 Task: Look for space in Maicao, Colombia from 6th September, 2023 to 10th September, 2023 for 1 adult in price range Rs.10000 to Rs.15000. Place can be private room with 1  bedroom having 1 bed and 1 bathroom. Property type can be house, flat, guest house, hotel. Amenities needed are: washing machine. Booking option can be shelf check-in. Required host language is English.
Action: Mouse moved to (465, 99)
Screenshot: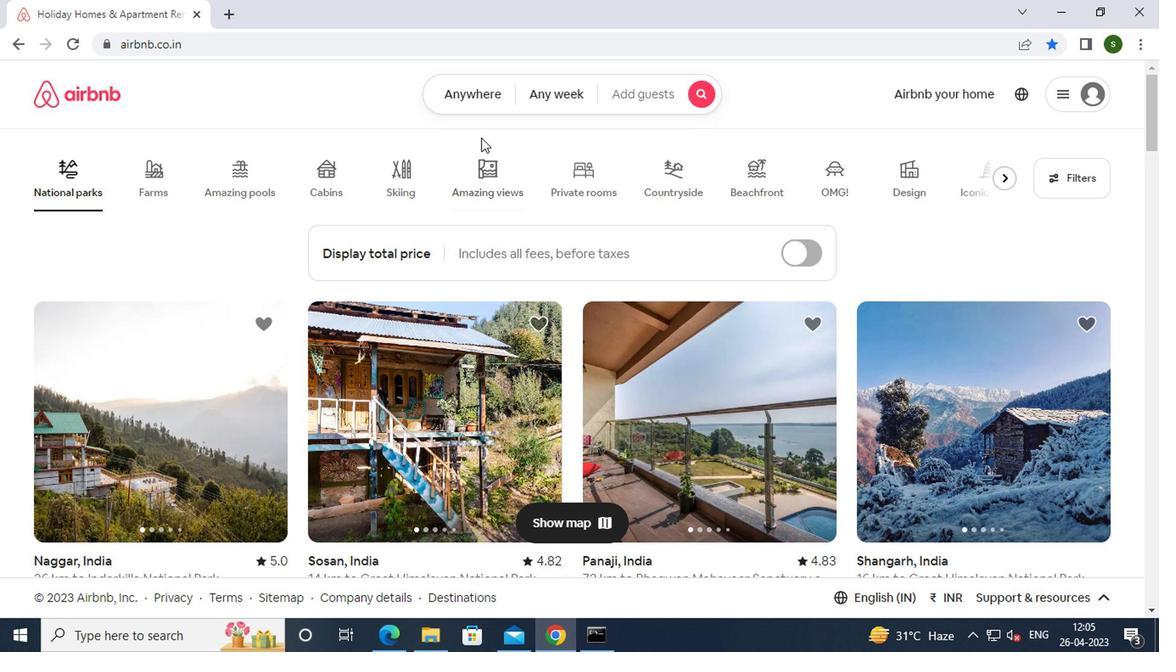
Action: Mouse pressed left at (465, 99)
Screenshot: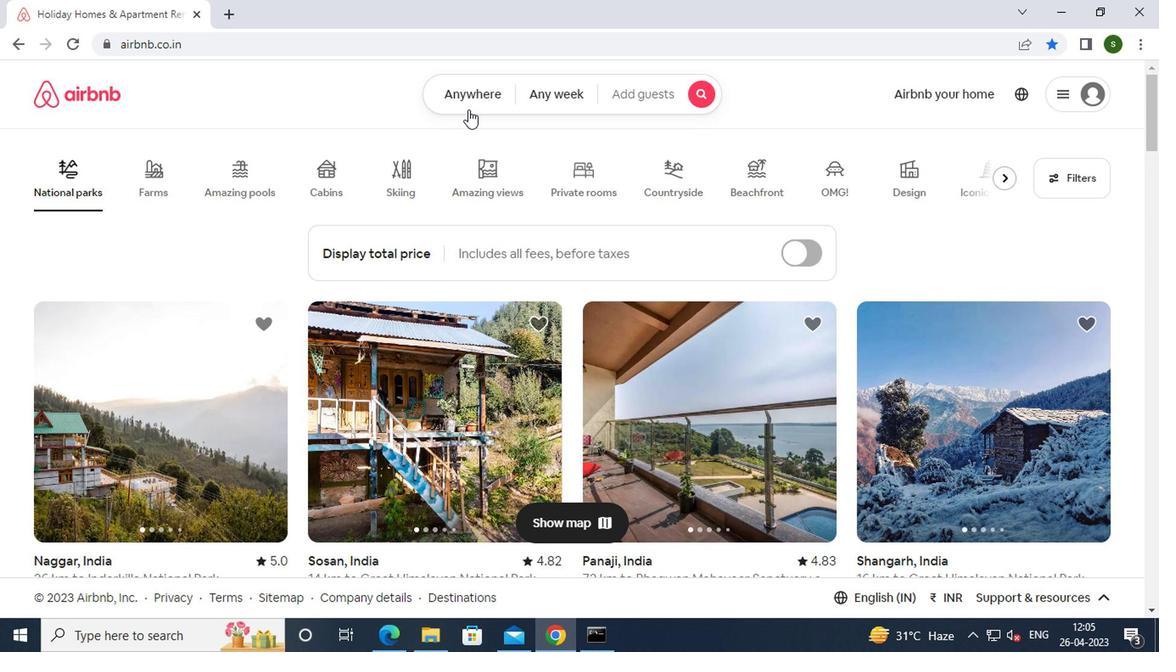 
Action: Mouse moved to (370, 169)
Screenshot: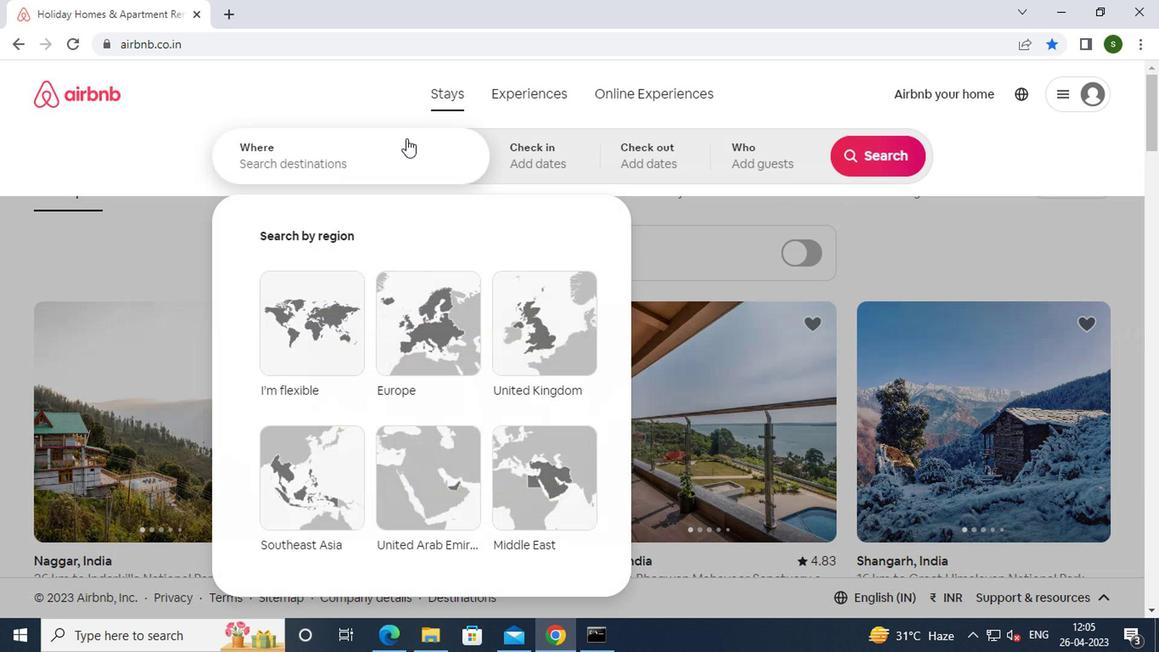 
Action: Mouse pressed left at (370, 169)
Screenshot: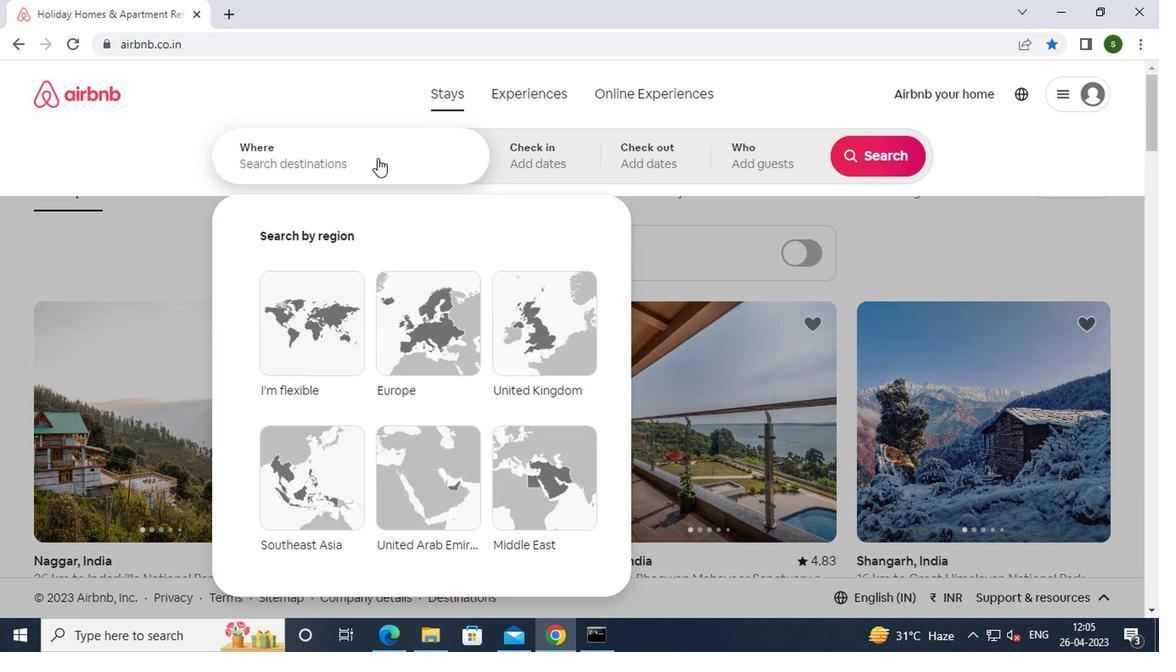 
Action: Key pressed m<Key.caps_lock>aicao,<Key.space><Key.caps_lock>c<Key.caps_lock>olombia<Key.enter>
Screenshot: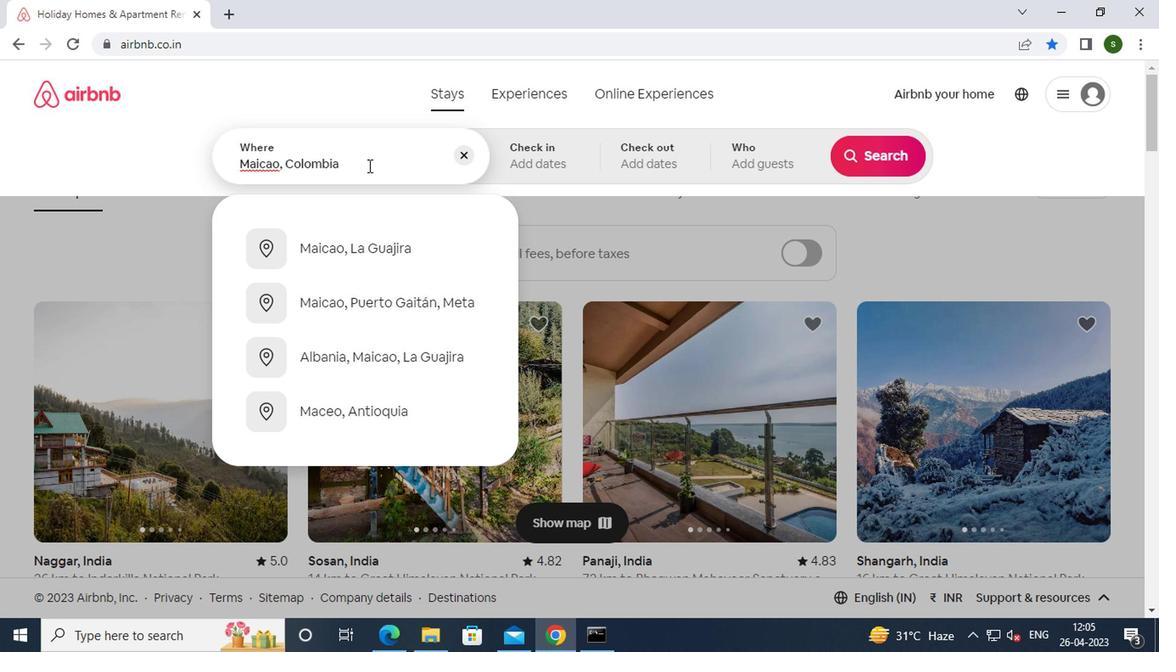 
Action: Mouse moved to (853, 291)
Screenshot: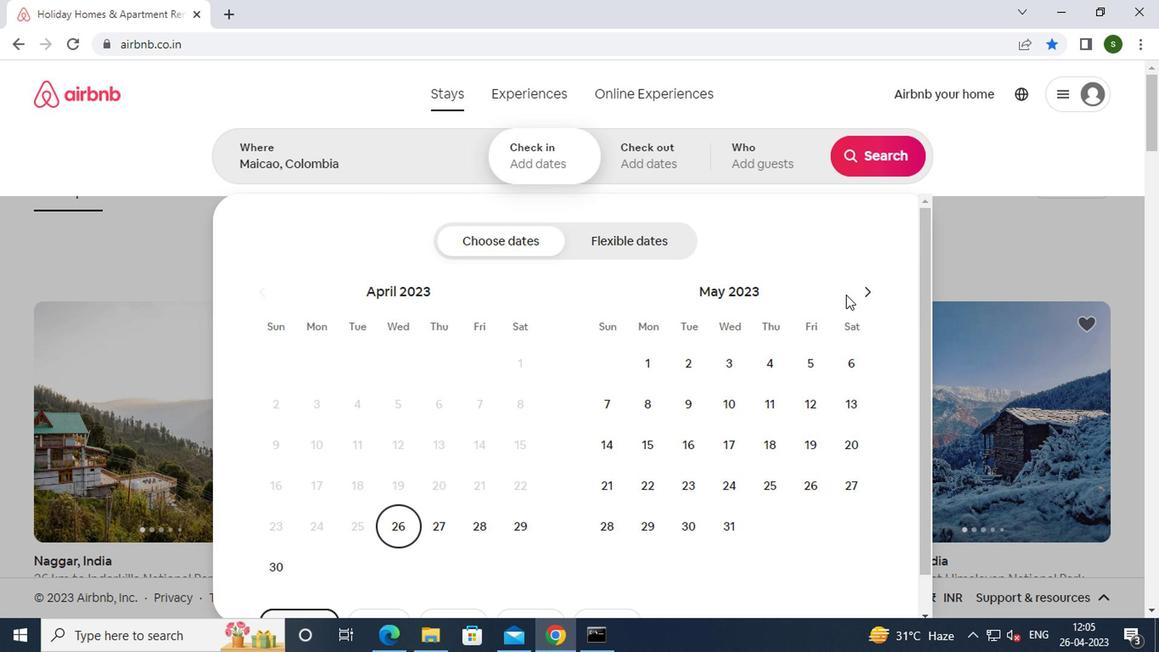 
Action: Mouse pressed left at (853, 291)
Screenshot: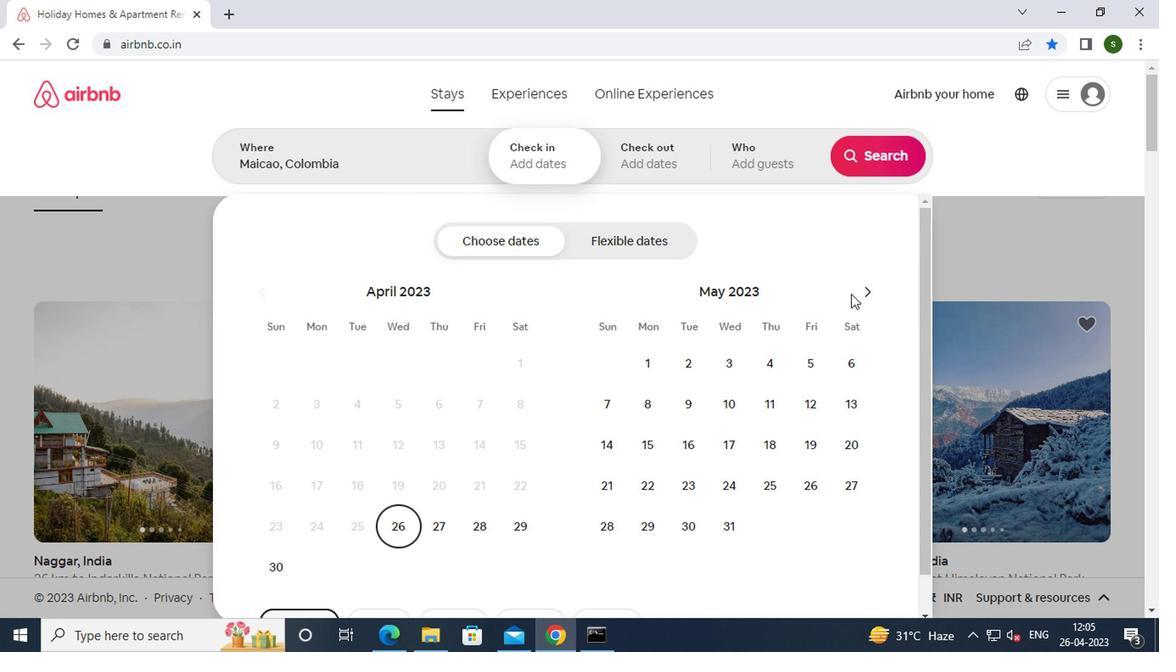 
Action: Mouse pressed left at (853, 291)
Screenshot: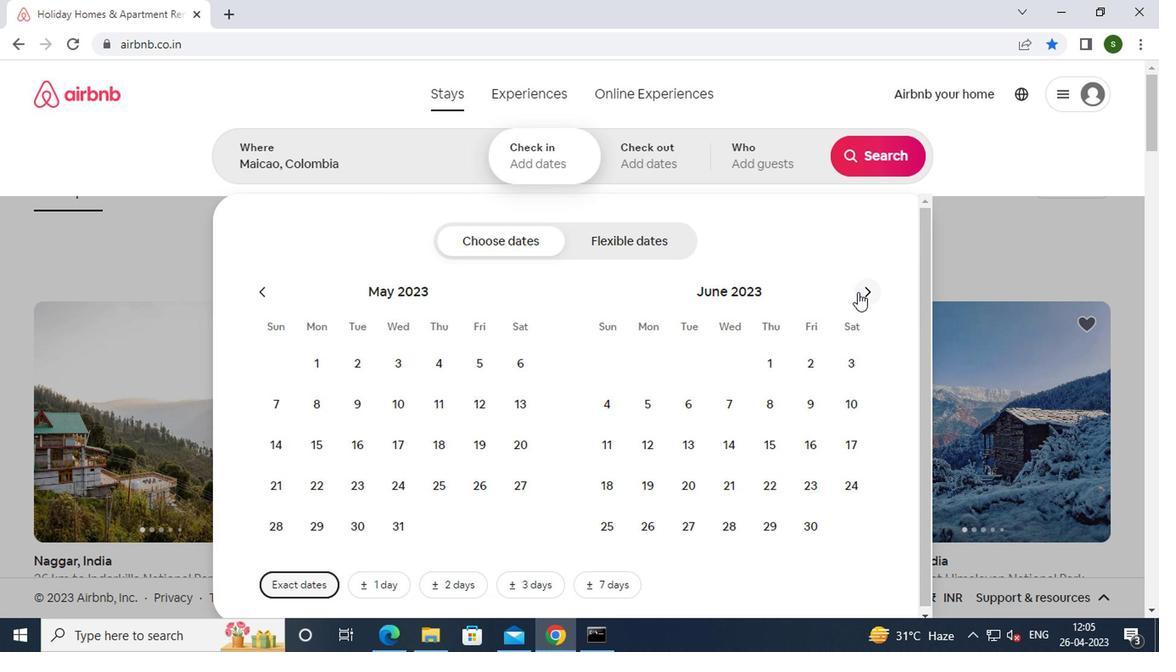 
Action: Mouse pressed left at (853, 291)
Screenshot: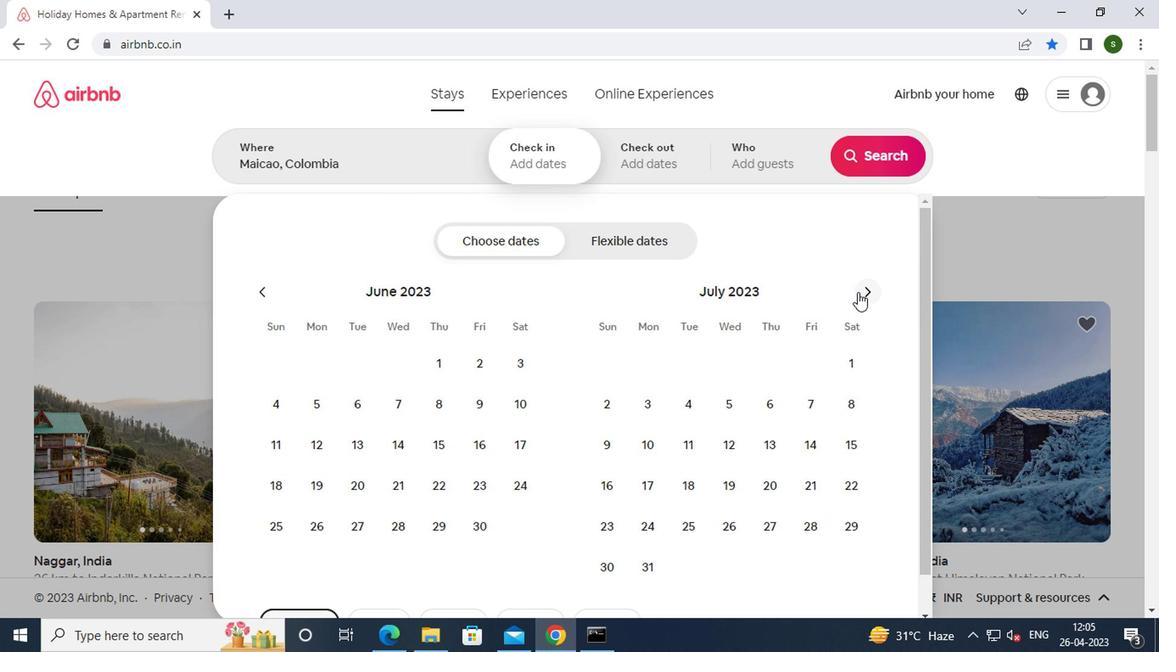 
Action: Mouse pressed left at (853, 291)
Screenshot: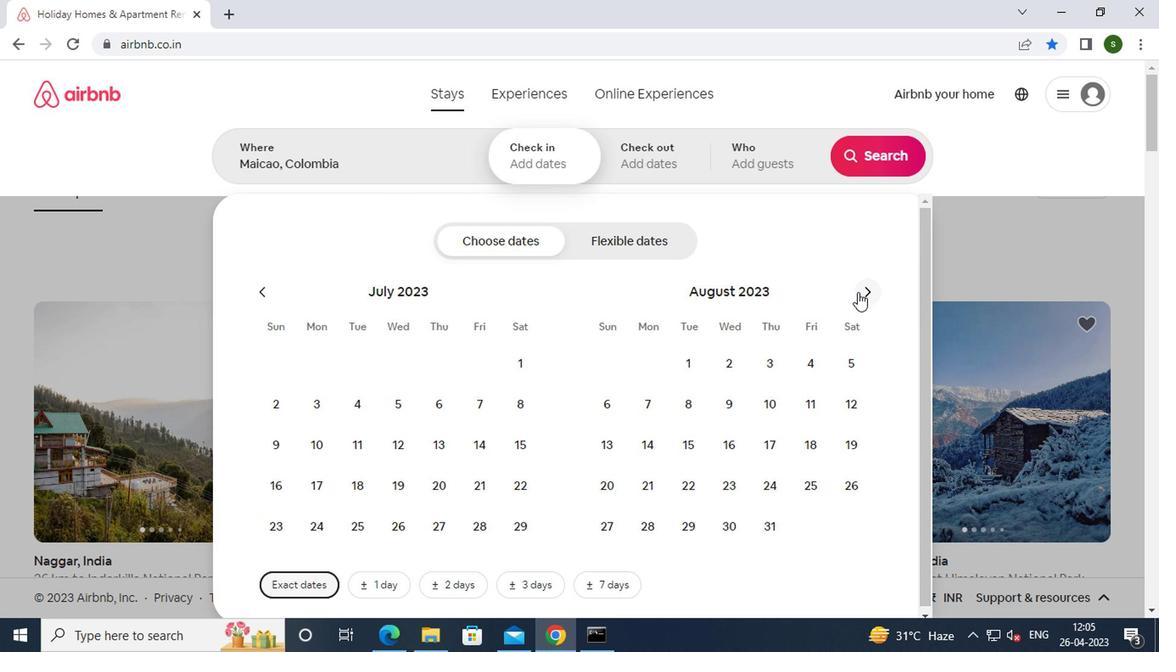 
Action: Mouse moved to (721, 389)
Screenshot: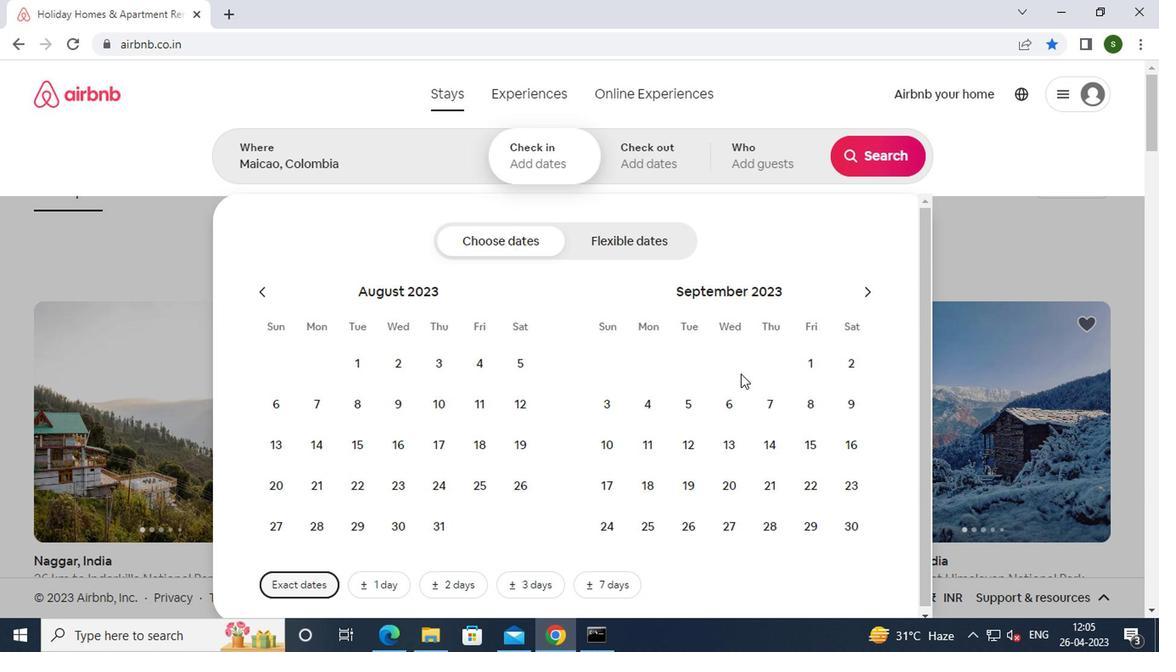 
Action: Mouse pressed left at (721, 389)
Screenshot: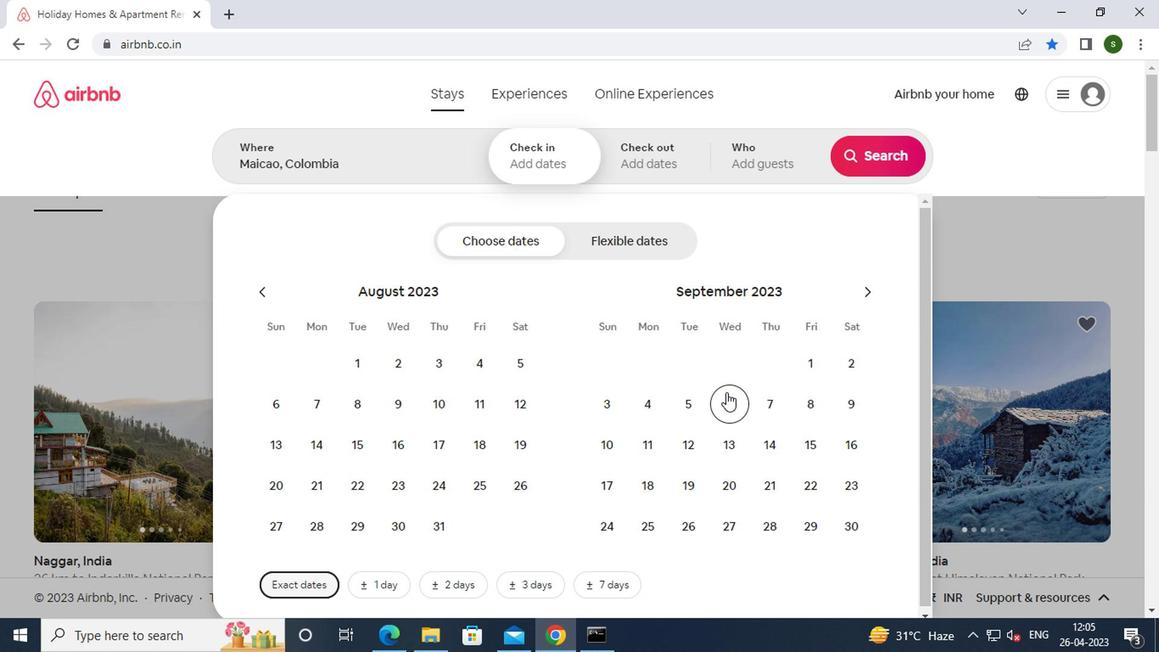 
Action: Mouse moved to (617, 429)
Screenshot: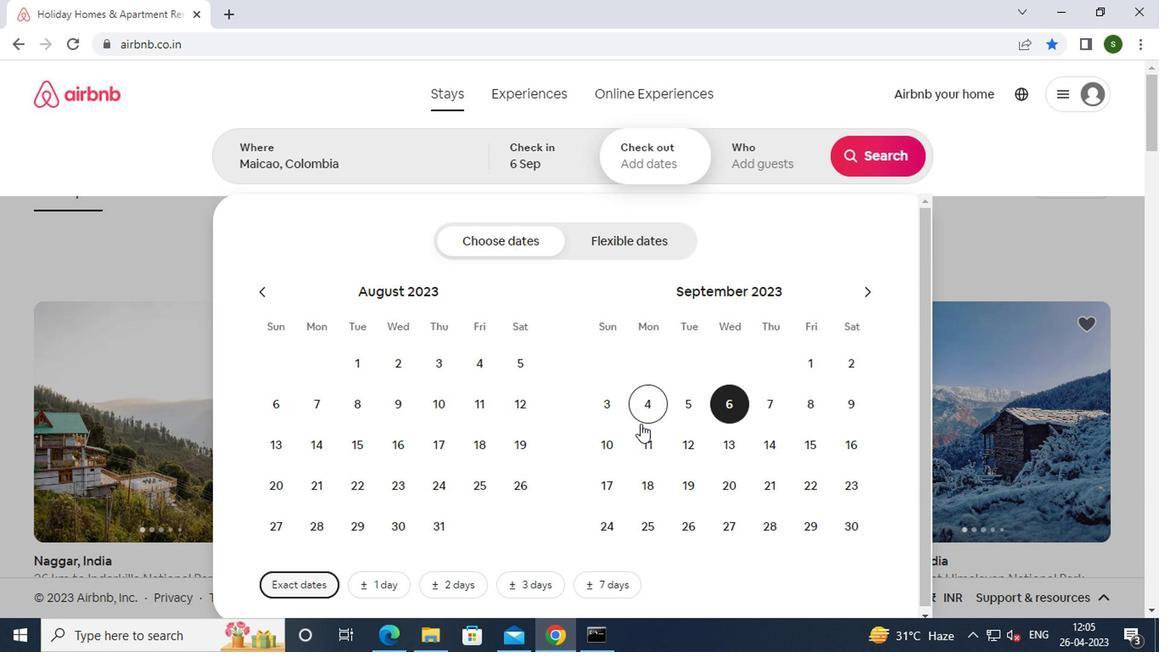 
Action: Mouse pressed left at (617, 429)
Screenshot: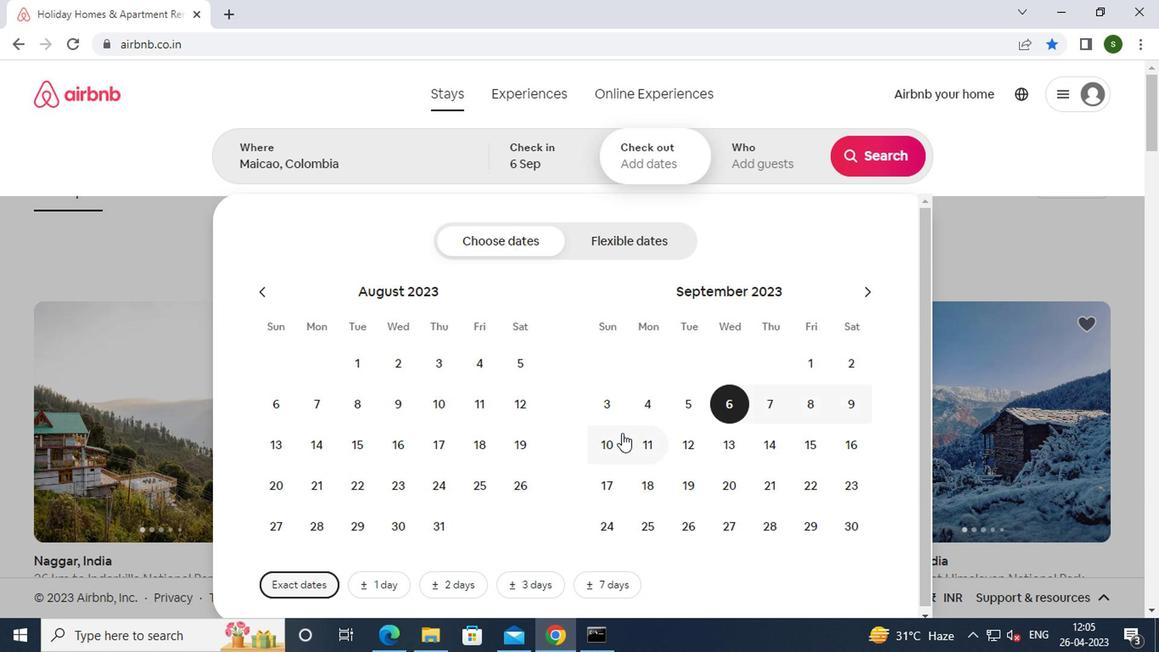 
Action: Mouse moved to (773, 172)
Screenshot: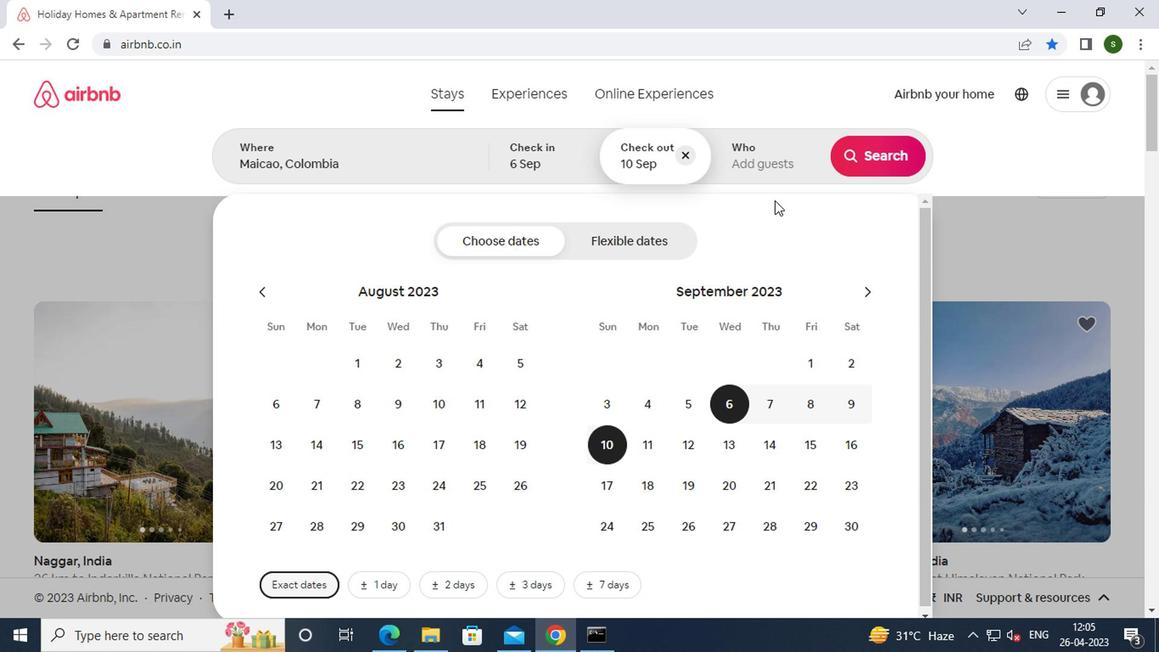 
Action: Mouse pressed left at (773, 172)
Screenshot: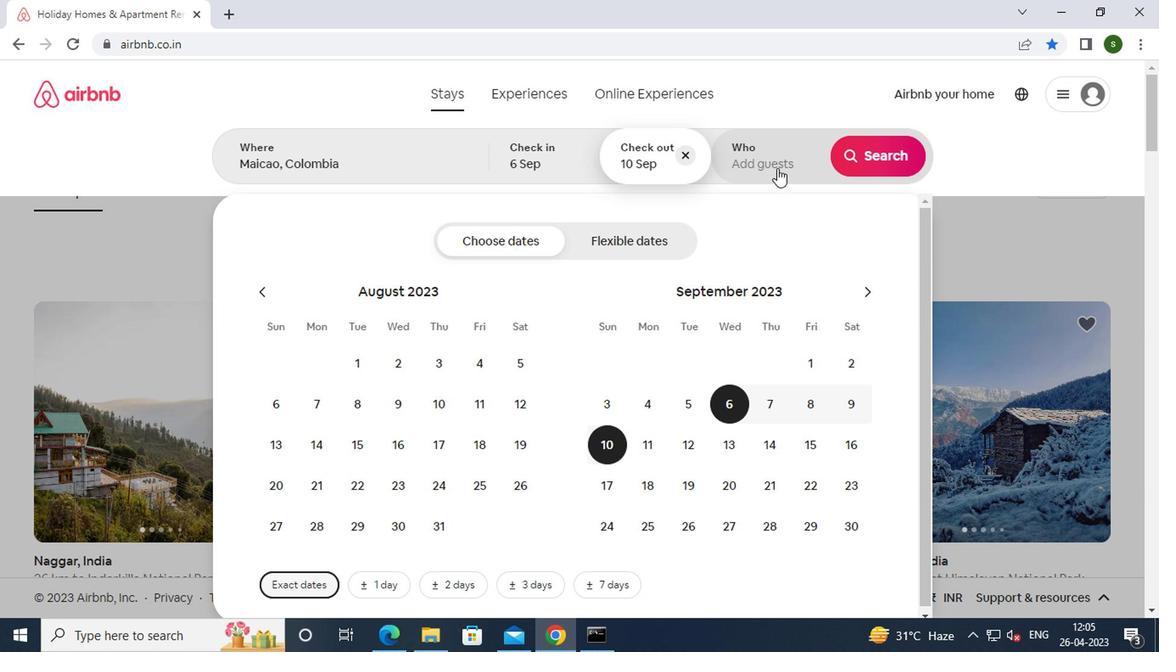 
Action: Mouse moved to (878, 240)
Screenshot: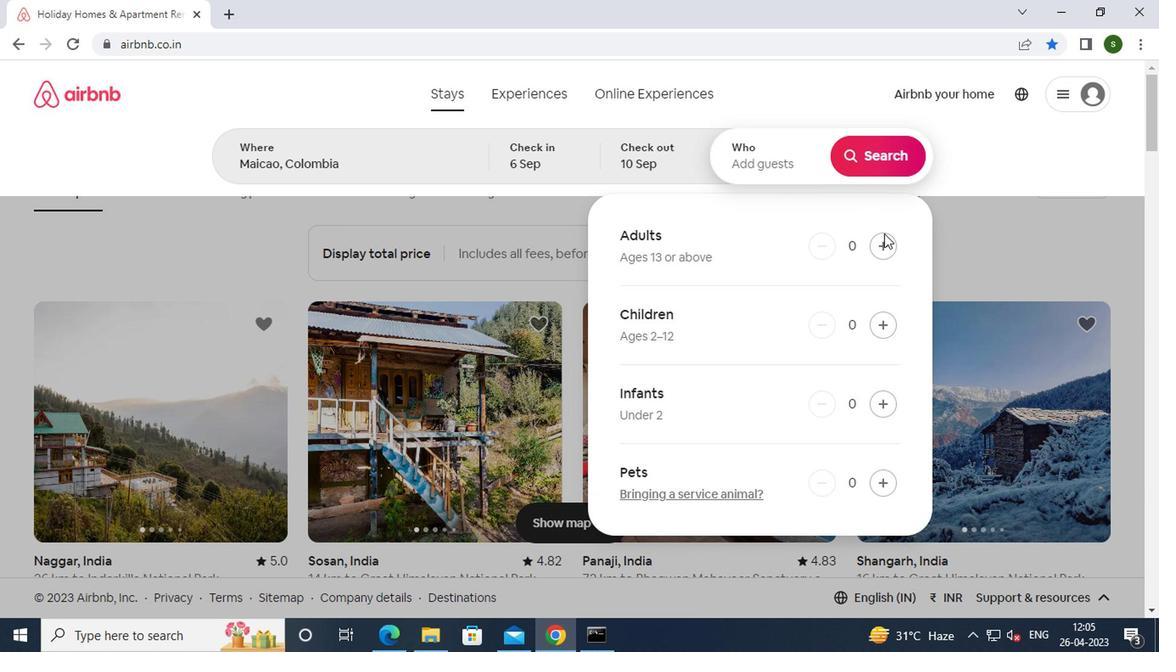 
Action: Mouse pressed left at (878, 240)
Screenshot: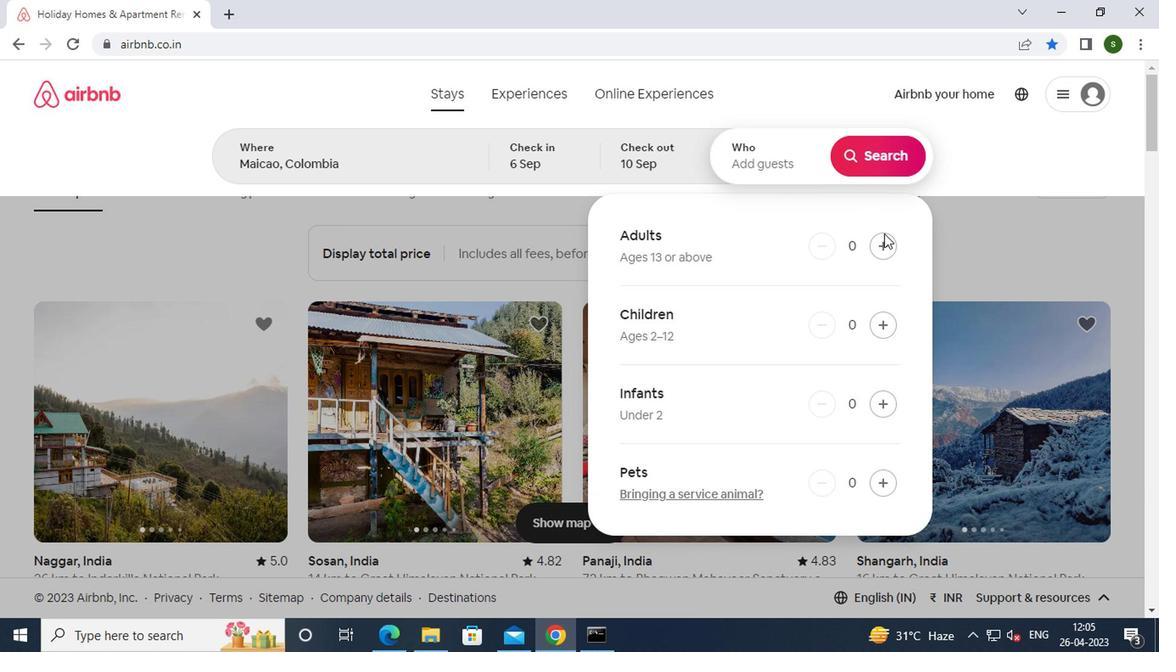 
Action: Mouse moved to (874, 164)
Screenshot: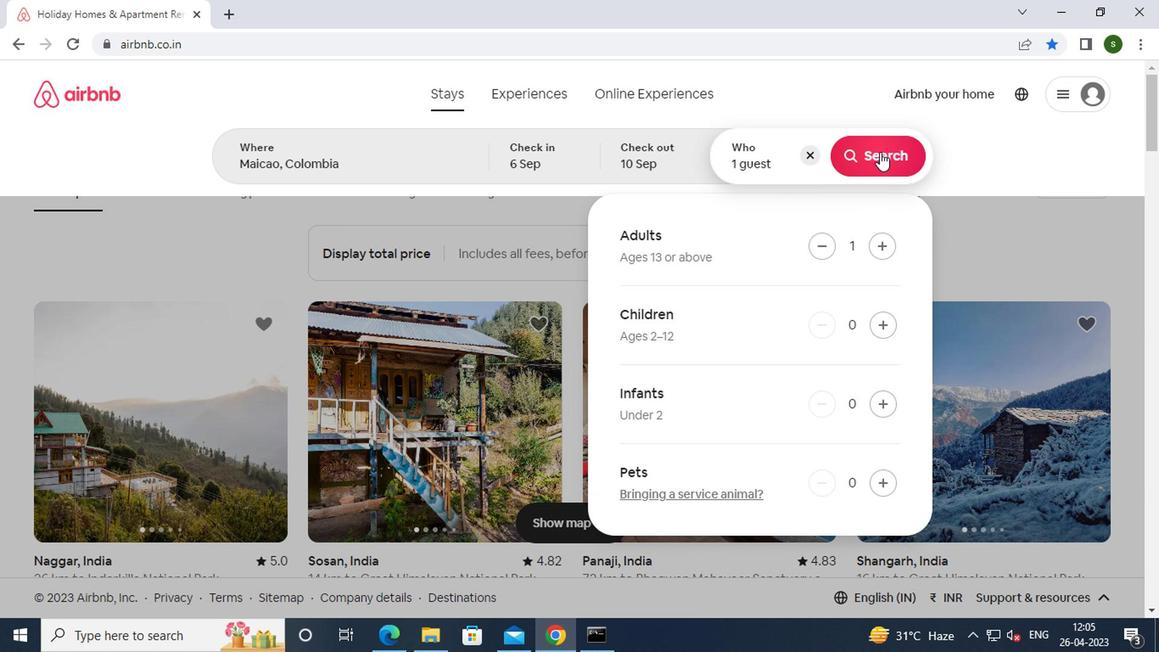 
Action: Mouse pressed left at (874, 164)
Screenshot: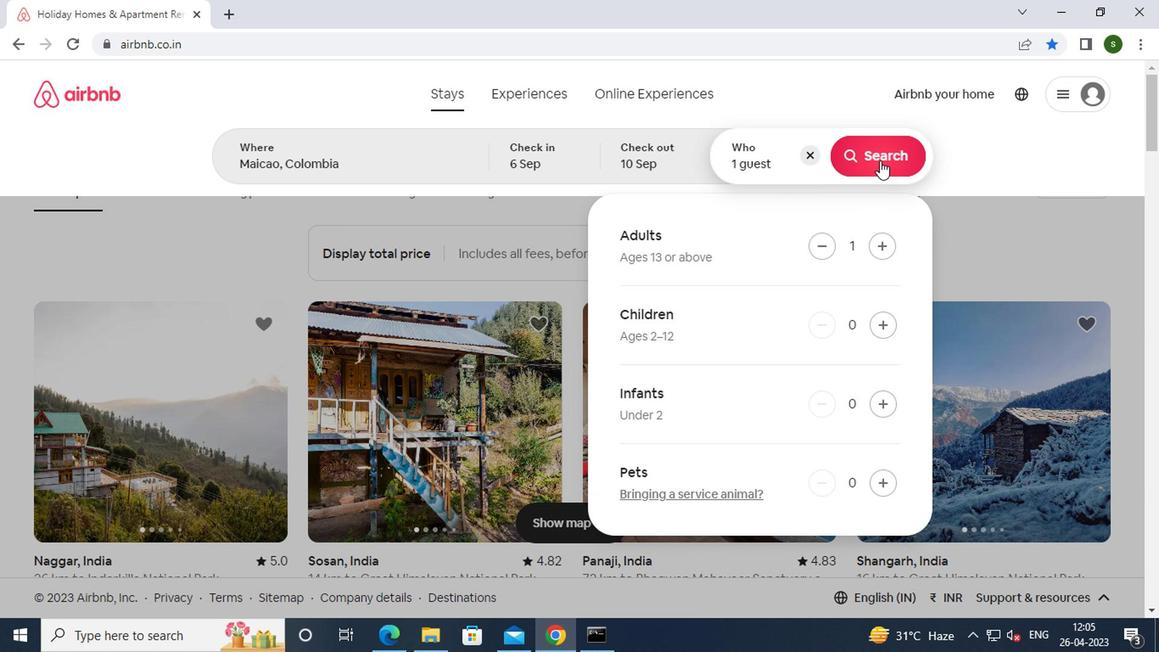 
Action: Mouse moved to (1060, 173)
Screenshot: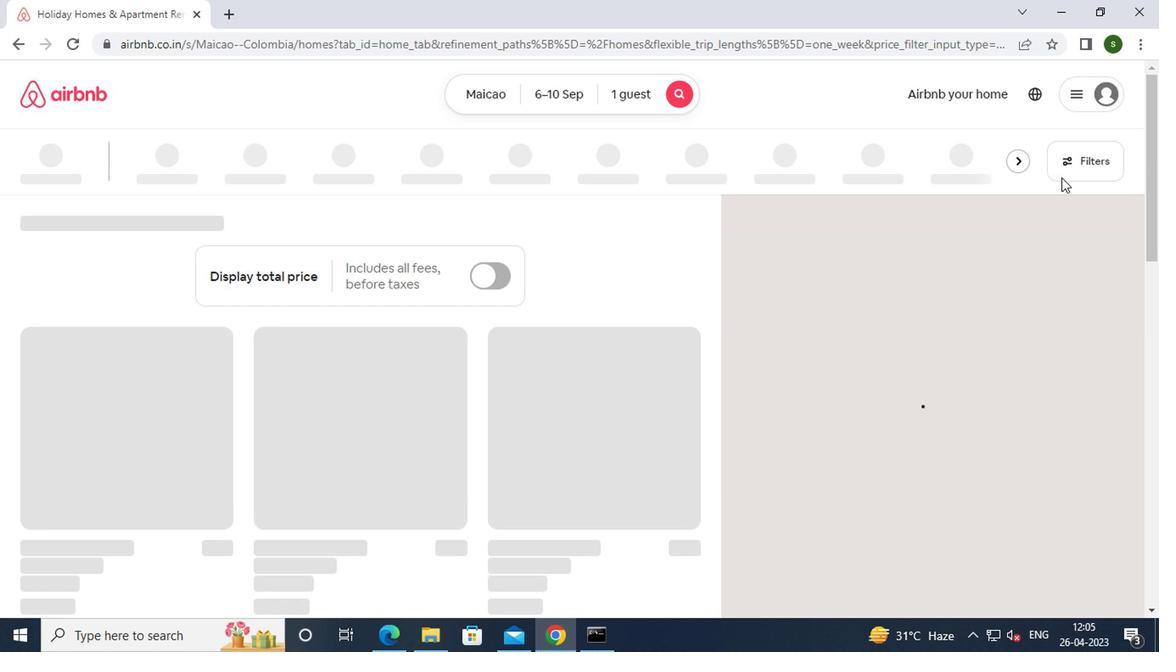 
Action: Mouse pressed left at (1060, 173)
Screenshot: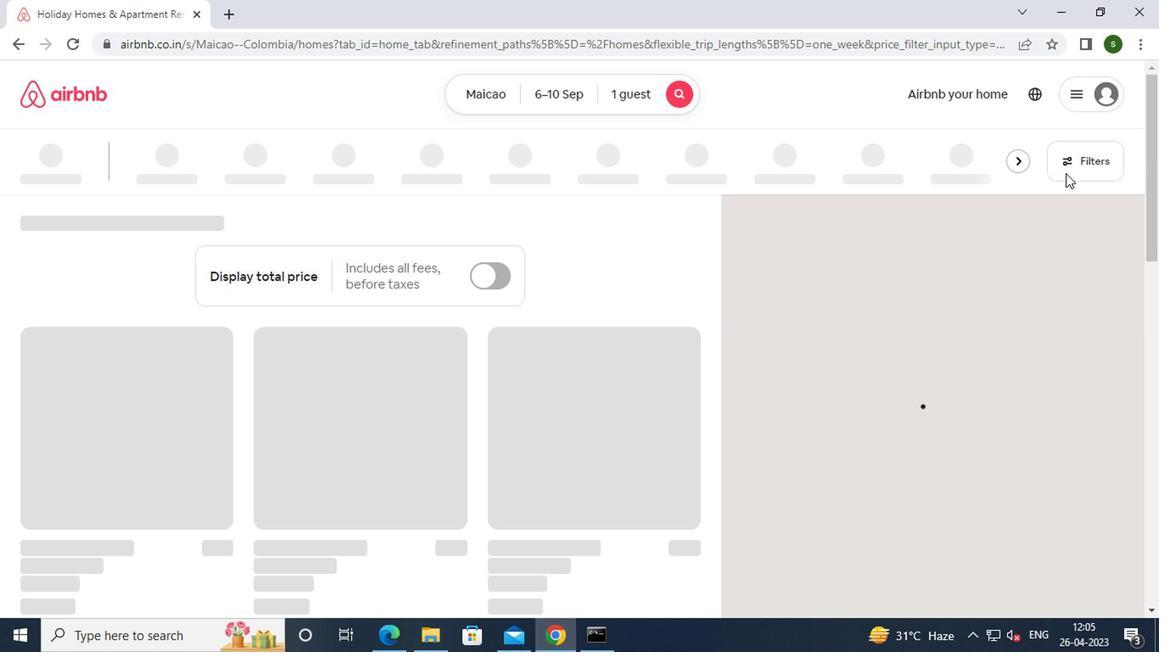
Action: Mouse moved to (507, 377)
Screenshot: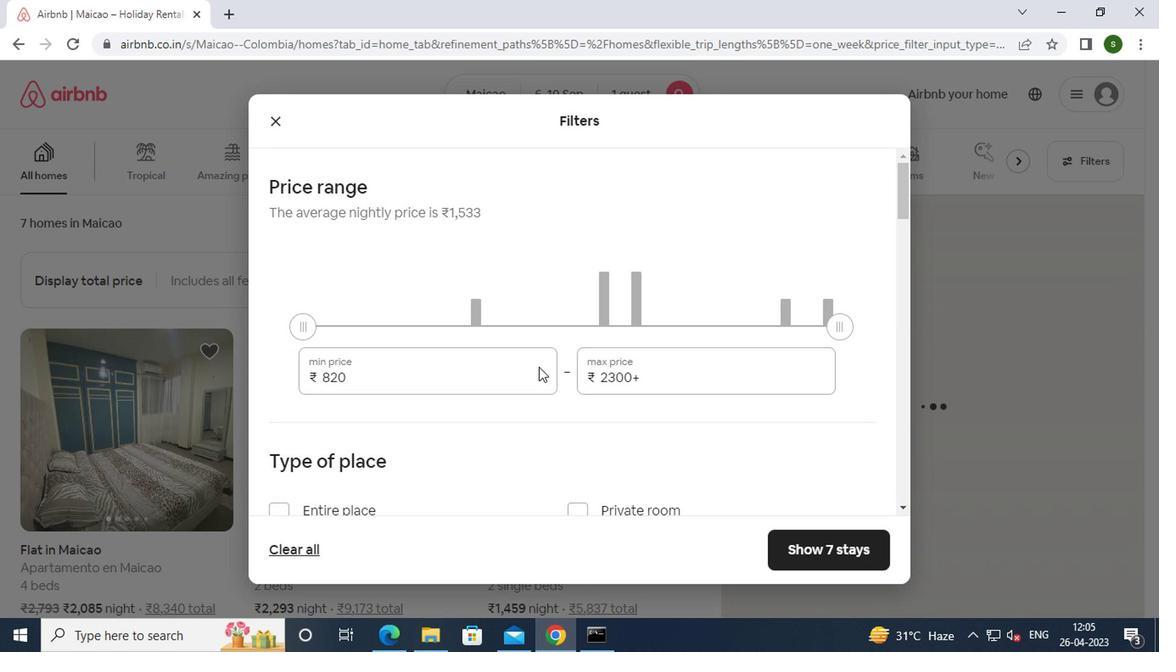 
Action: Mouse pressed left at (507, 377)
Screenshot: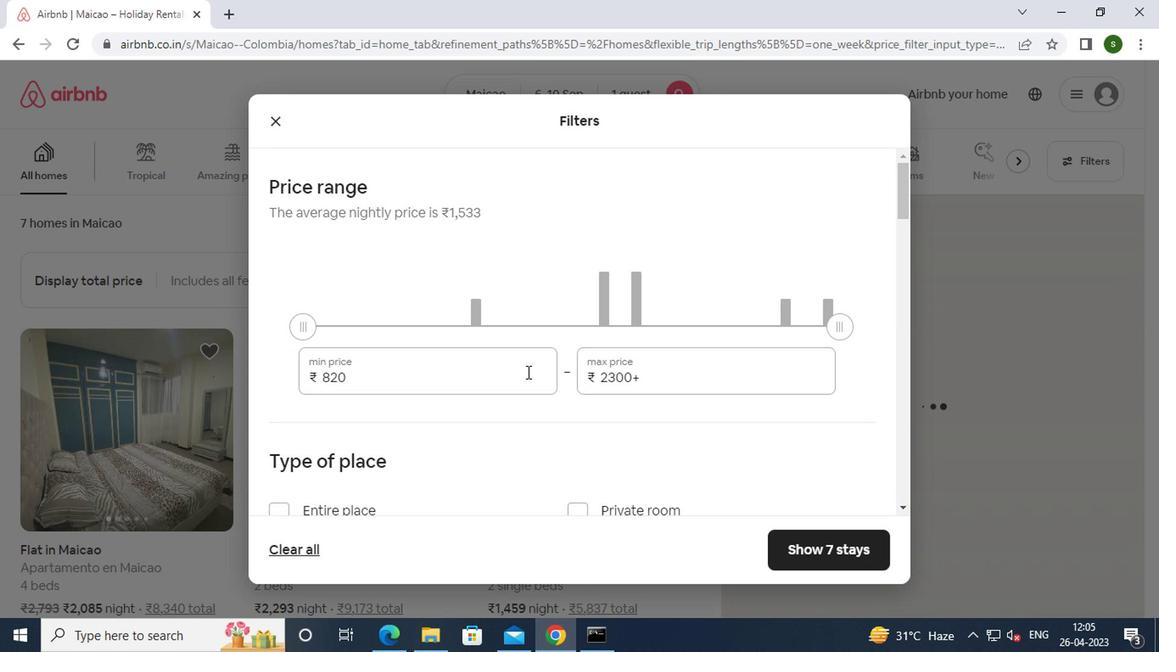 
Action: Key pressed <Key.backspace><Key.backspace><Key.backspace><Key.backspace><Key.backspace><Key.backspace><Key.backspace>10000
Screenshot: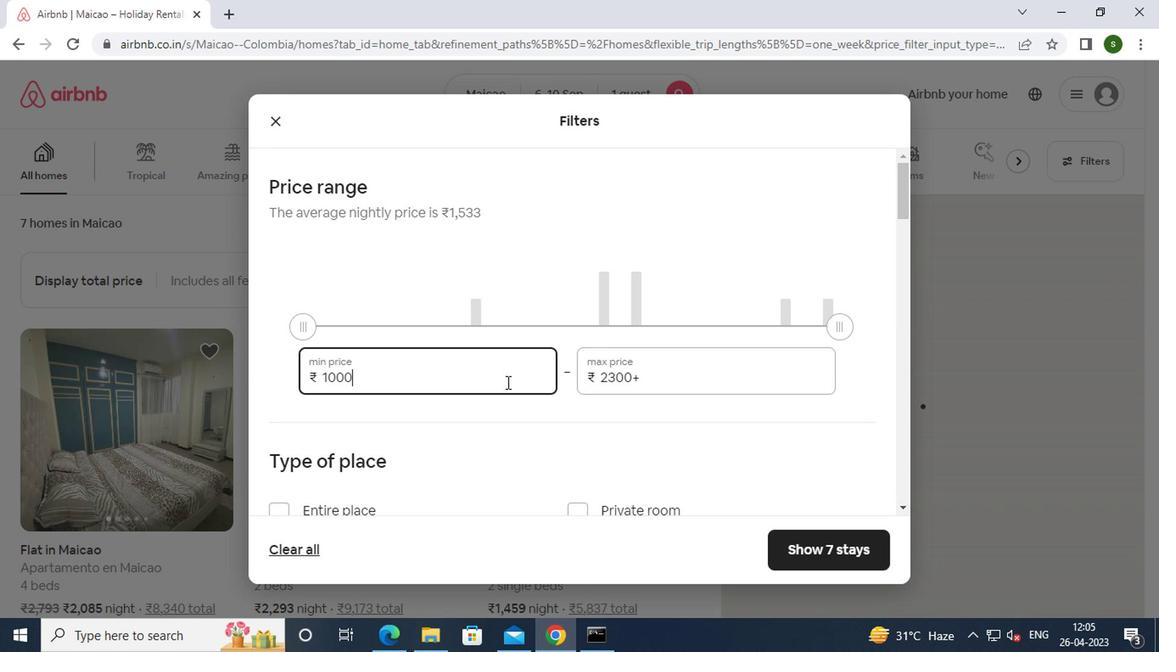 
Action: Mouse moved to (673, 373)
Screenshot: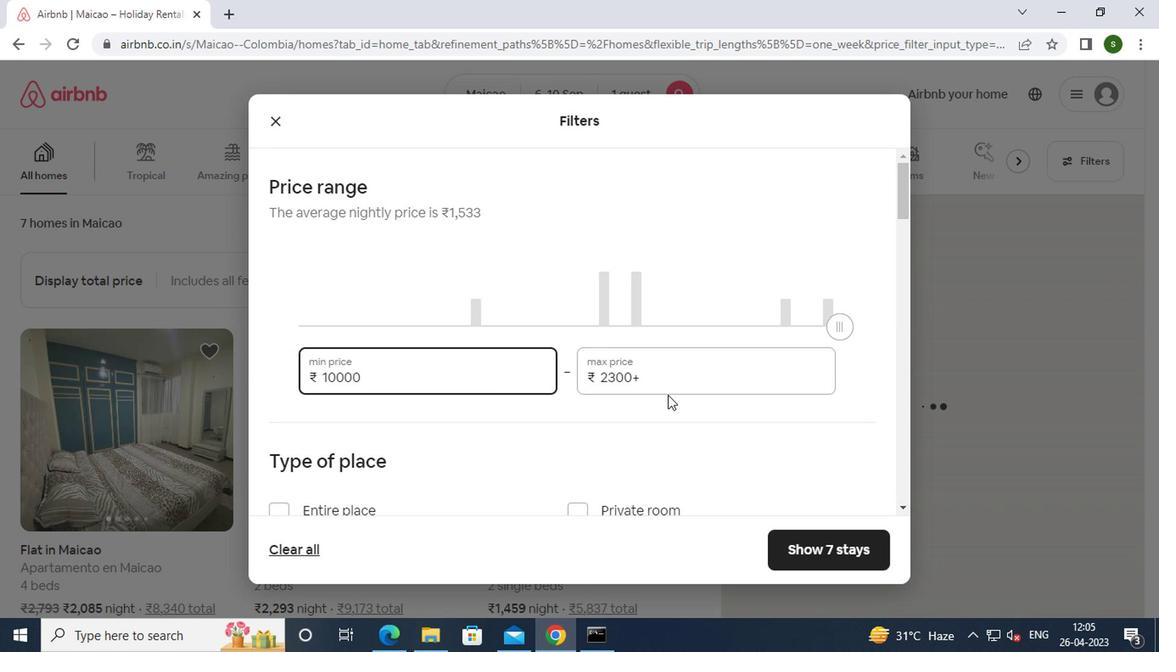 
Action: Mouse pressed left at (673, 373)
Screenshot: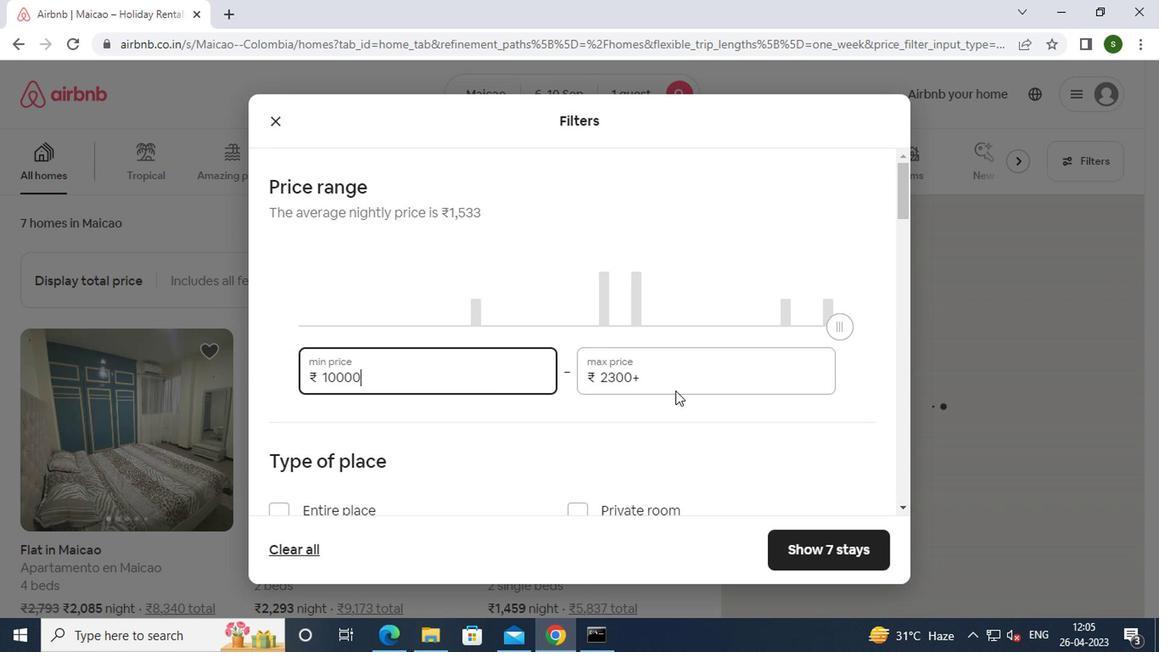 
Action: Key pressed <Key.backspace><Key.backspace><Key.backspace><Key.backspace><Key.backspace><Key.backspace><Key.backspace><Key.backspace><Key.backspace><Key.backspace>15000
Screenshot: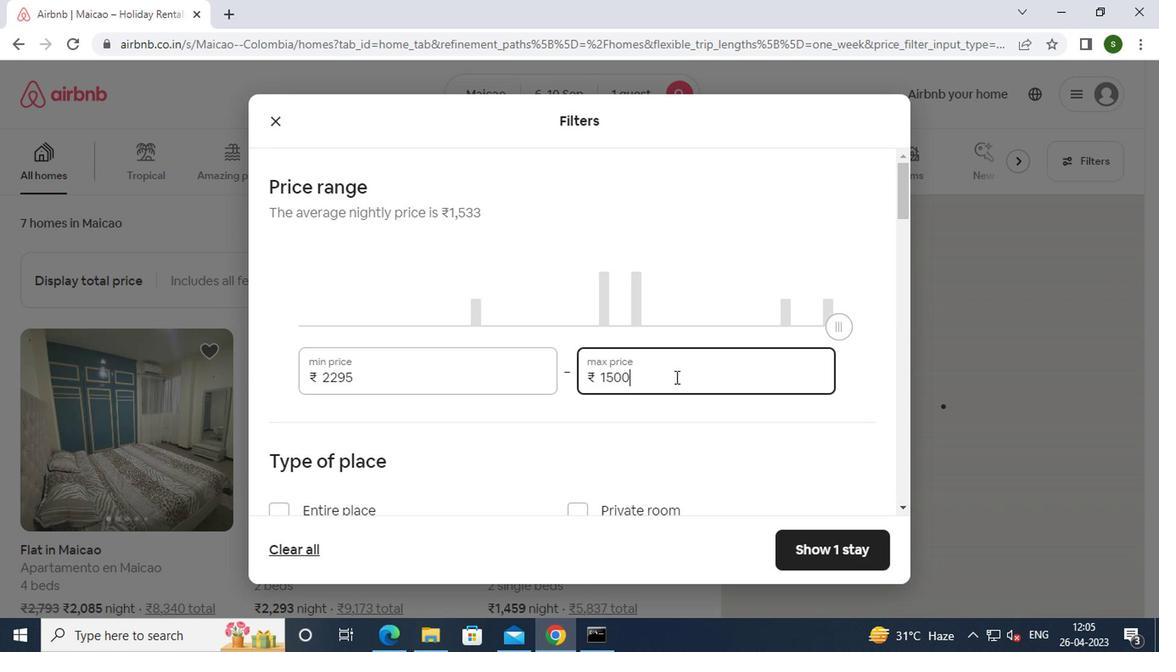
Action: Mouse moved to (562, 374)
Screenshot: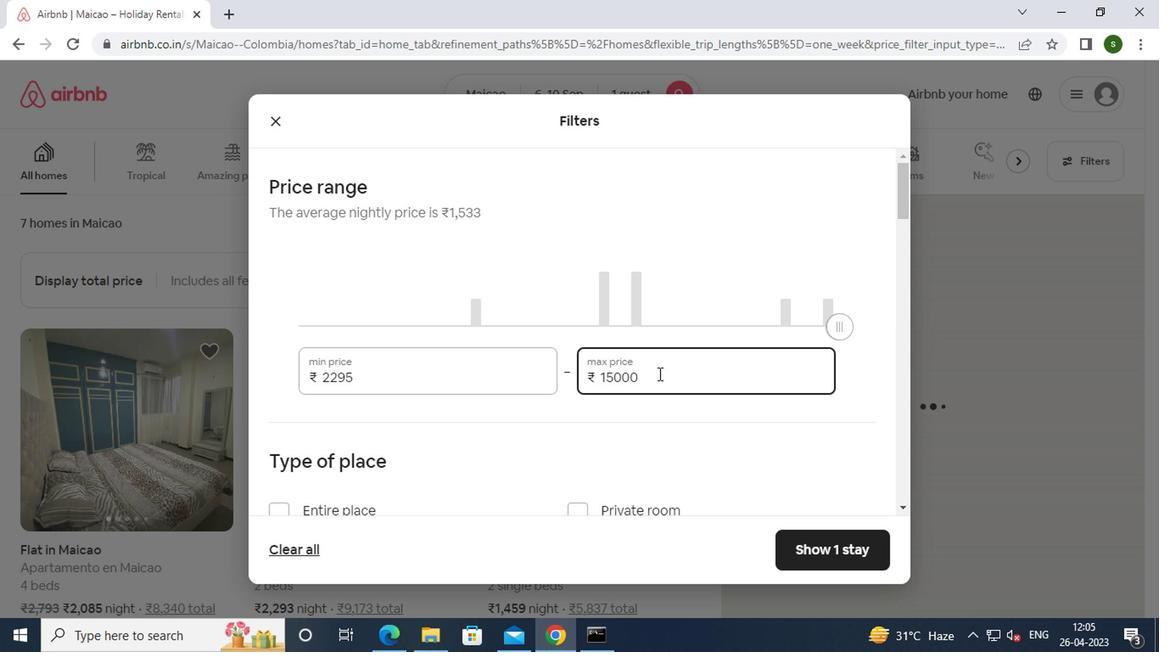 
Action: Mouse scrolled (562, 373) with delta (0, -1)
Screenshot: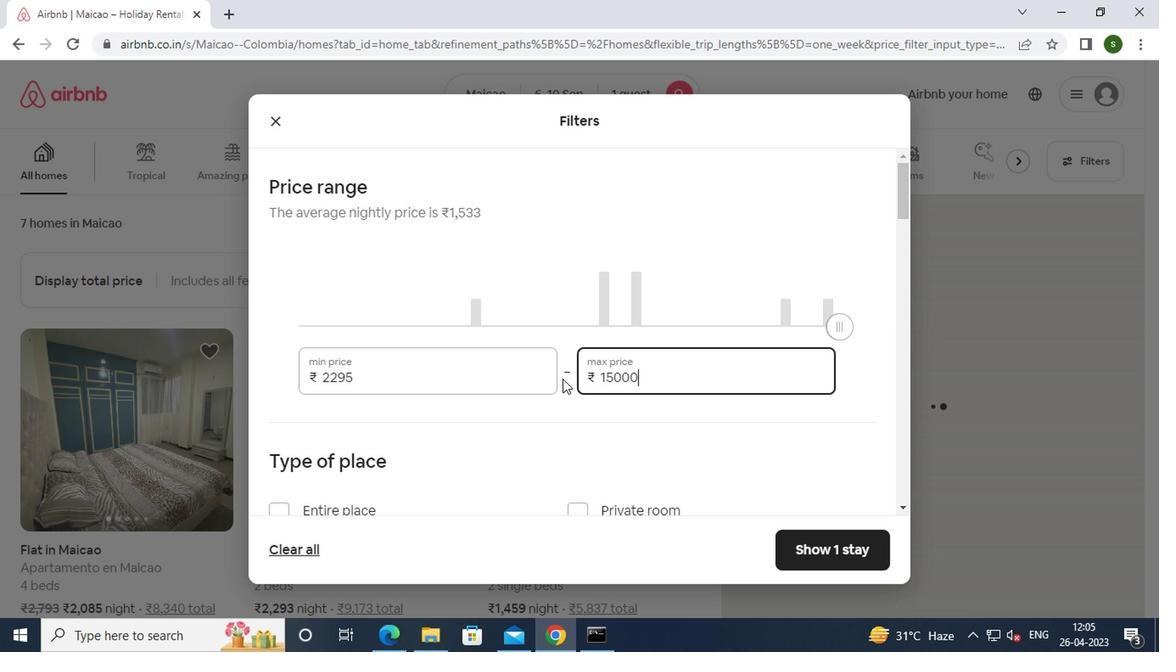 
Action: Mouse scrolled (562, 373) with delta (0, -1)
Screenshot: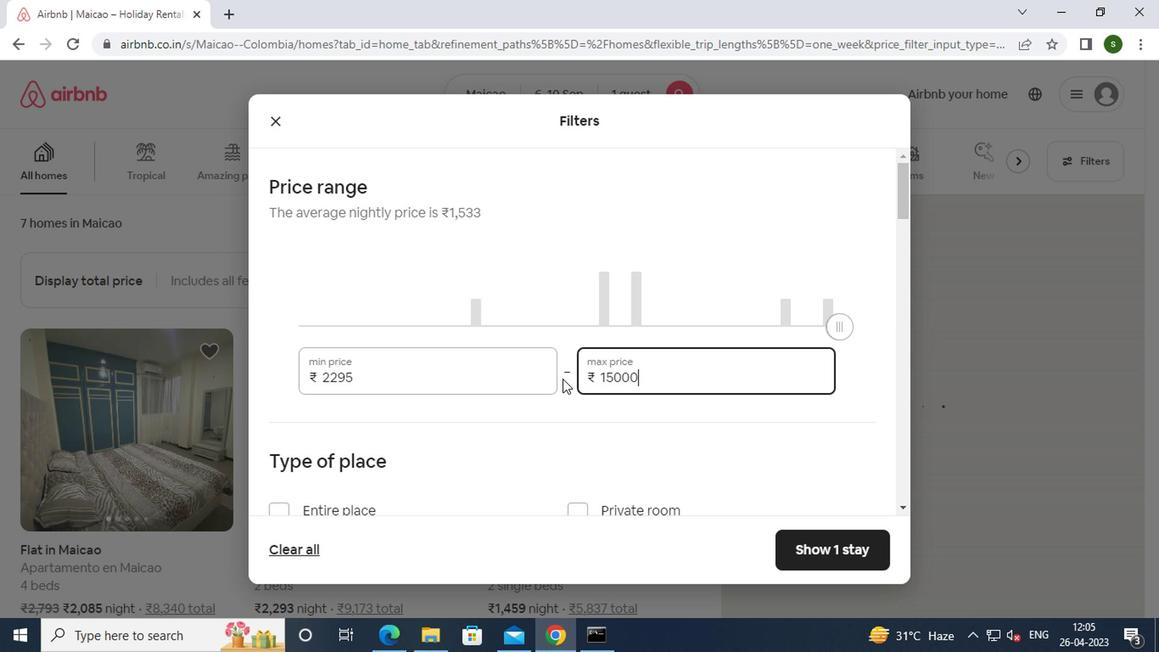 
Action: Mouse moved to (575, 340)
Screenshot: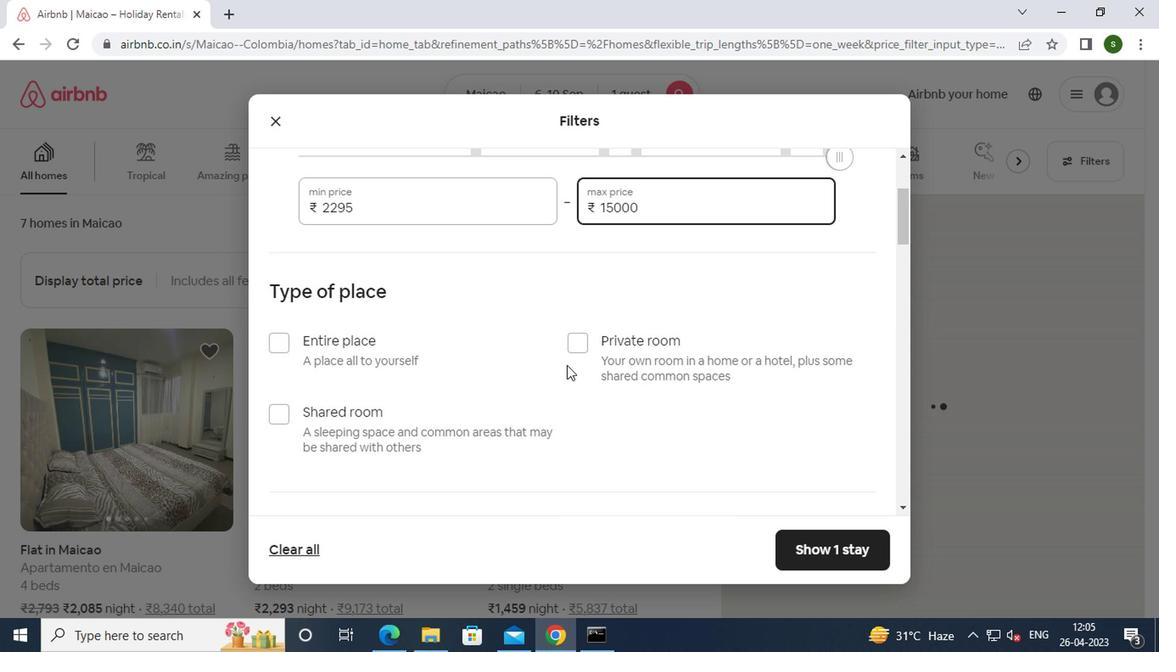 
Action: Mouse pressed left at (575, 340)
Screenshot: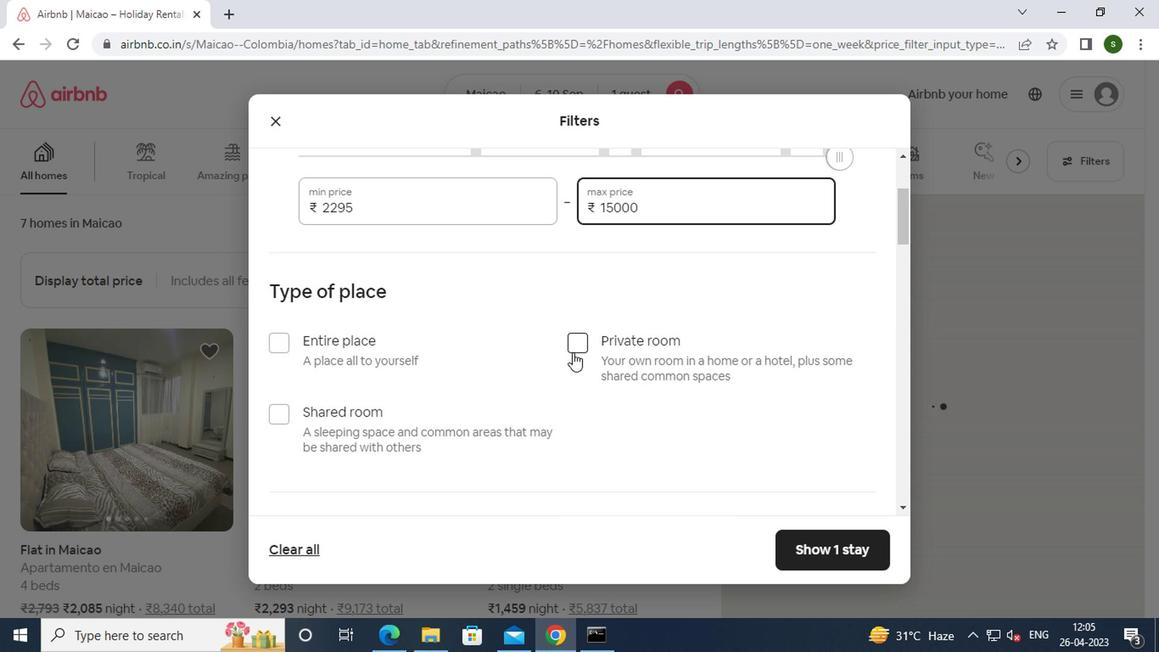 
Action: Mouse moved to (537, 344)
Screenshot: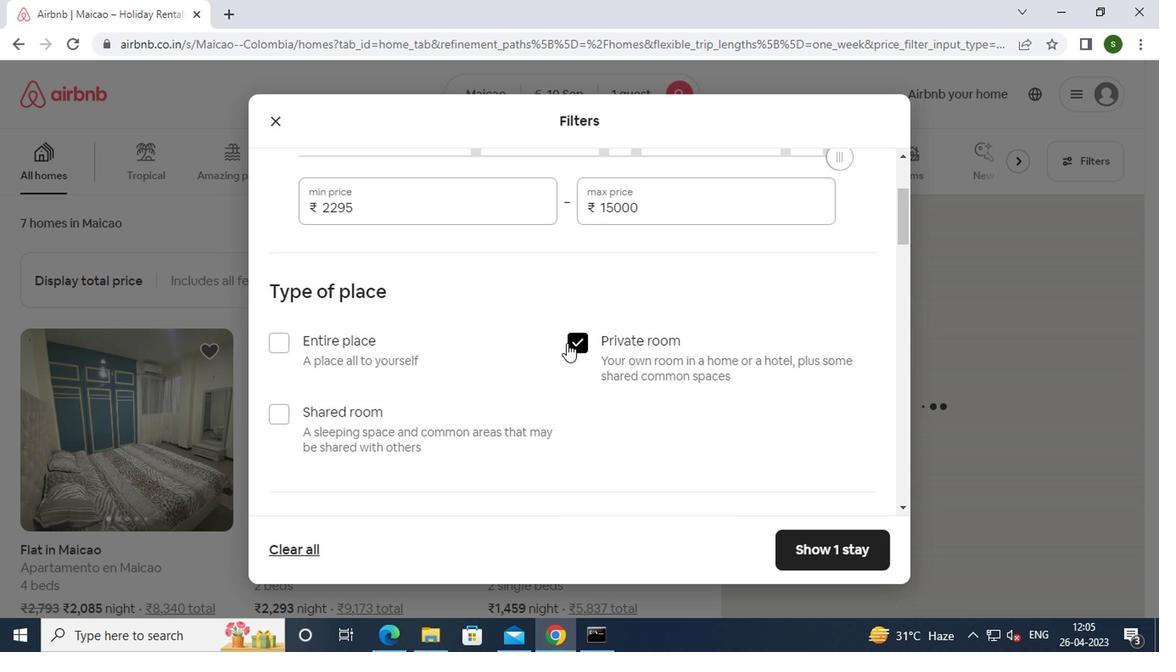 
Action: Mouse scrolled (537, 343) with delta (0, -1)
Screenshot: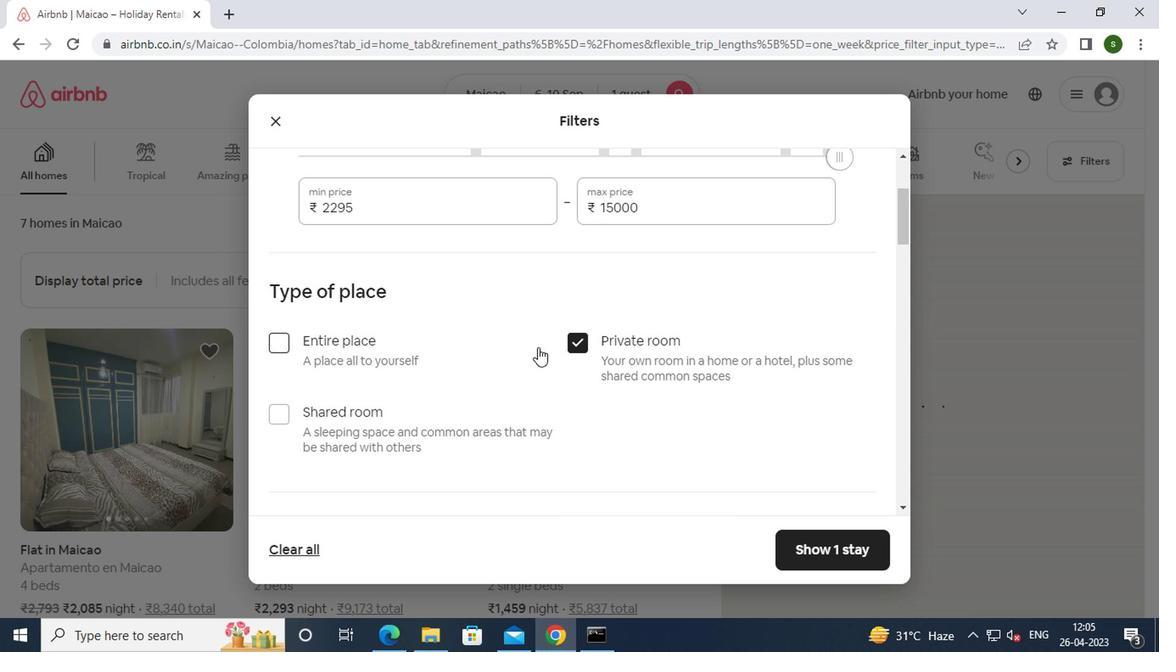 
Action: Mouse scrolled (537, 343) with delta (0, -1)
Screenshot: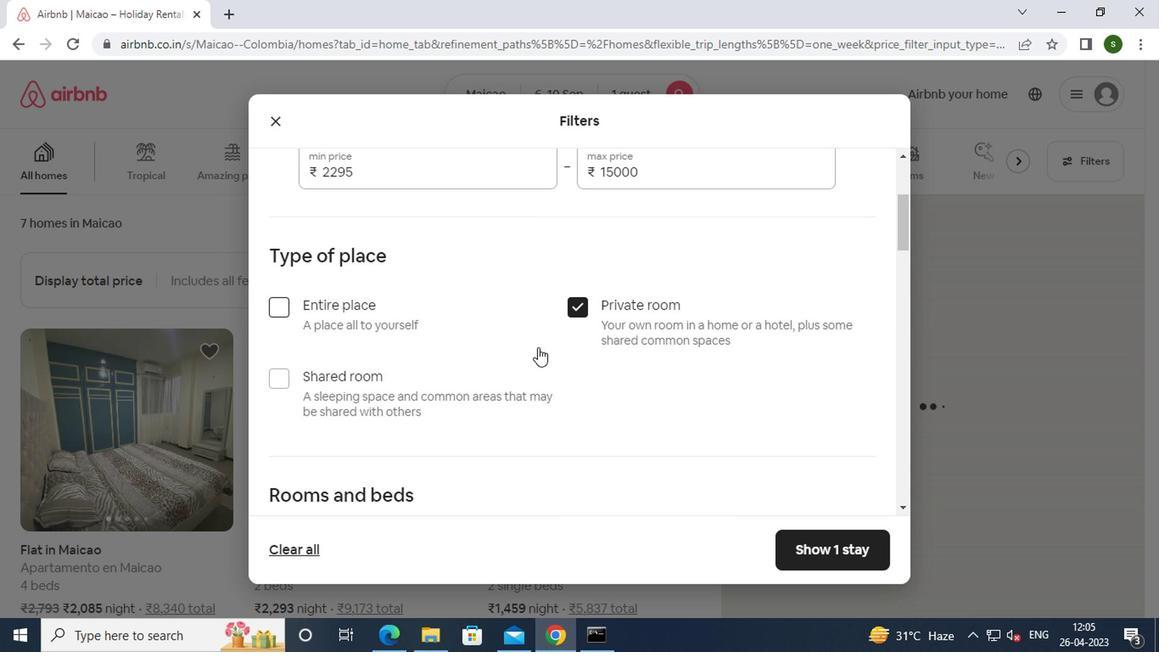 
Action: Mouse scrolled (537, 343) with delta (0, -1)
Screenshot: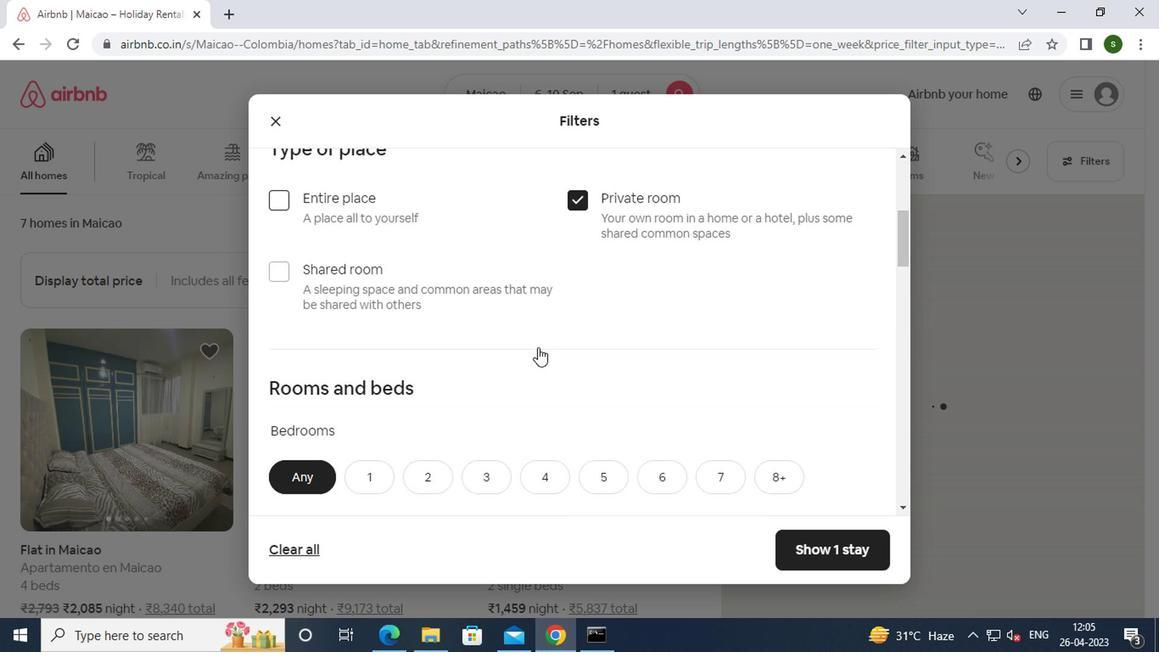 
Action: Mouse moved to (374, 358)
Screenshot: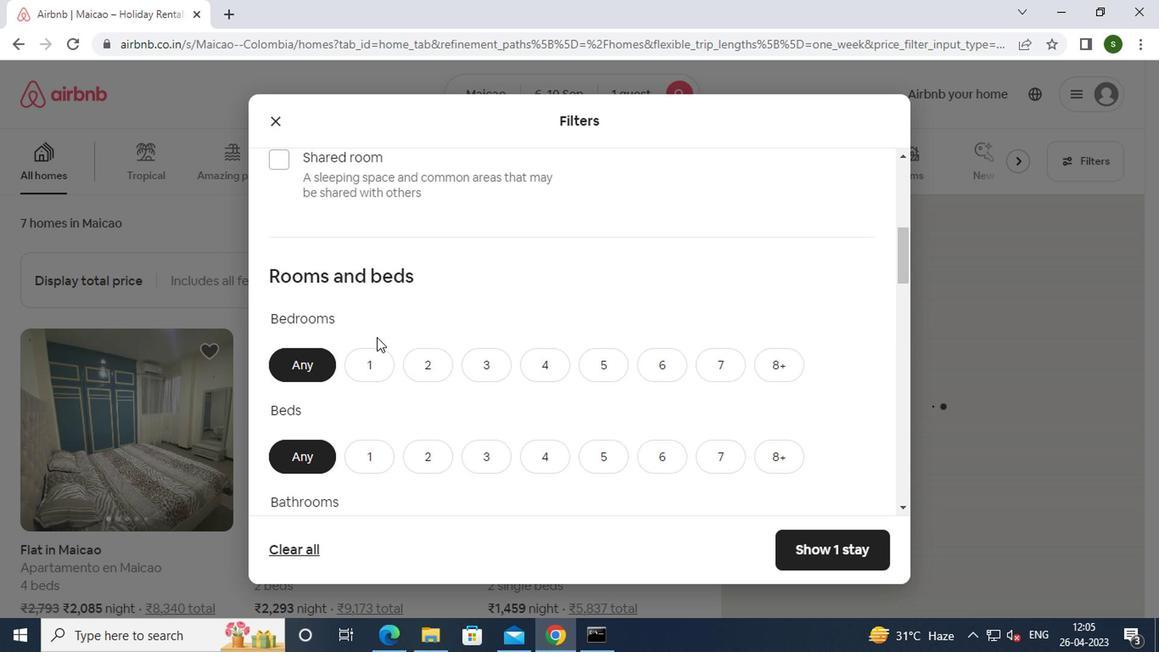 
Action: Mouse pressed left at (374, 358)
Screenshot: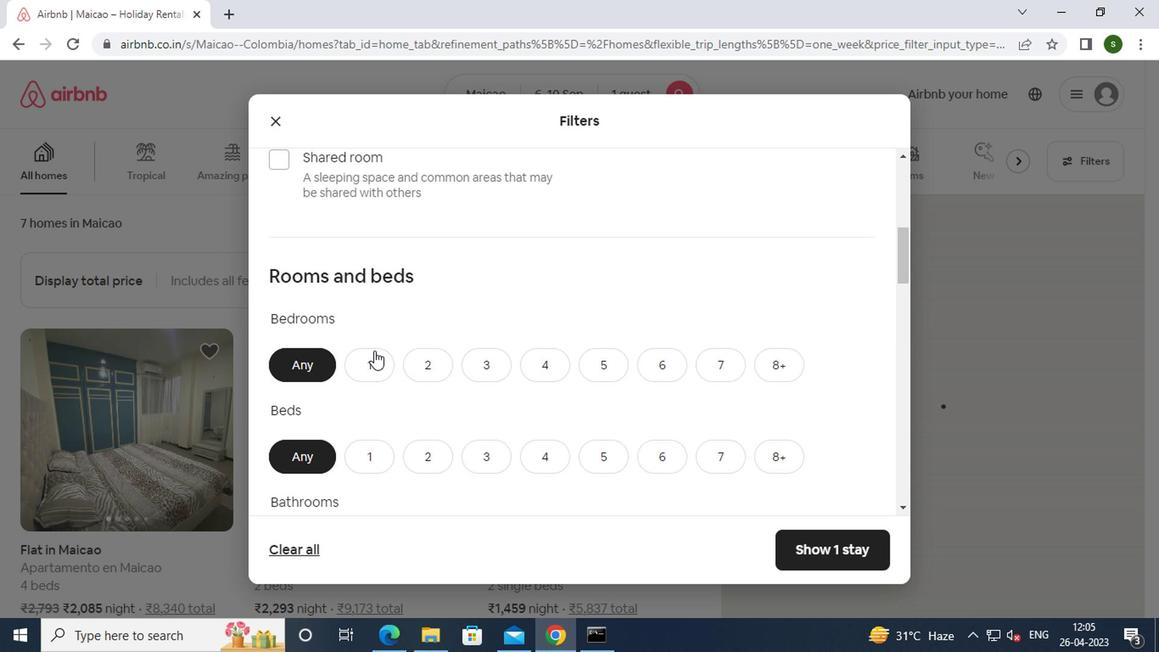
Action: Mouse moved to (371, 453)
Screenshot: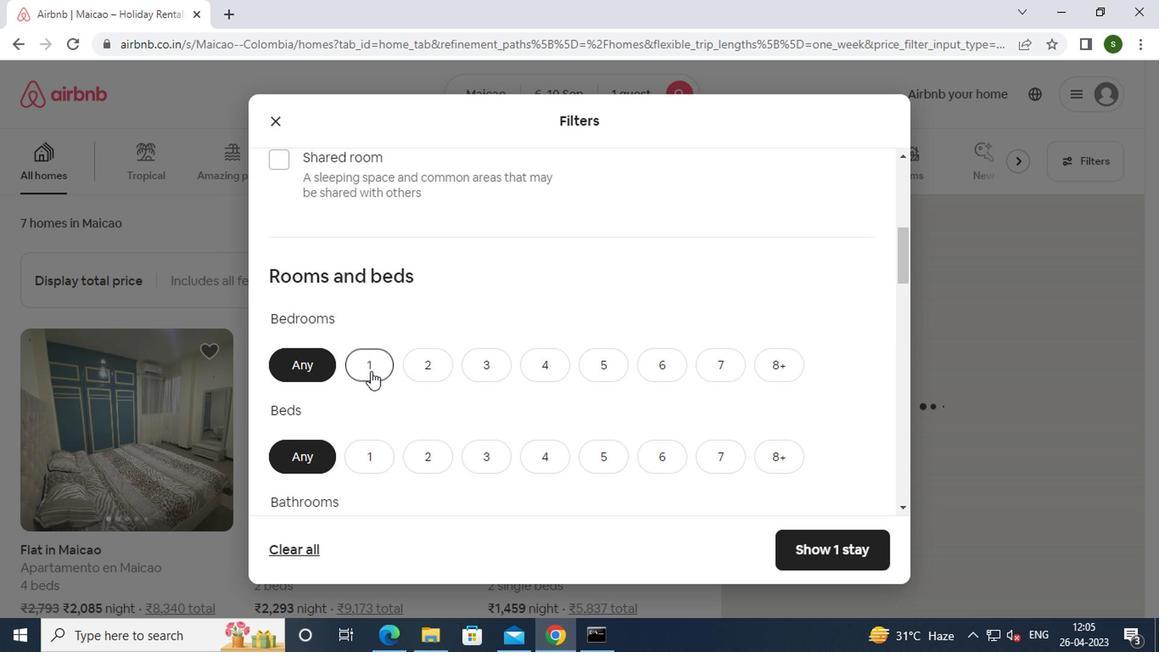 
Action: Mouse pressed left at (371, 453)
Screenshot: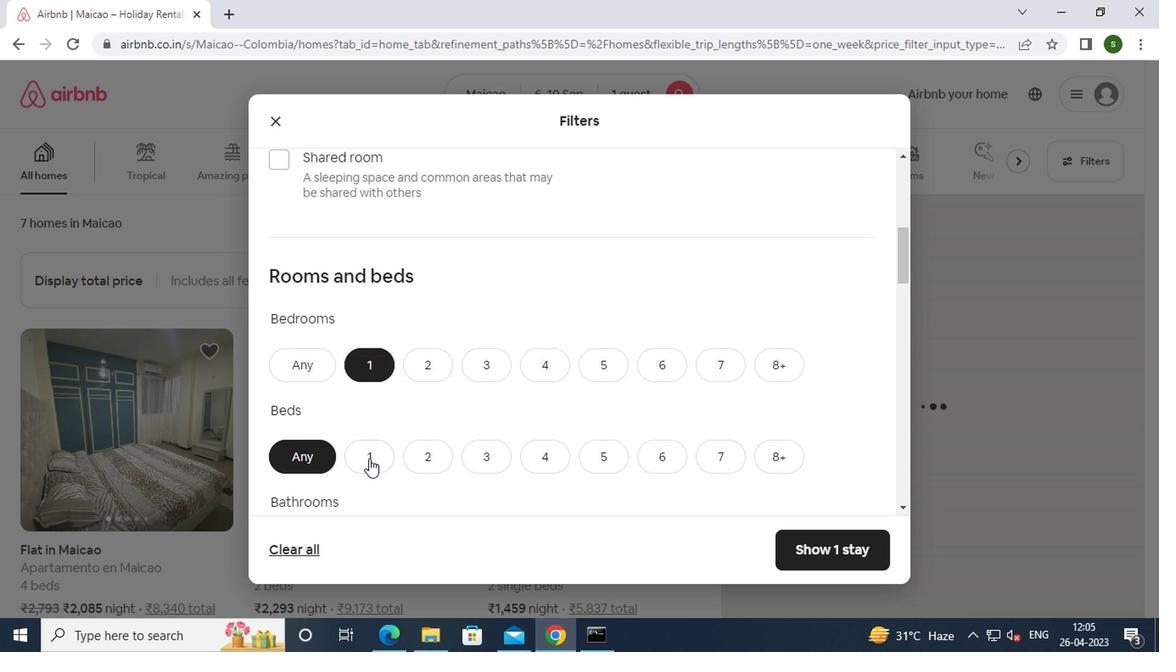 
Action: Mouse moved to (416, 388)
Screenshot: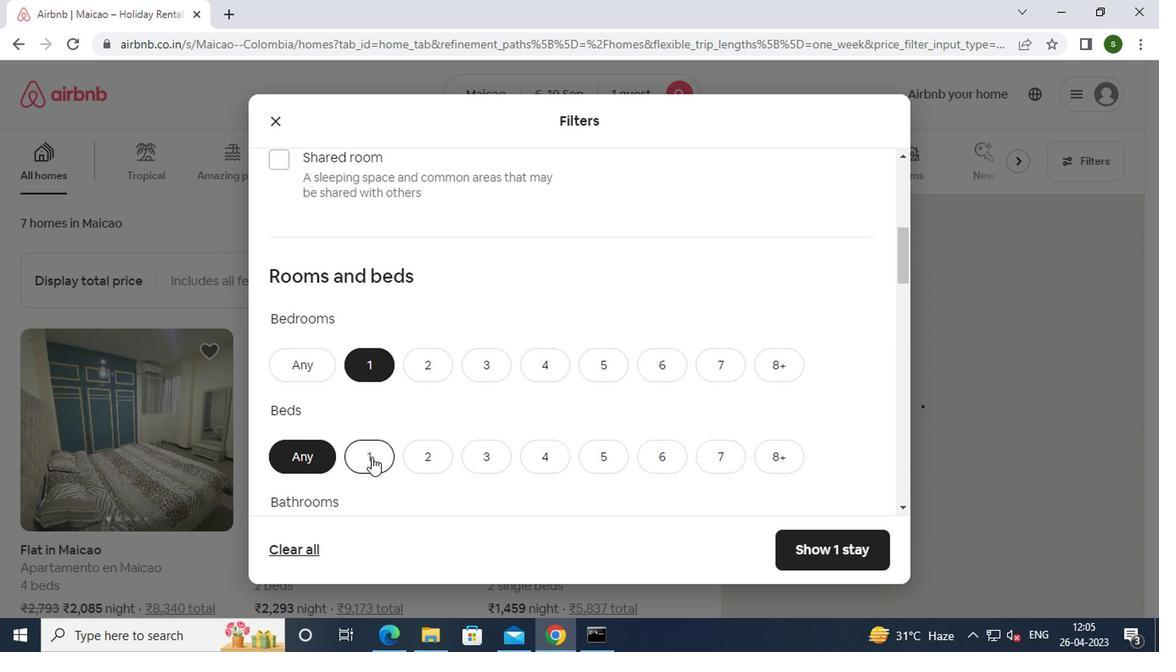 
Action: Mouse scrolled (416, 387) with delta (0, -1)
Screenshot: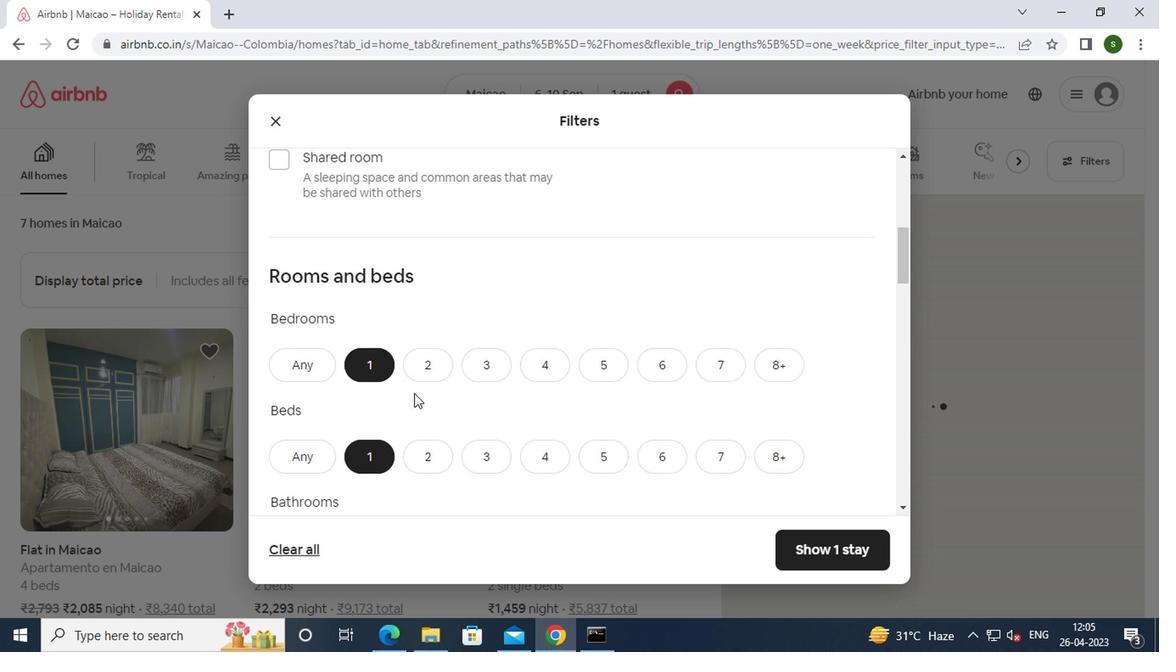 
Action: Mouse scrolled (416, 387) with delta (0, -1)
Screenshot: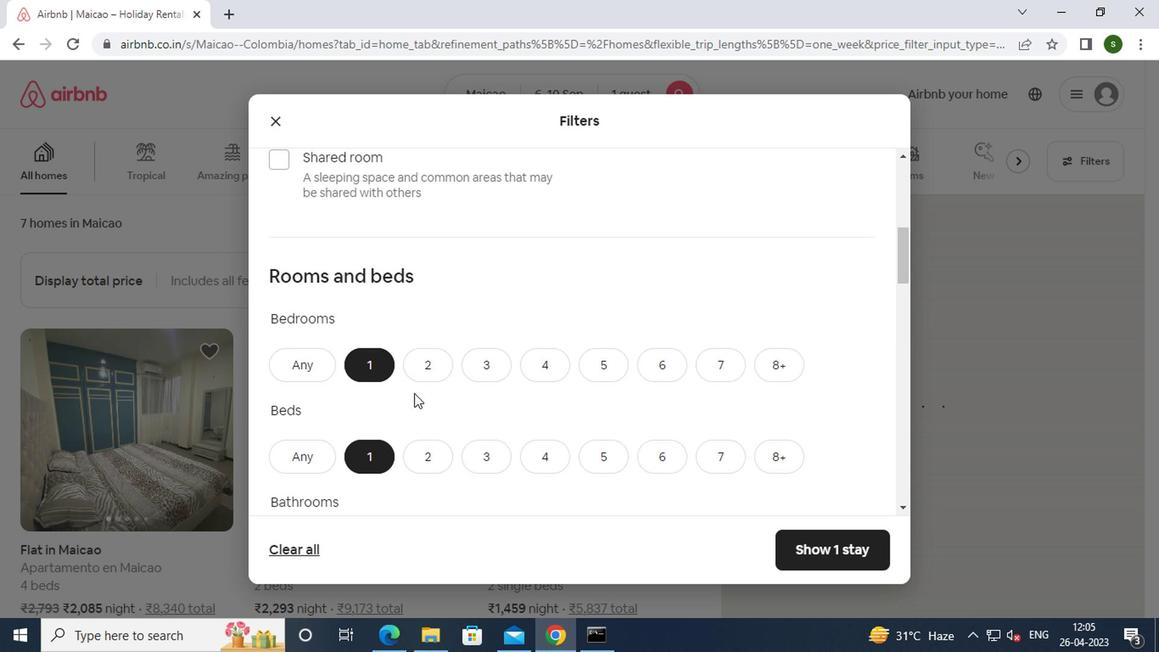 
Action: Mouse moved to (378, 373)
Screenshot: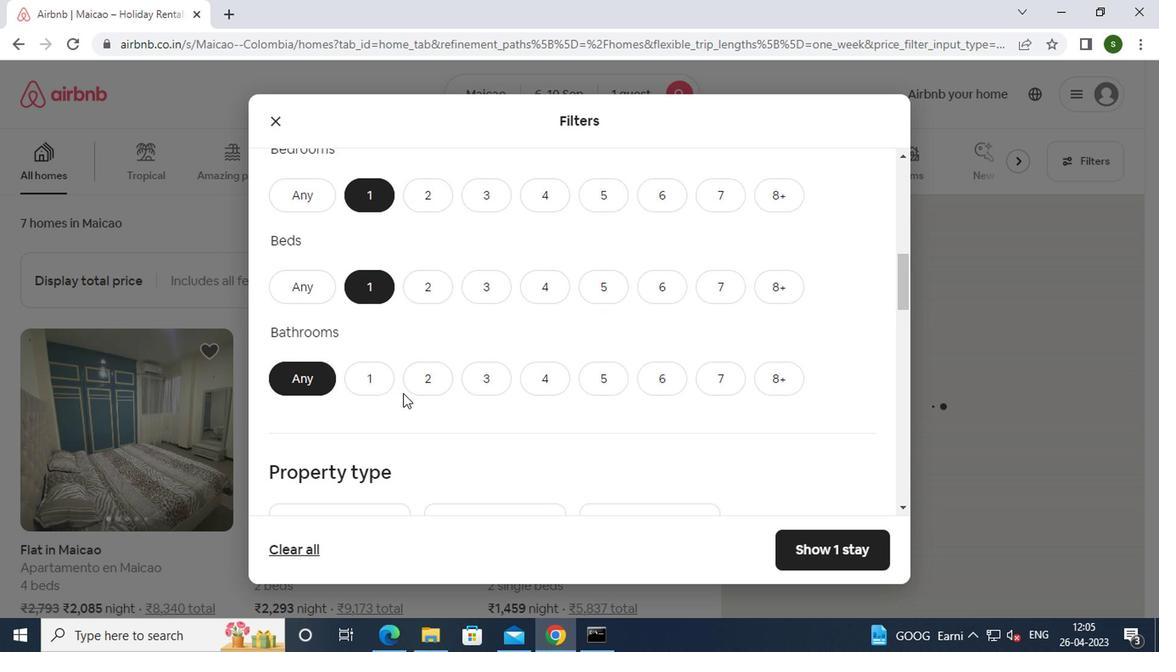 
Action: Mouse pressed left at (378, 373)
Screenshot: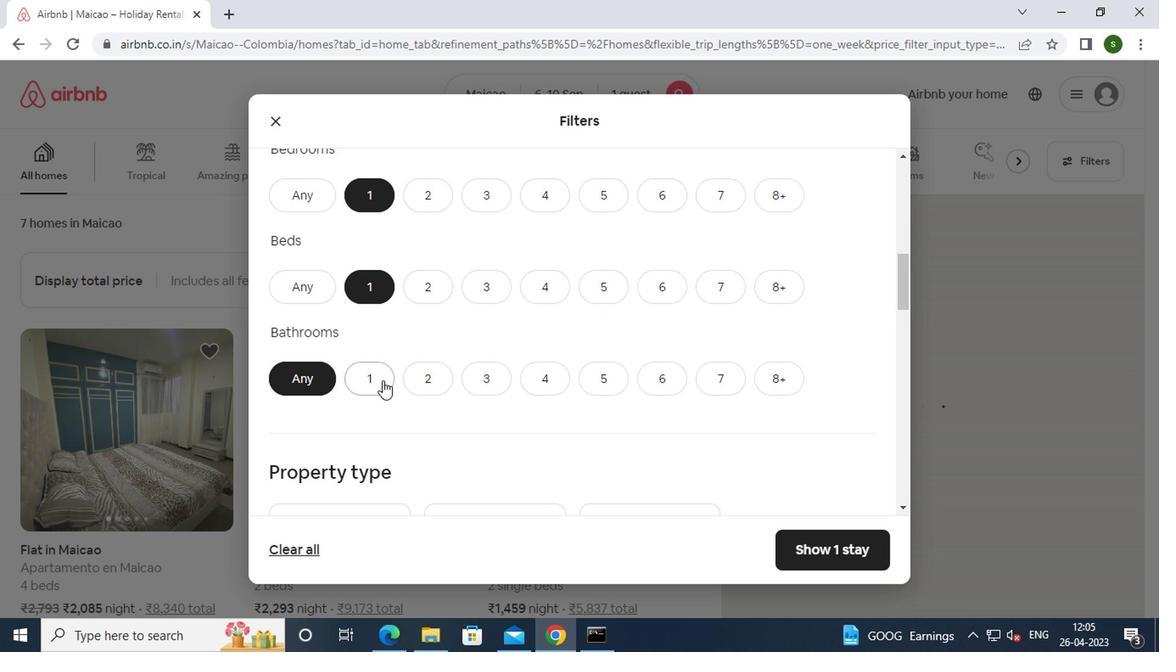 
Action: Mouse moved to (452, 352)
Screenshot: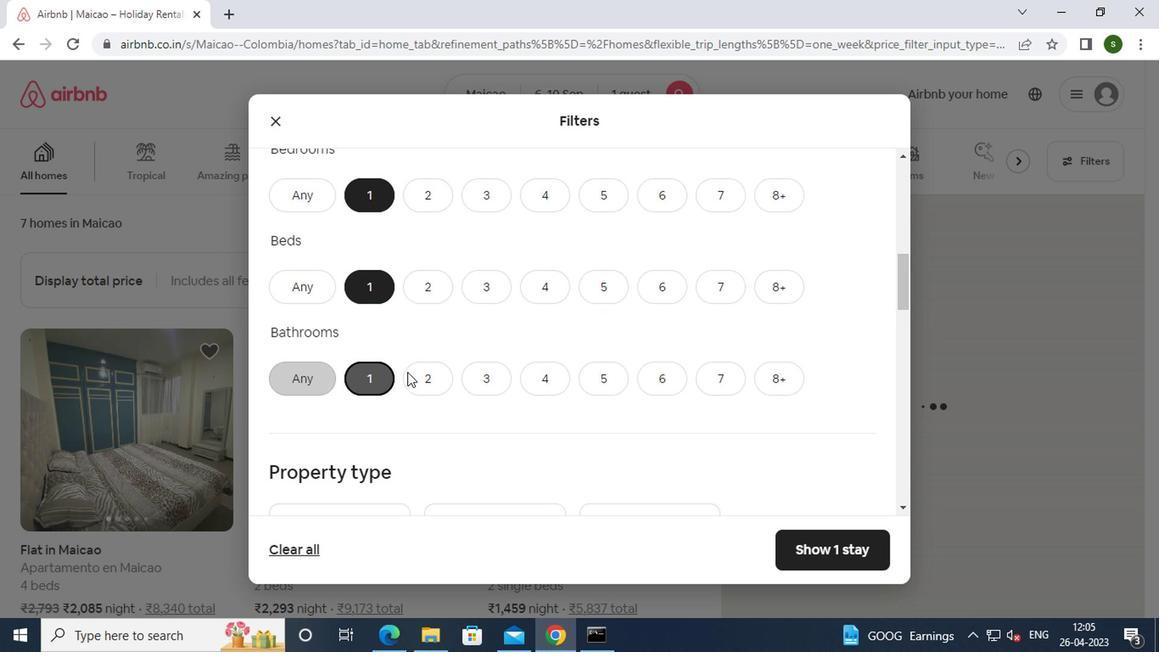 
Action: Mouse scrolled (452, 352) with delta (0, 0)
Screenshot: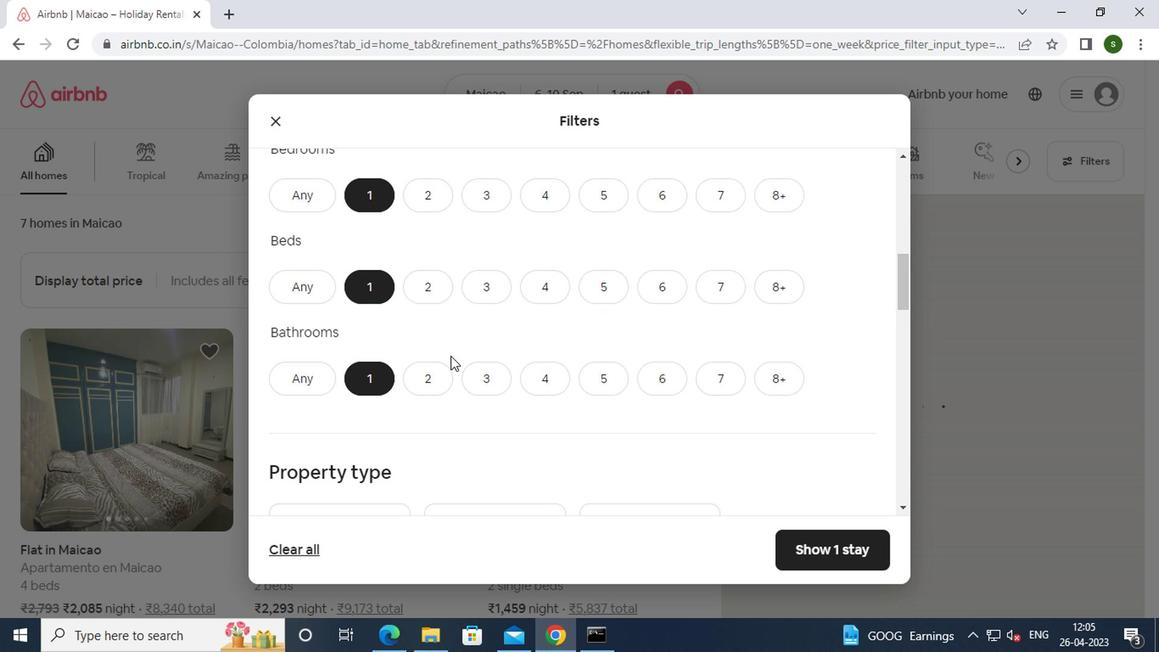
Action: Mouse scrolled (452, 352) with delta (0, 0)
Screenshot: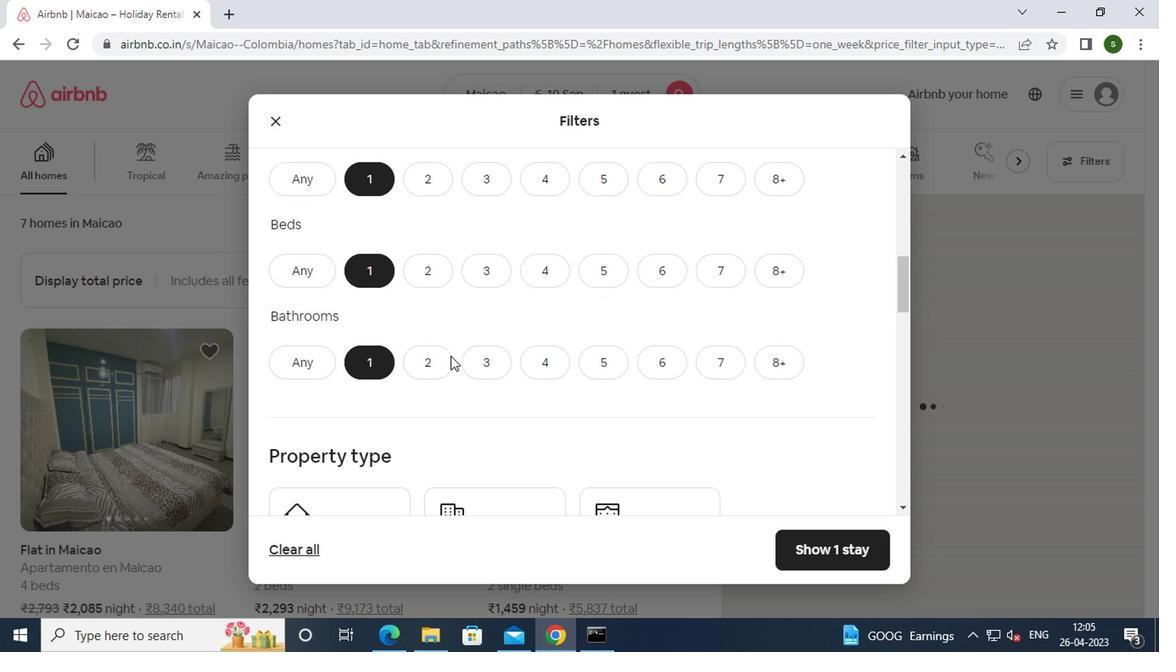 
Action: Mouse moved to (368, 373)
Screenshot: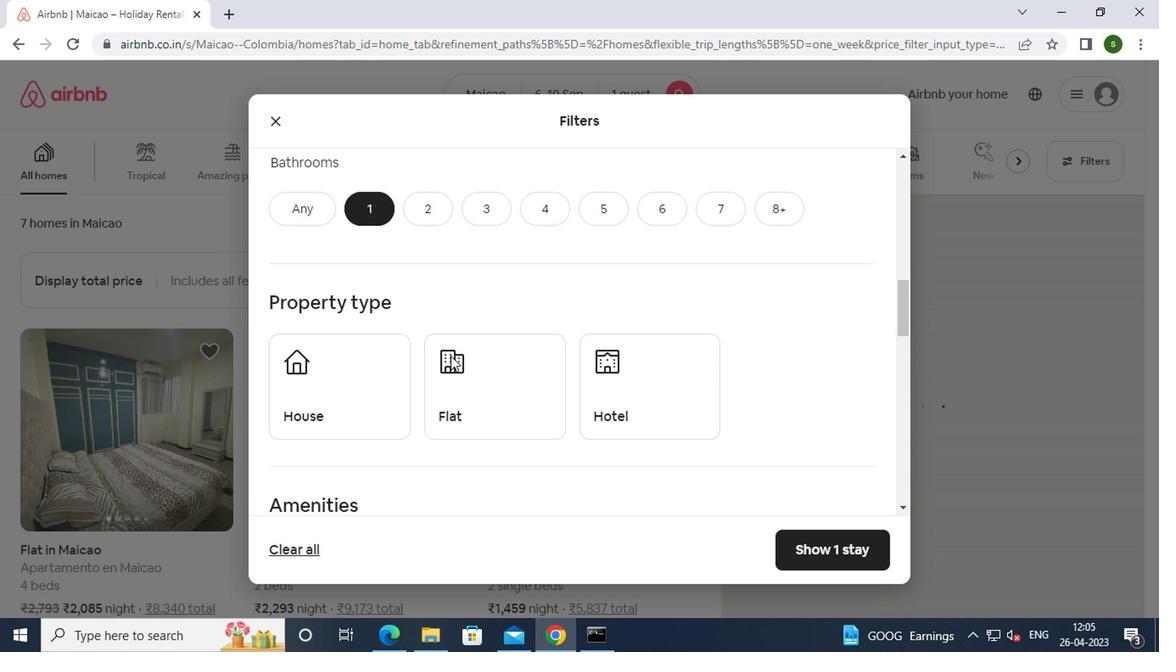 
Action: Mouse pressed left at (368, 373)
Screenshot: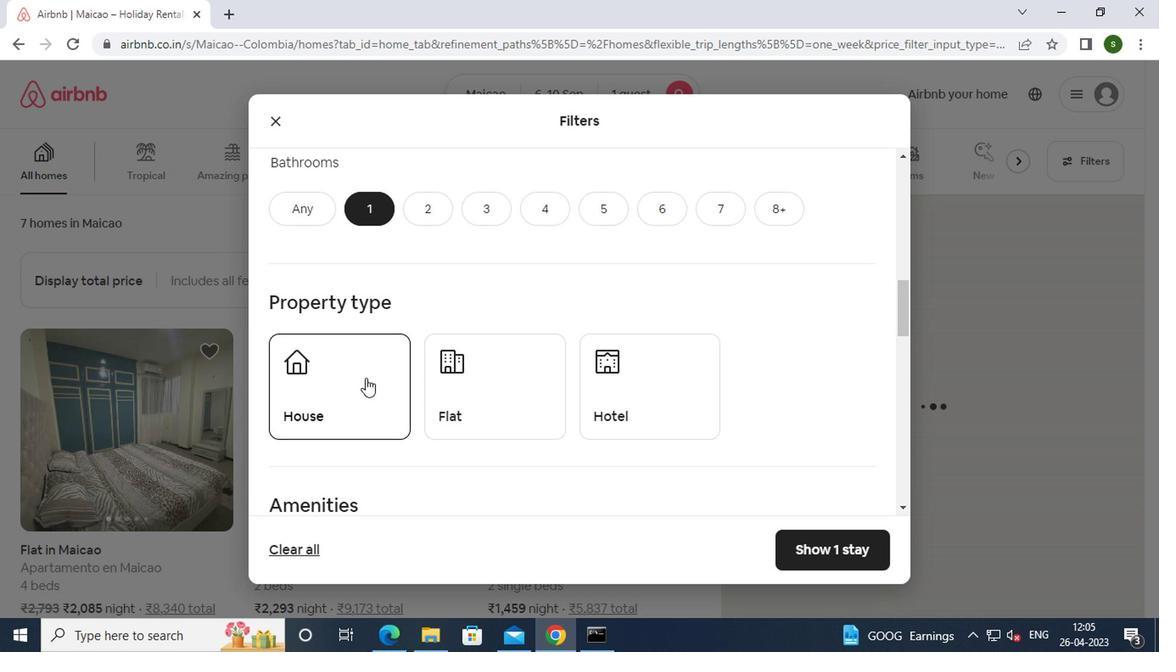 
Action: Mouse moved to (548, 403)
Screenshot: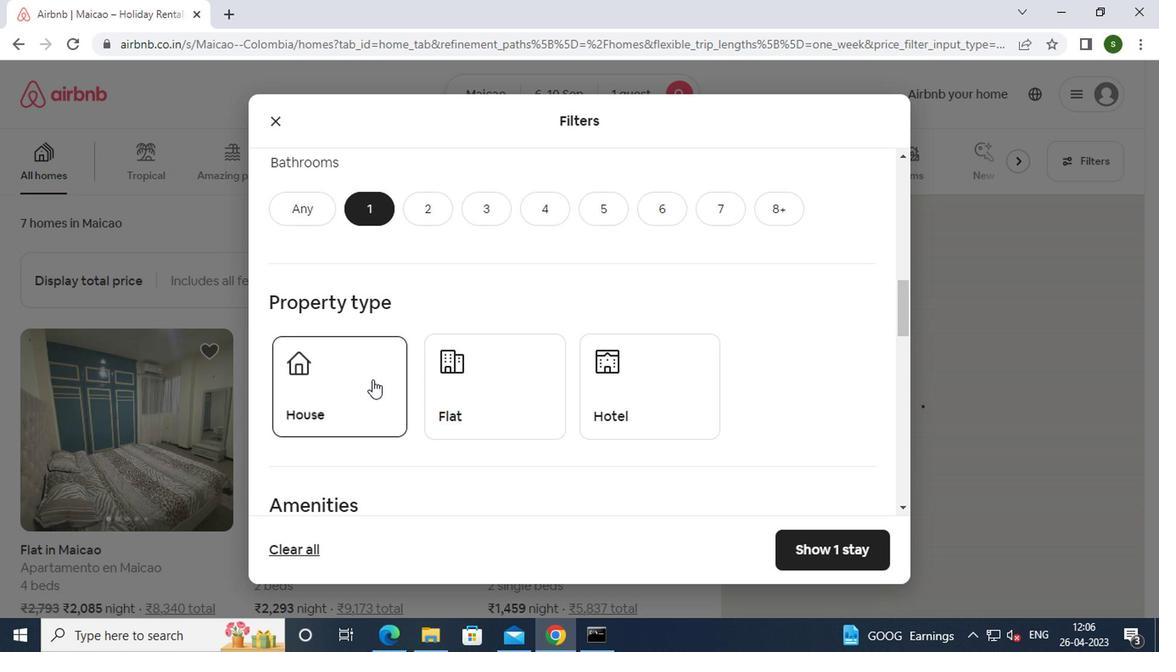 
Action: Mouse pressed left at (548, 403)
Screenshot: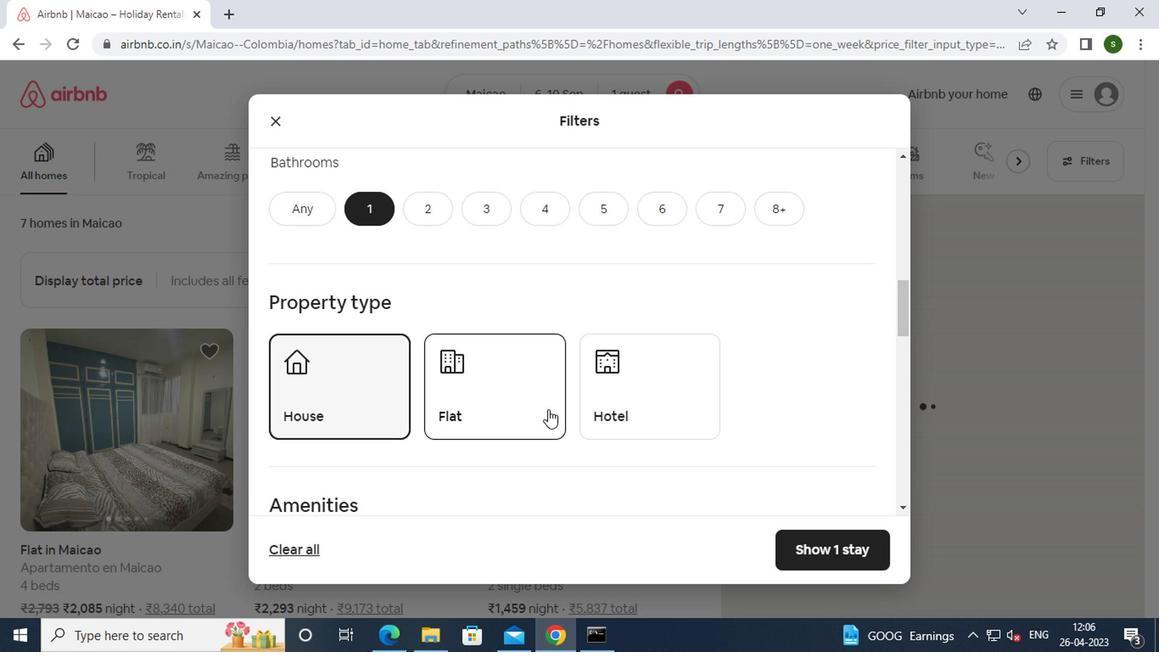 
Action: Mouse moved to (710, 377)
Screenshot: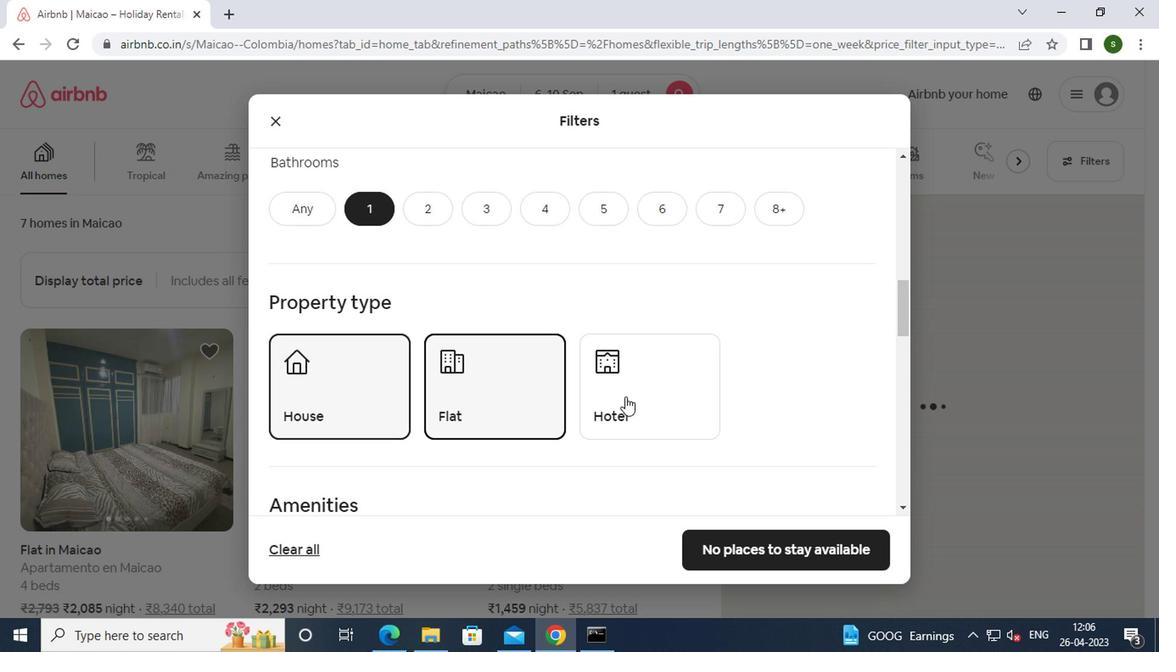 
Action: Mouse pressed left at (710, 377)
Screenshot: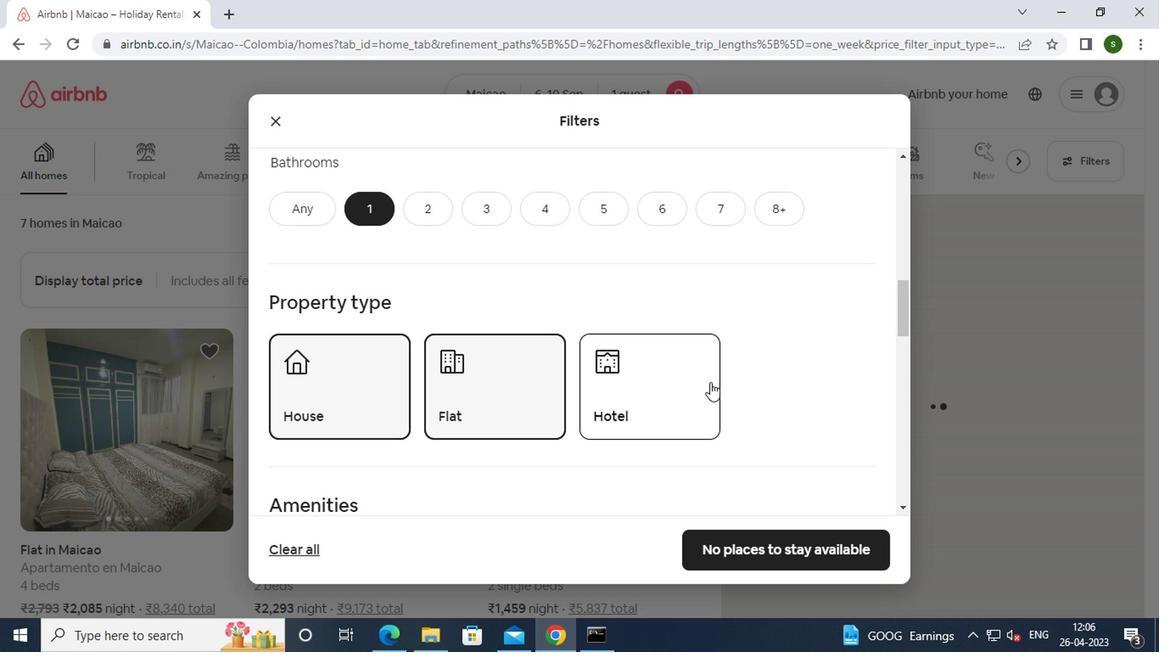 
Action: Mouse moved to (614, 384)
Screenshot: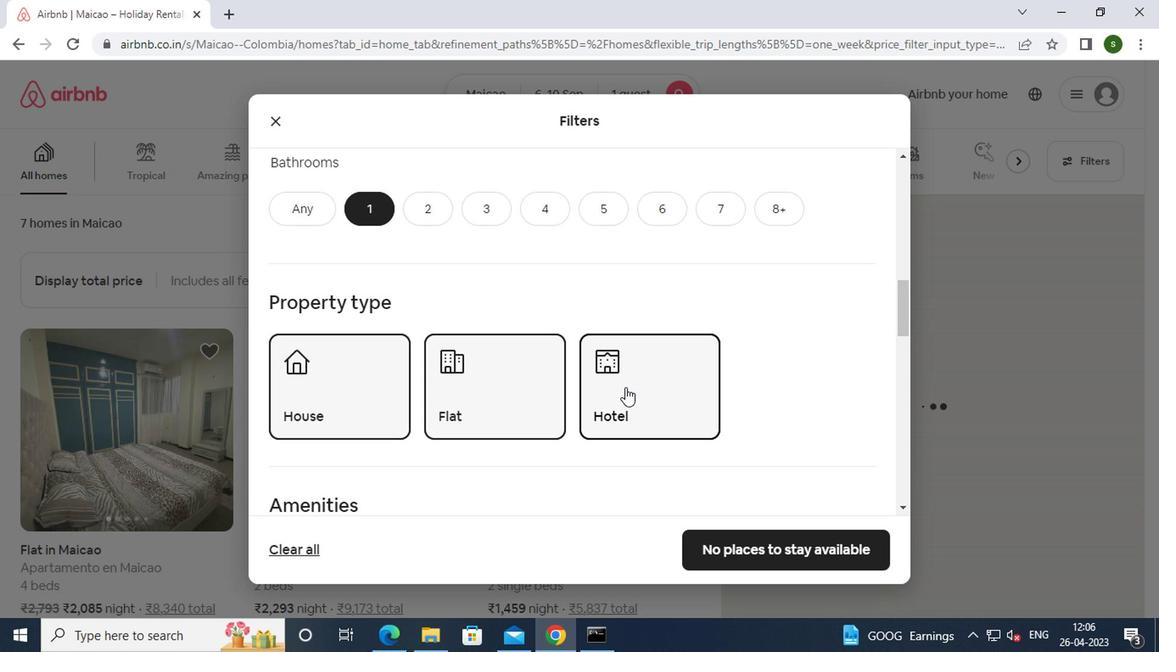 
Action: Mouse scrolled (614, 382) with delta (0, -1)
Screenshot: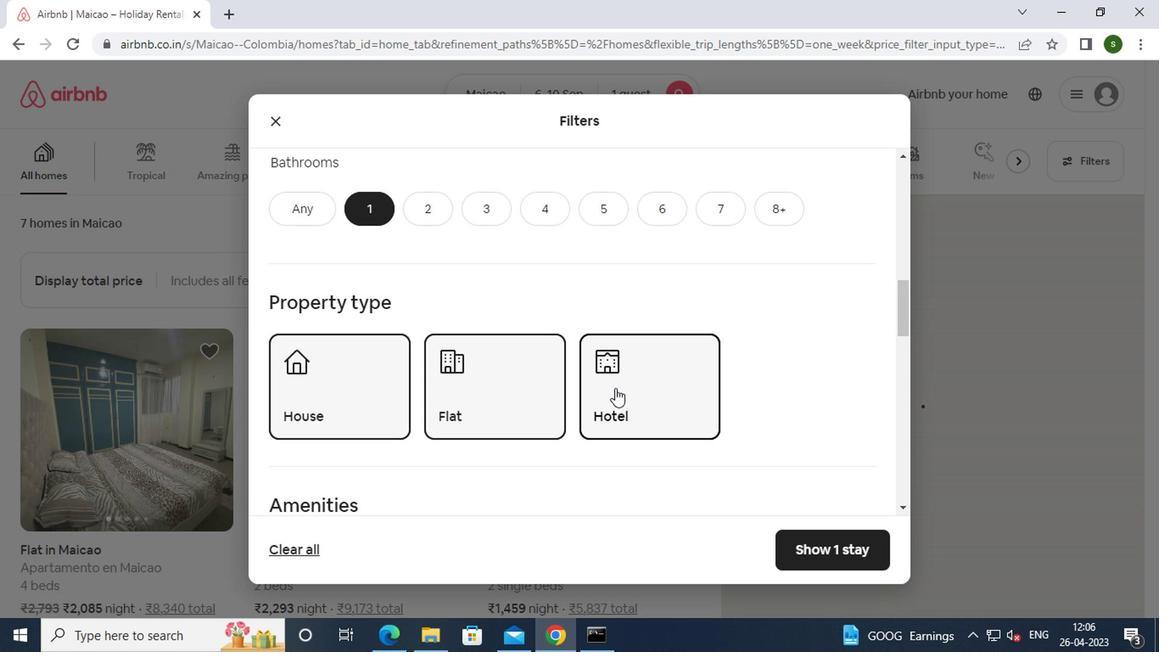 
Action: Mouse scrolled (614, 382) with delta (0, -1)
Screenshot: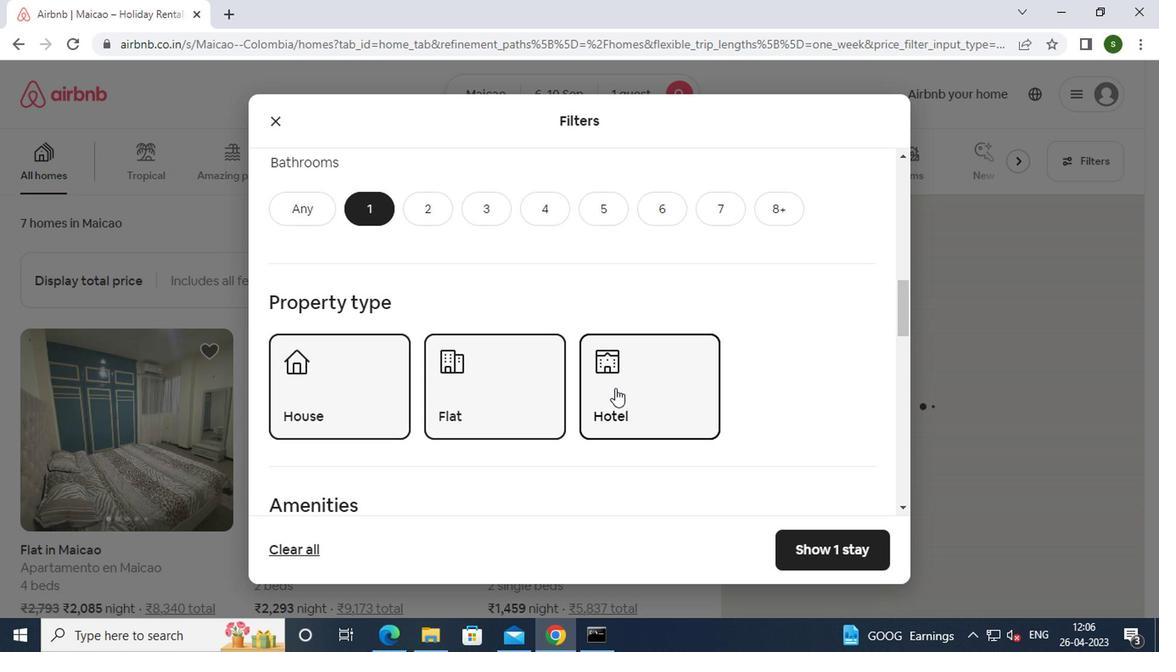 
Action: Mouse scrolled (614, 382) with delta (0, -1)
Screenshot: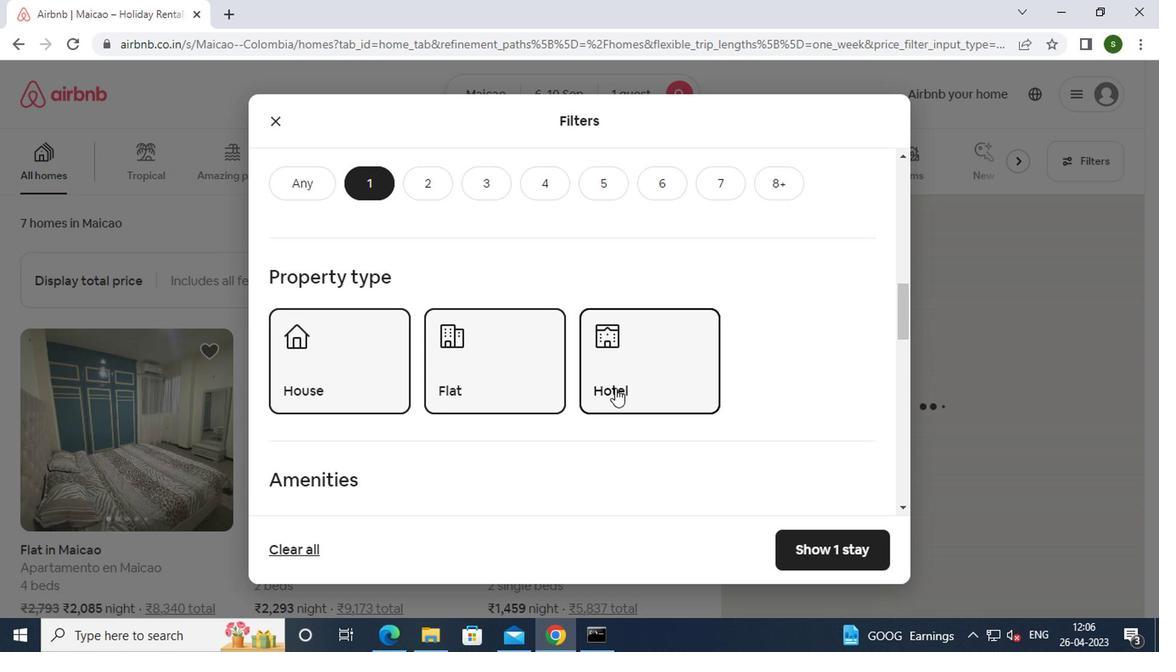 
Action: Mouse moved to (341, 445)
Screenshot: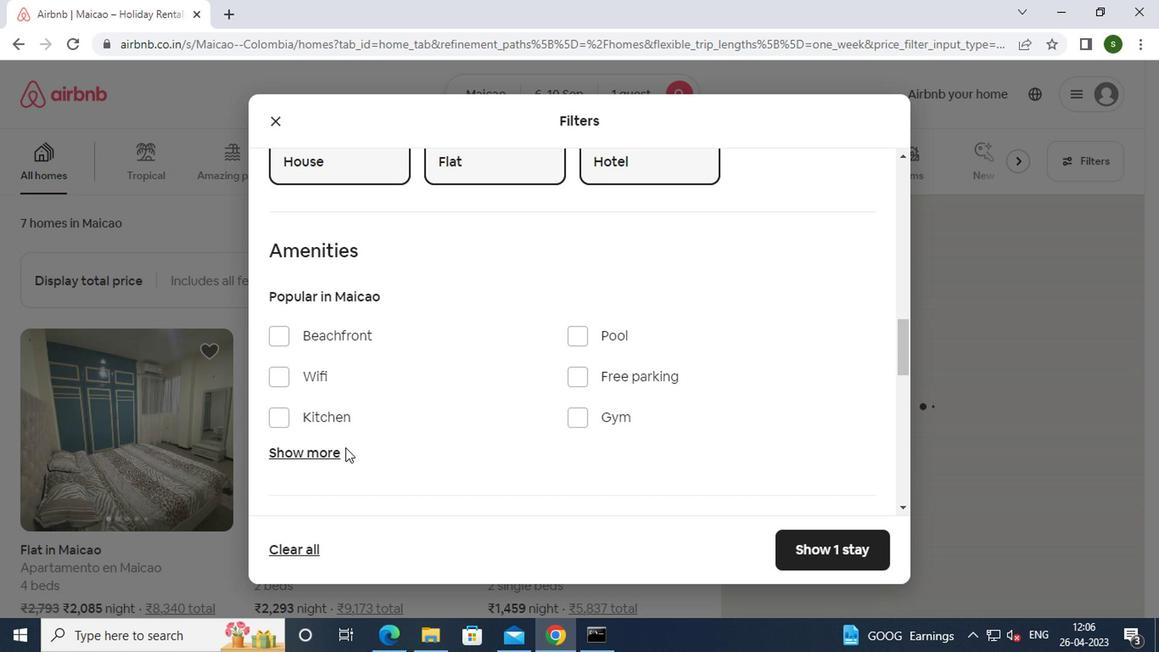 
Action: Mouse pressed left at (341, 445)
Screenshot: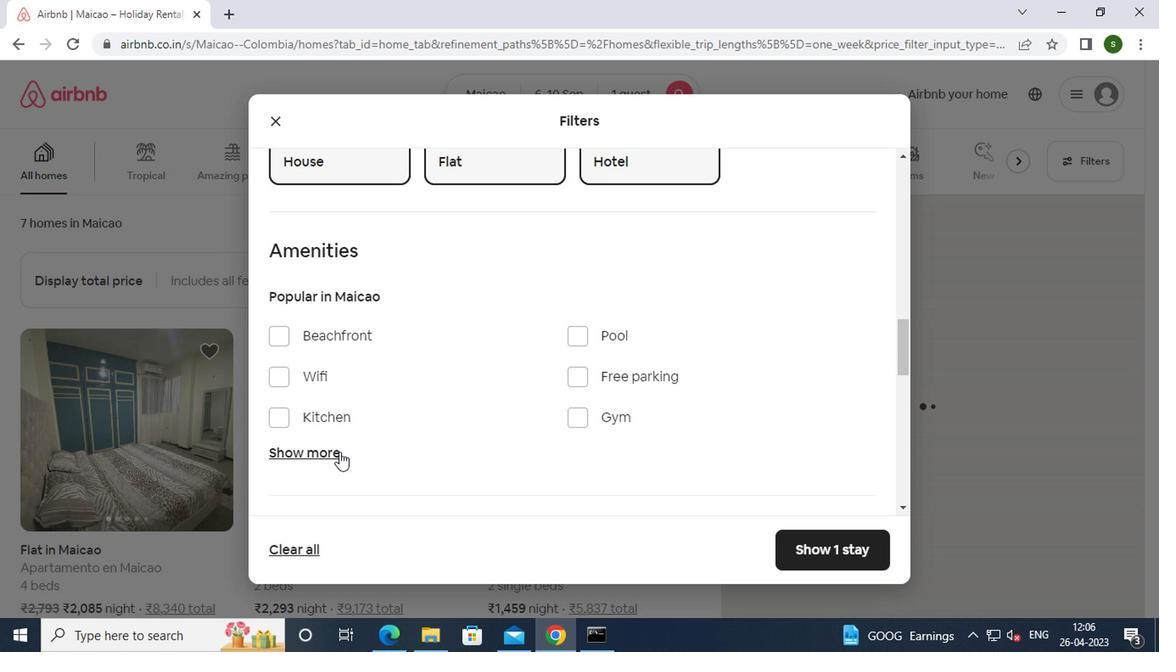 
Action: Mouse moved to (429, 411)
Screenshot: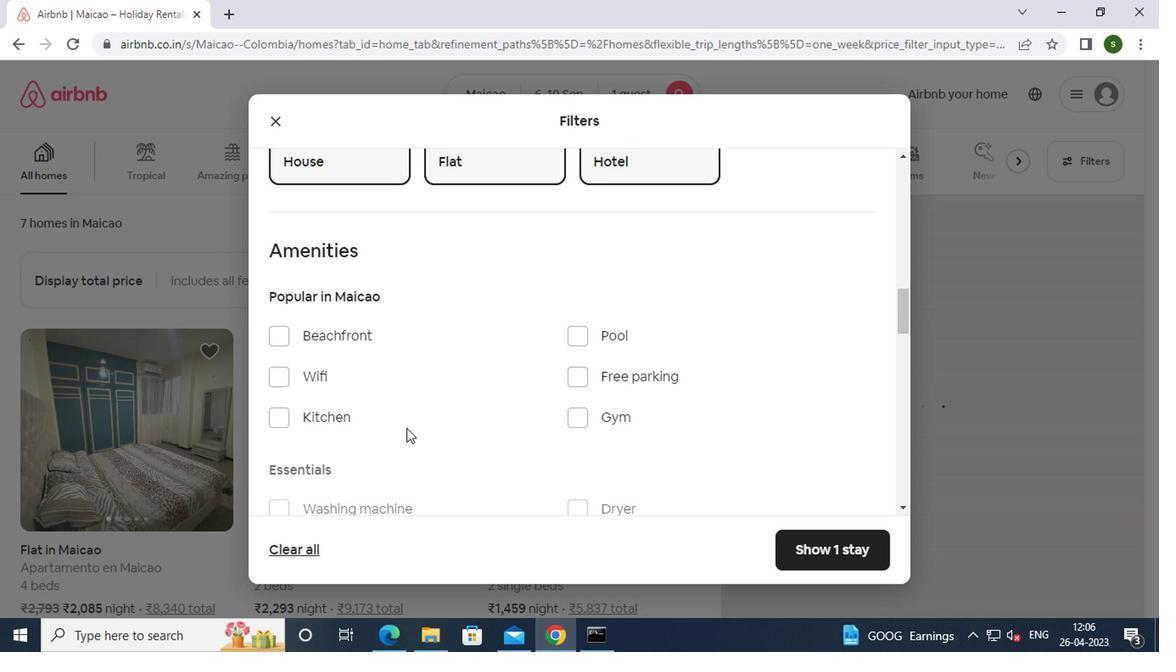 
Action: Mouse scrolled (429, 410) with delta (0, -1)
Screenshot: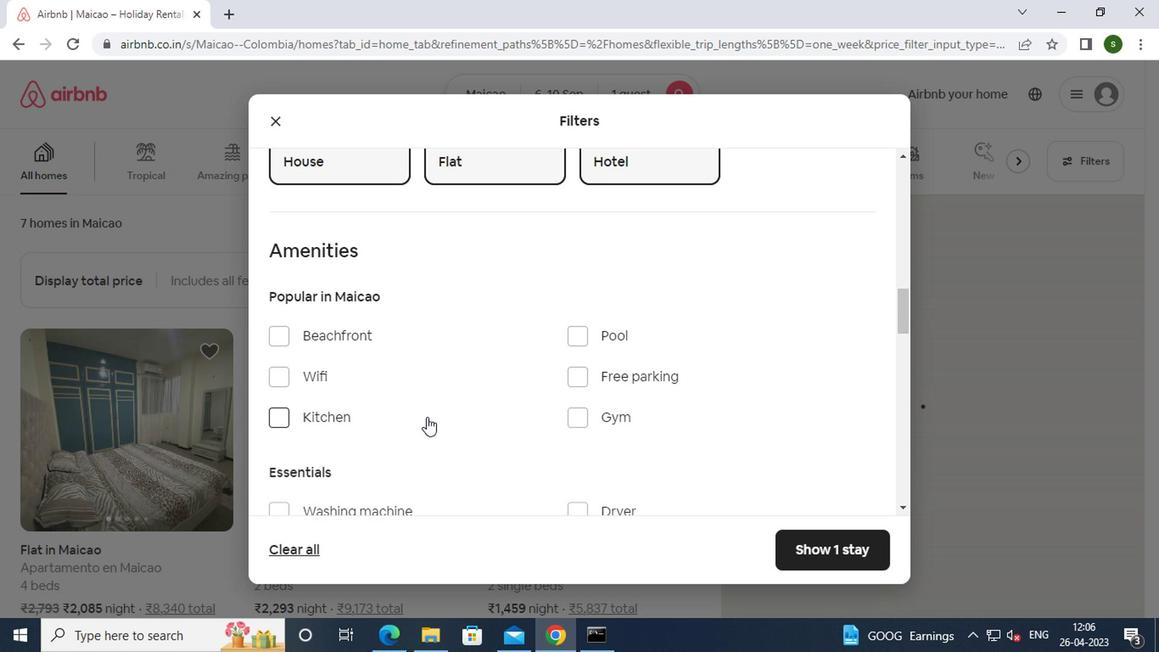 
Action: Mouse moved to (396, 416)
Screenshot: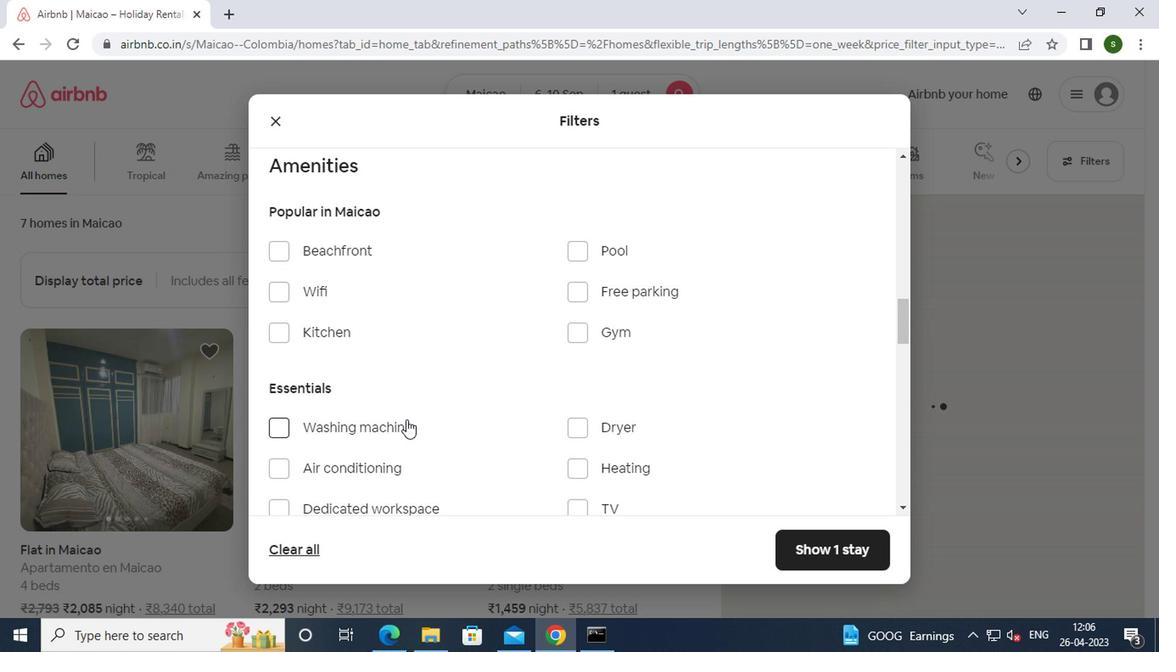 
Action: Mouse pressed left at (396, 416)
Screenshot: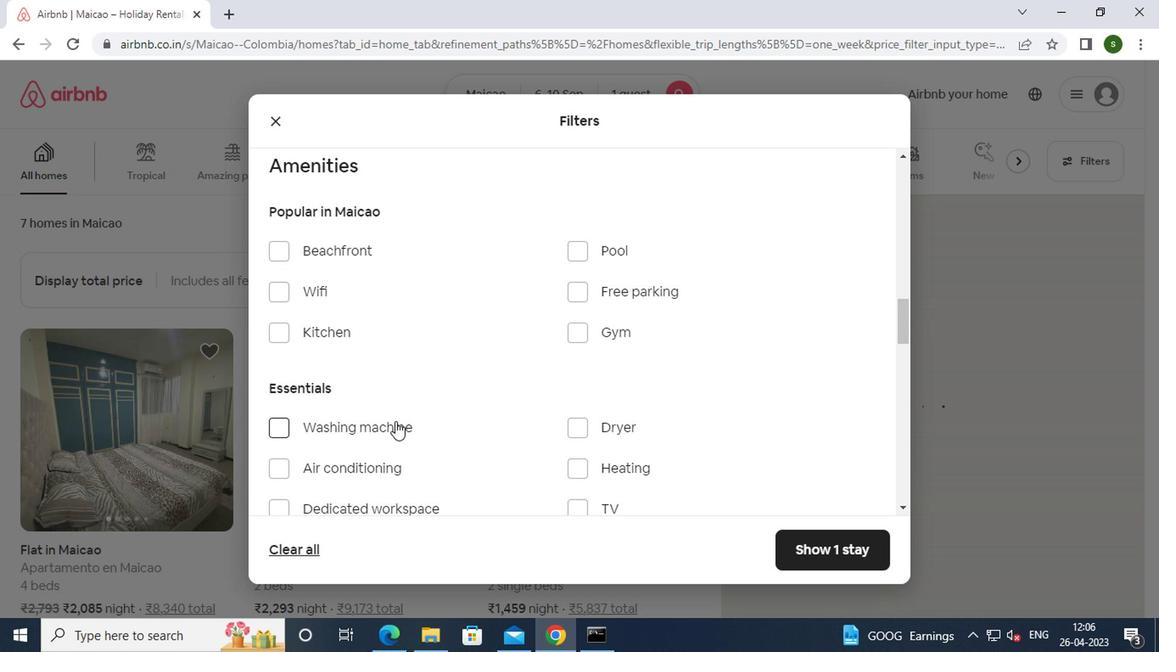 
Action: Mouse moved to (476, 399)
Screenshot: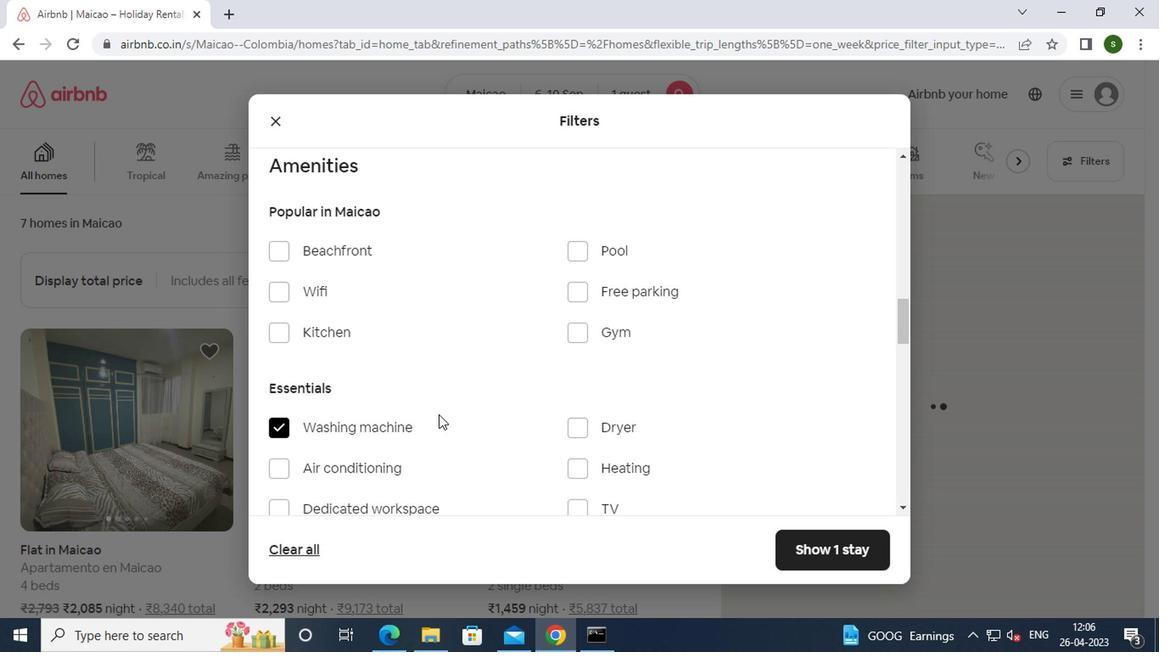 
Action: Mouse scrolled (476, 398) with delta (0, 0)
Screenshot: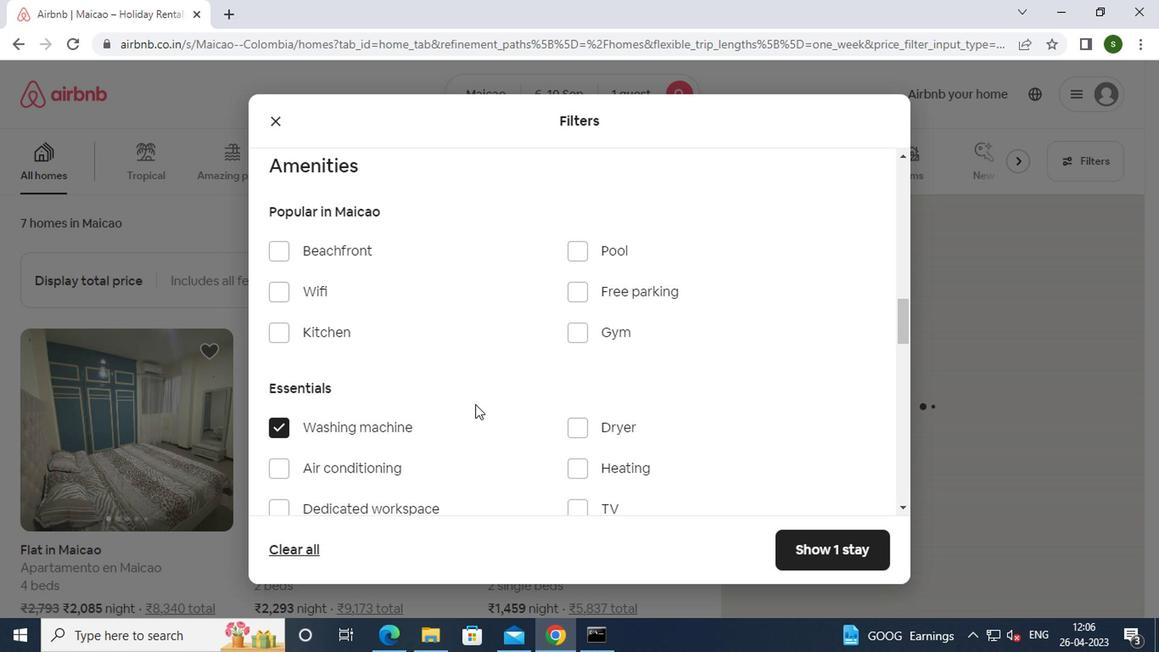 
Action: Mouse scrolled (476, 398) with delta (0, 0)
Screenshot: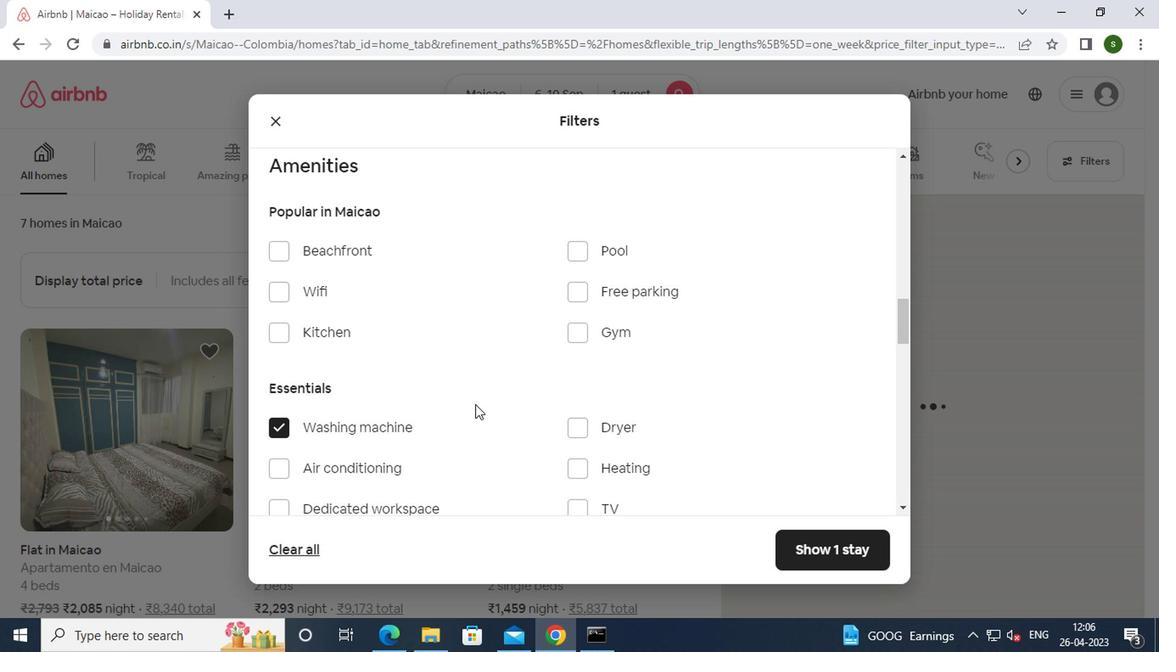 
Action: Mouse scrolled (476, 398) with delta (0, 0)
Screenshot: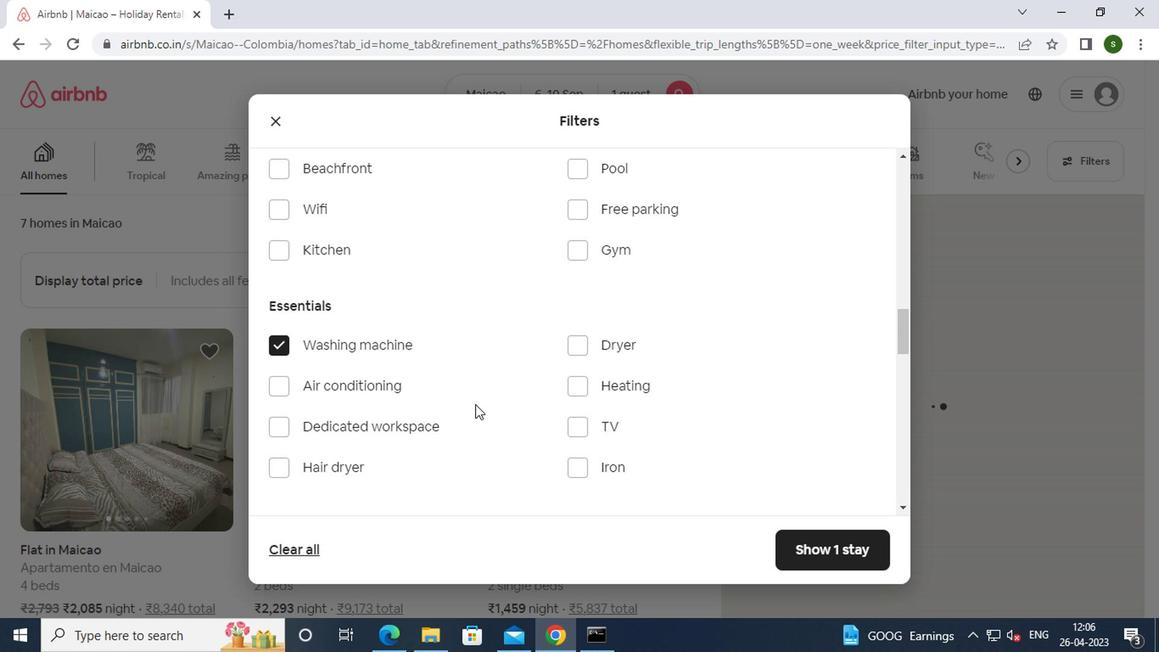 
Action: Mouse scrolled (476, 398) with delta (0, 0)
Screenshot: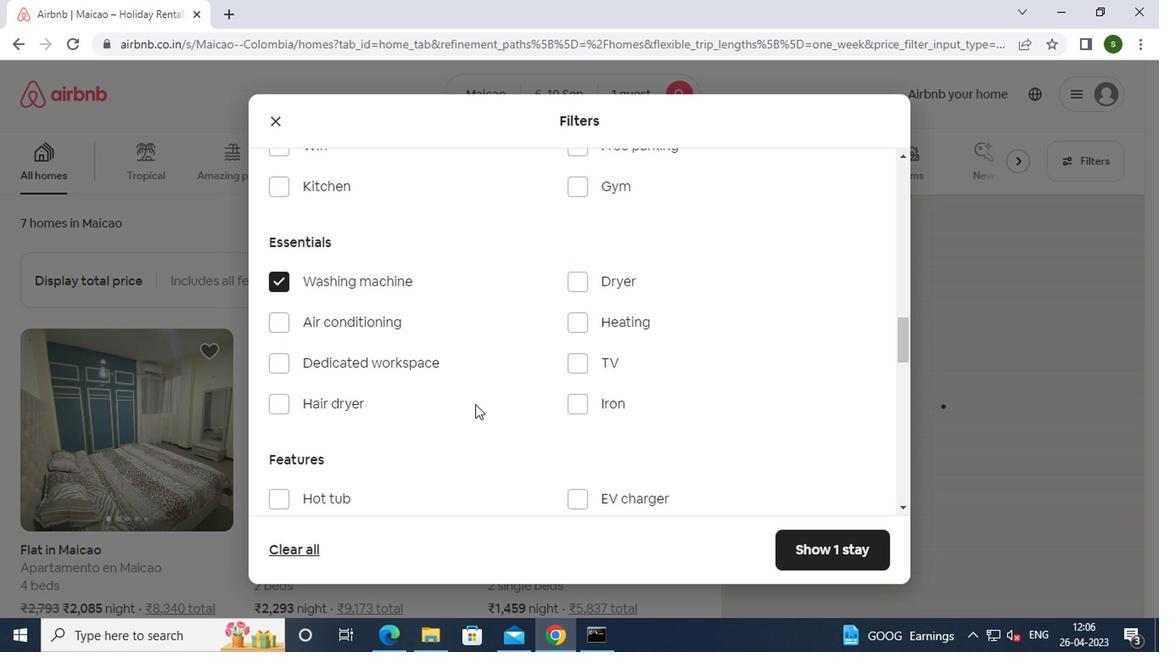 
Action: Mouse scrolled (476, 398) with delta (0, 0)
Screenshot: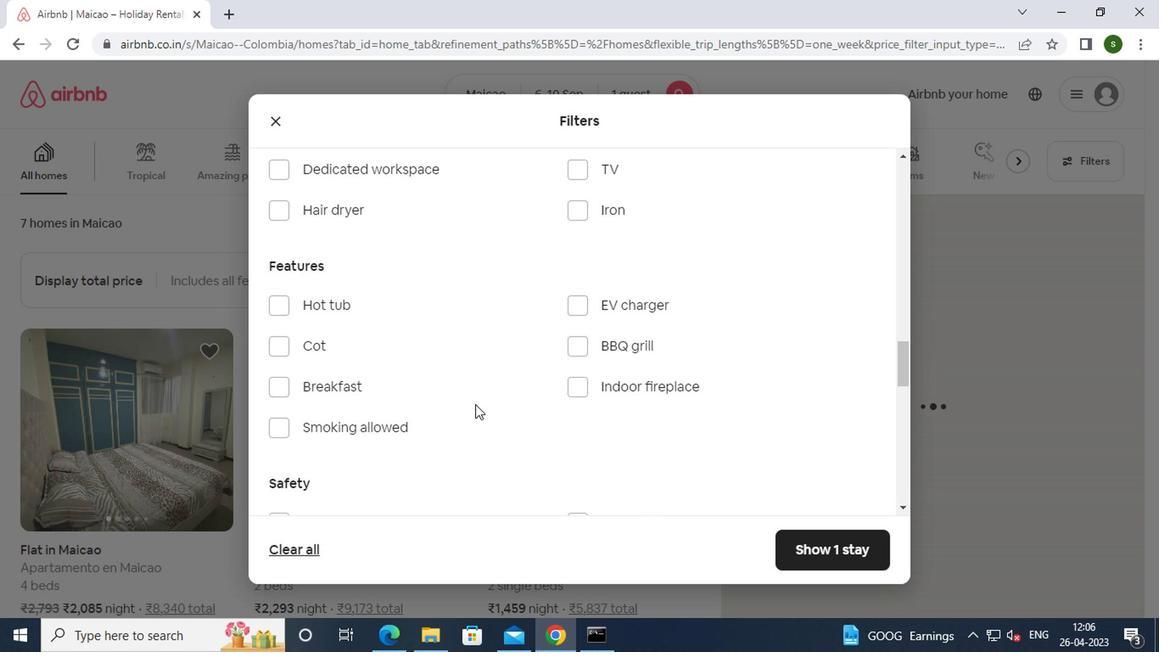 
Action: Mouse scrolled (476, 398) with delta (0, 0)
Screenshot: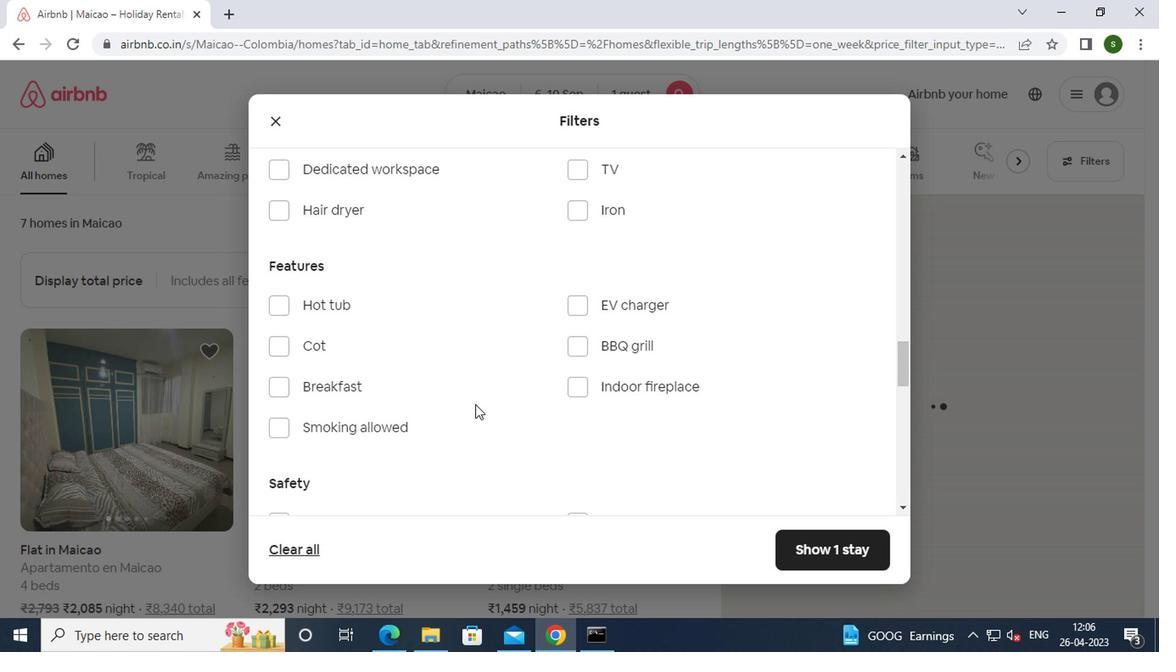 
Action: Mouse scrolled (476, 398) with delta (0, 0)
Screenshot: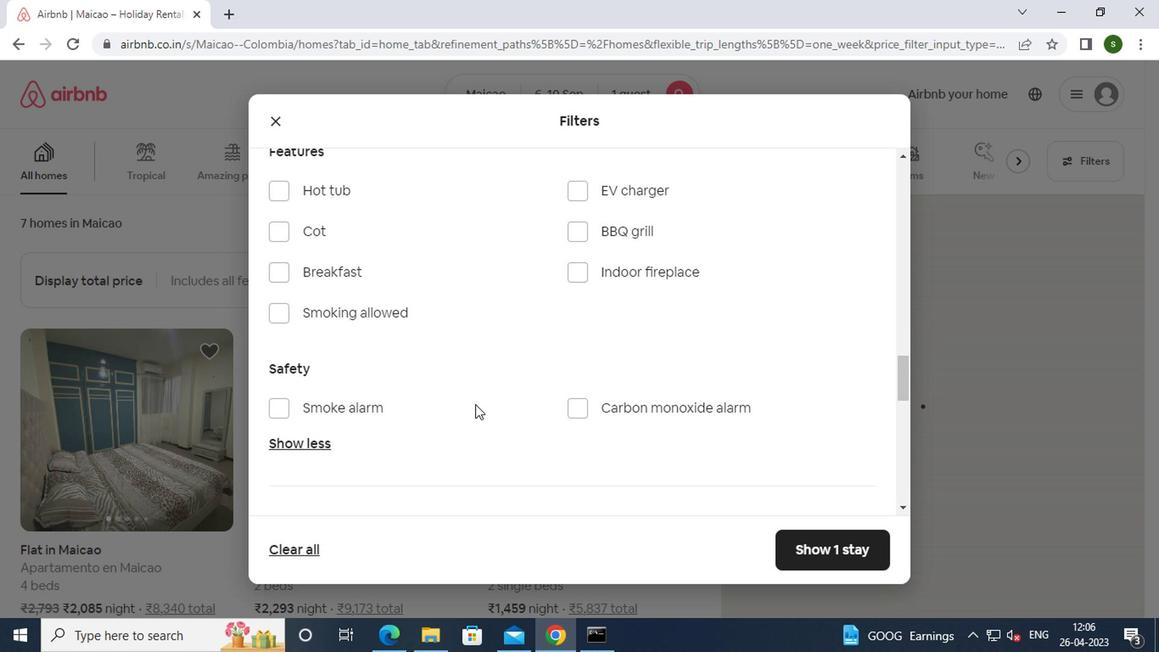 
Action: Mouse scrolled (476, 398) with delta (0, 0)
Screenshot: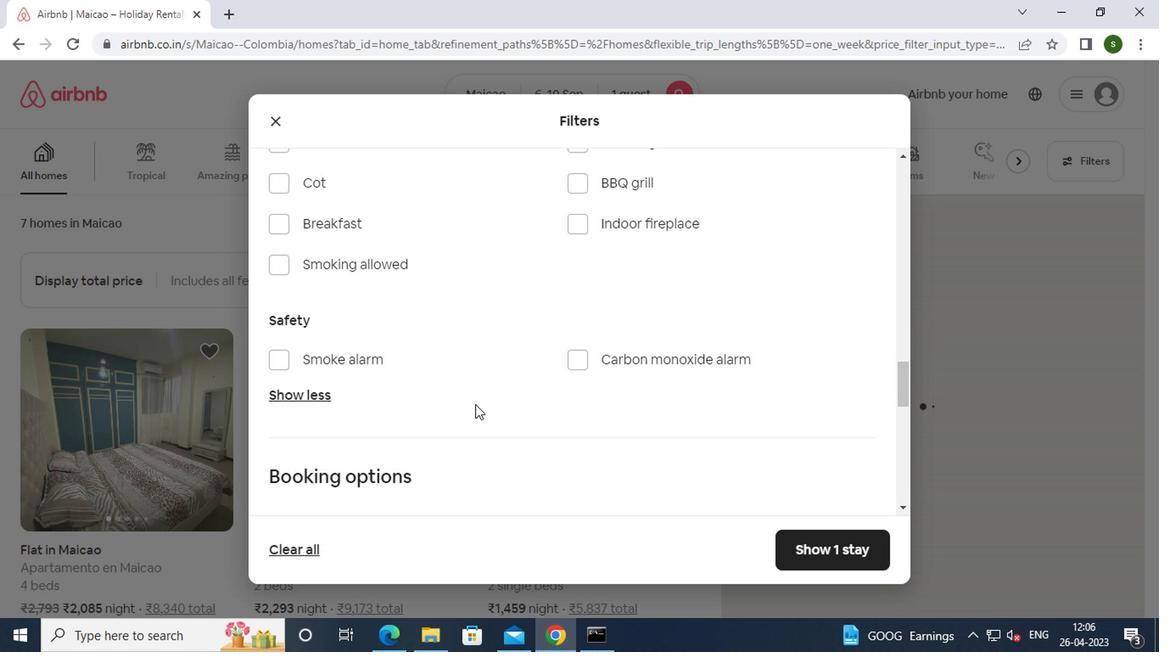 
Action: Mouse moved to (827, 403)
Screenshot: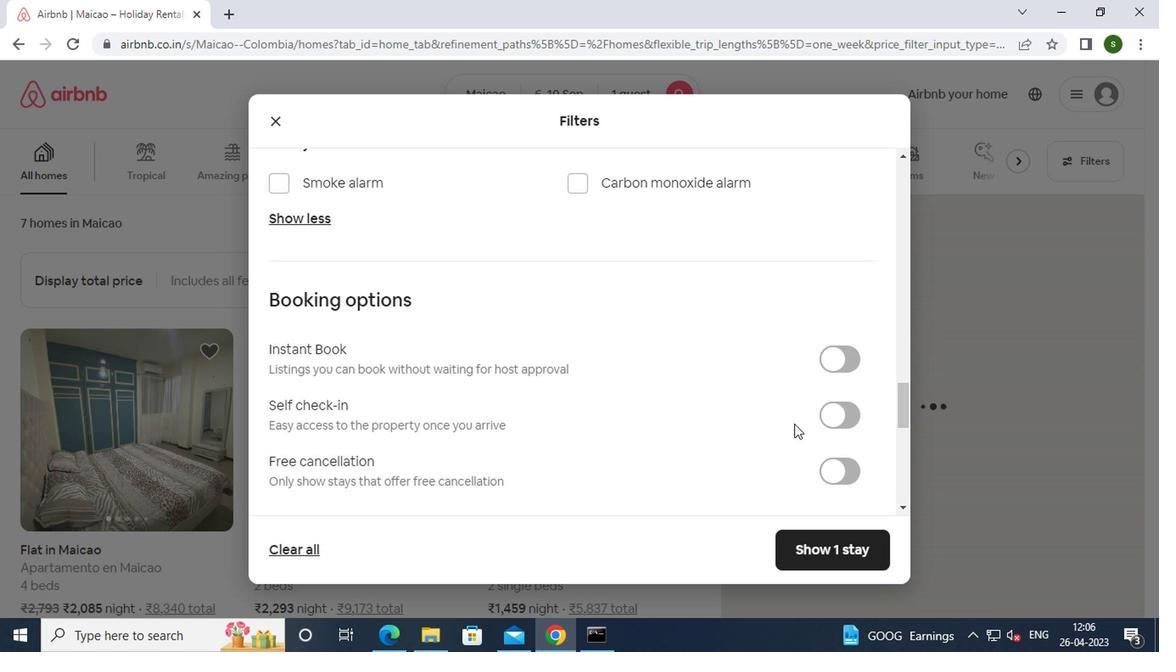 
Action: Mouse pressed left at (827, 403)
Screenshot: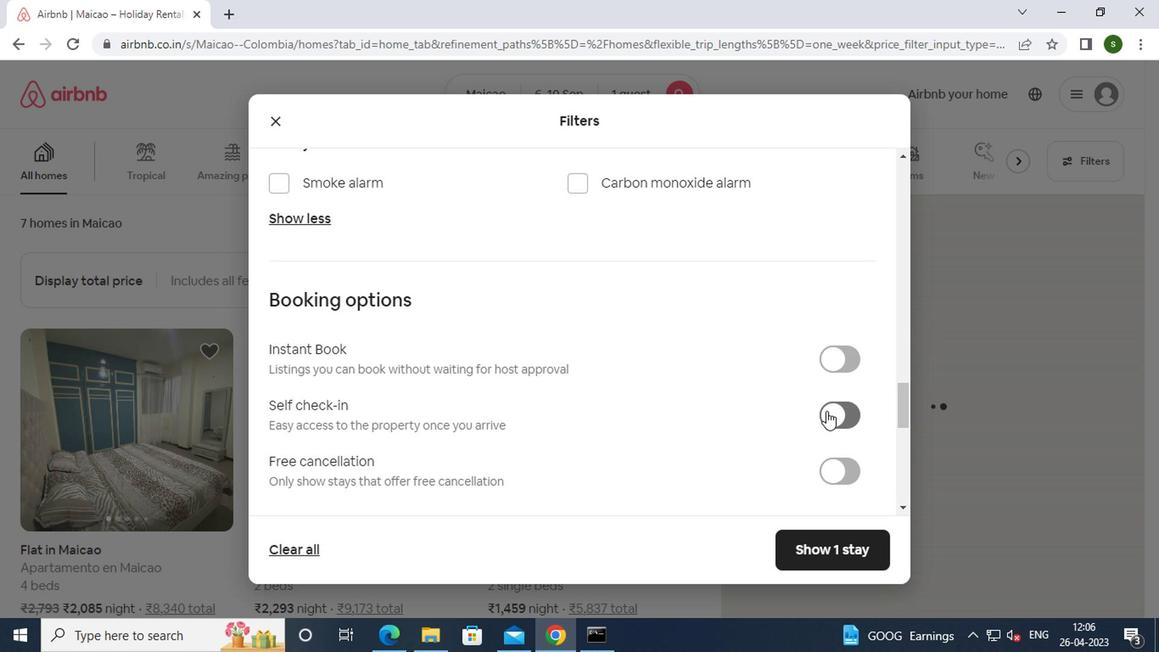 
Action: Mouse moved to (657, 382)
Screenshot: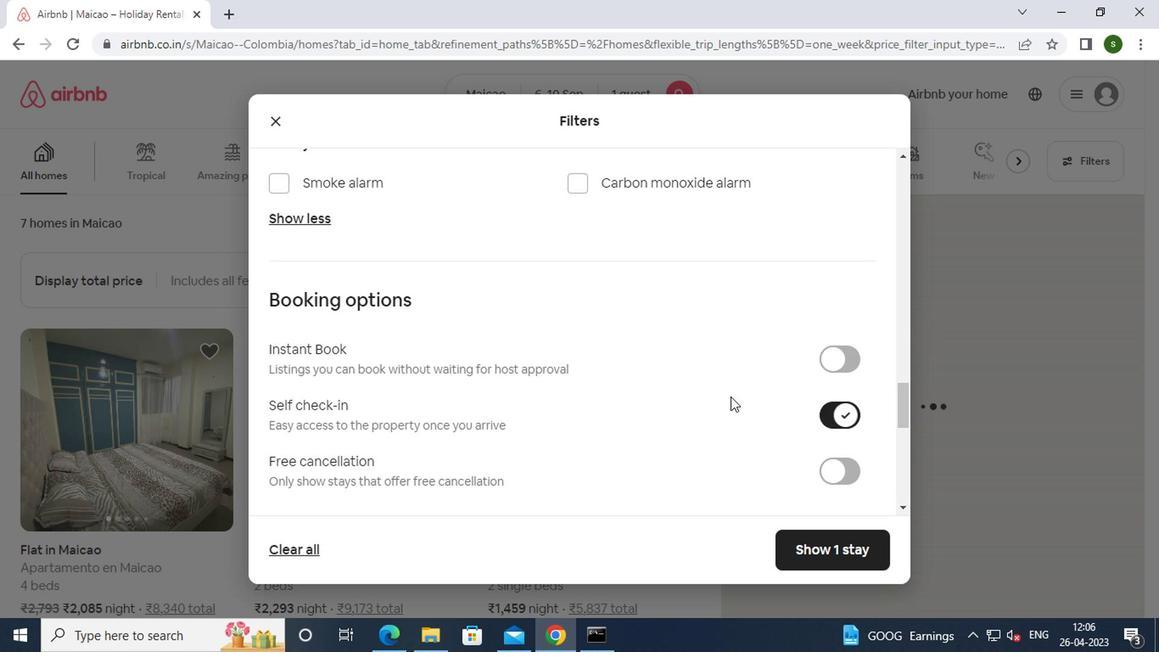 
Action: Mouse scrolled (657, 382) with delta (0, 0)
Screenshot: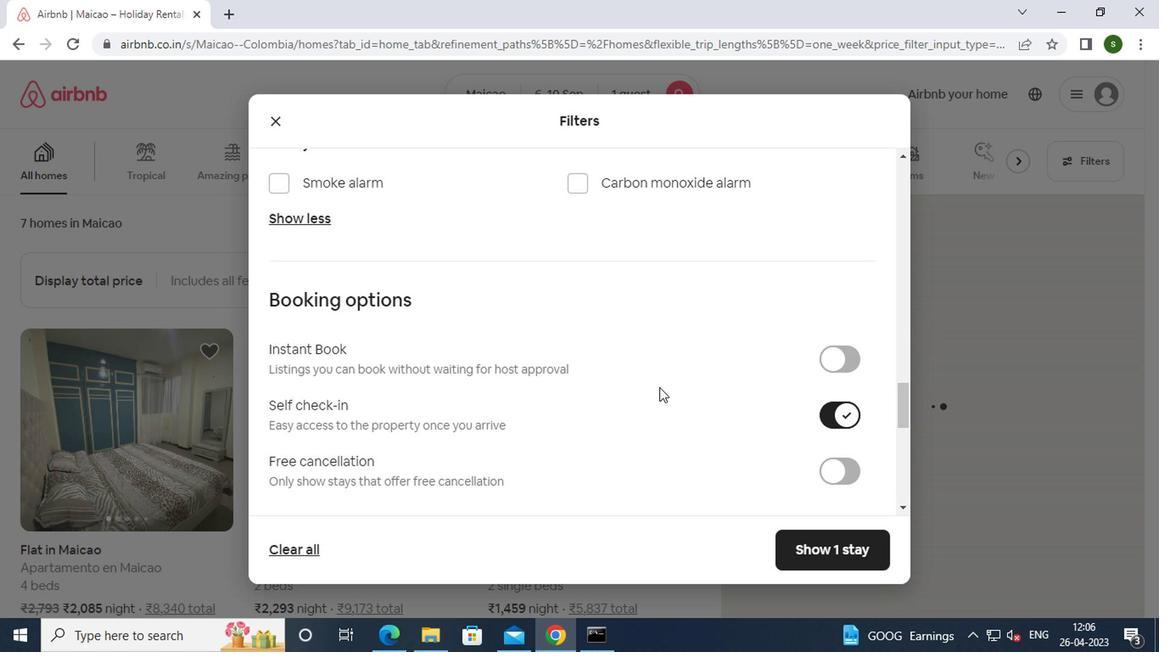 
Action: Mouse scrolled (657, 382) with delta (0, 0)
Screenshot: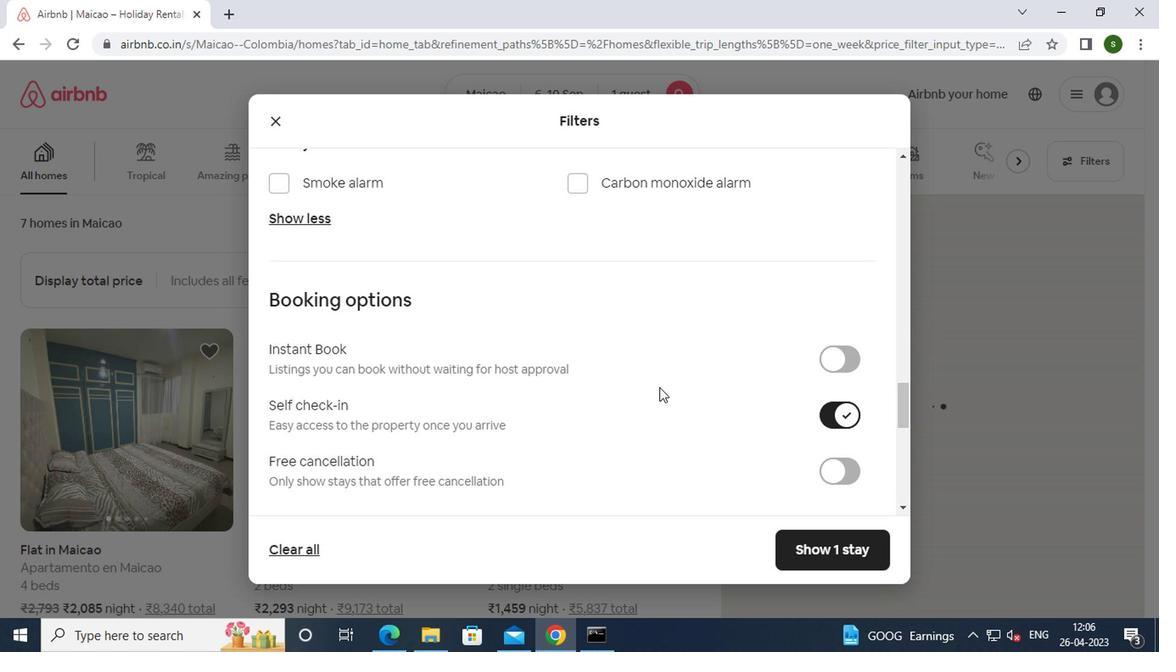 
Action: Mouse scrolled (657, 382) with delta (0, 0)
Screenshot: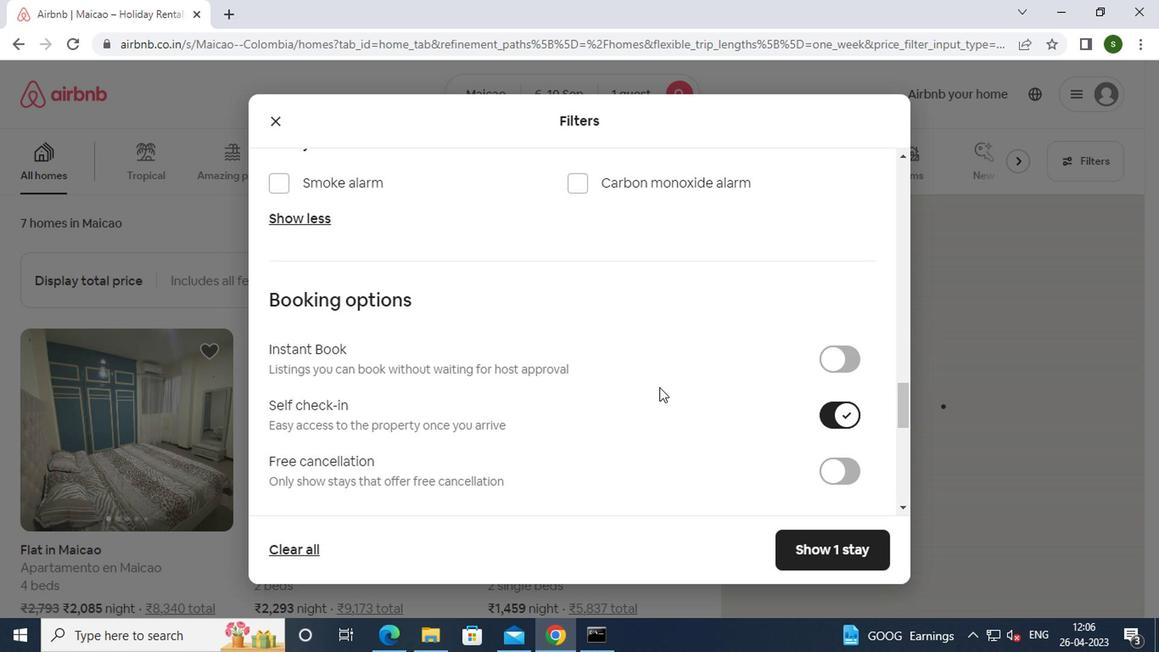 
Action: Mouse scrolled (657, 382) with delta (0, 0)
Screenshot: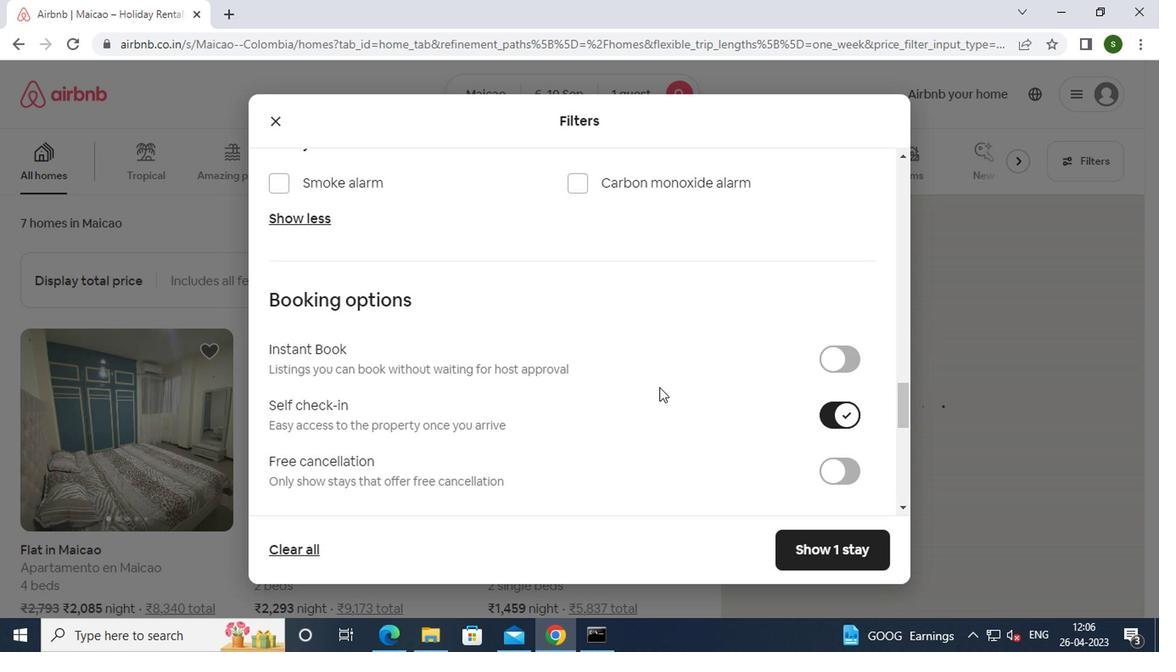 
Action: Mouse scrolled (657, 382) with delta (0, 0)
Screenshot: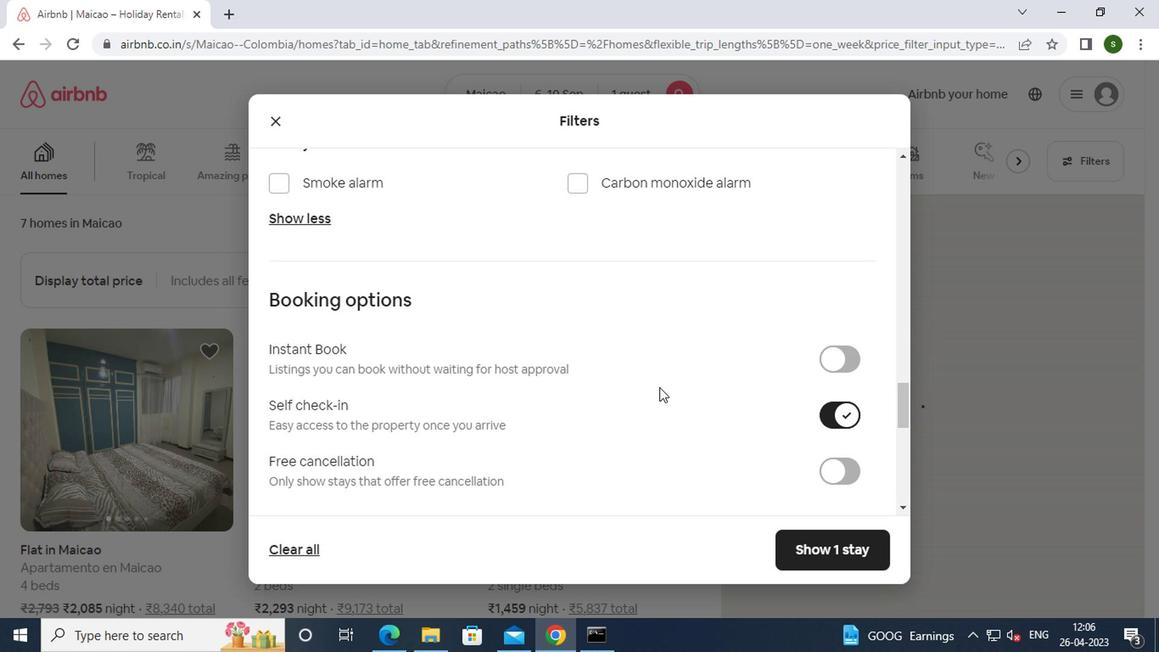 
Action: Mouse scrolled (657, 382) with delta (0, 0)
Screenshot: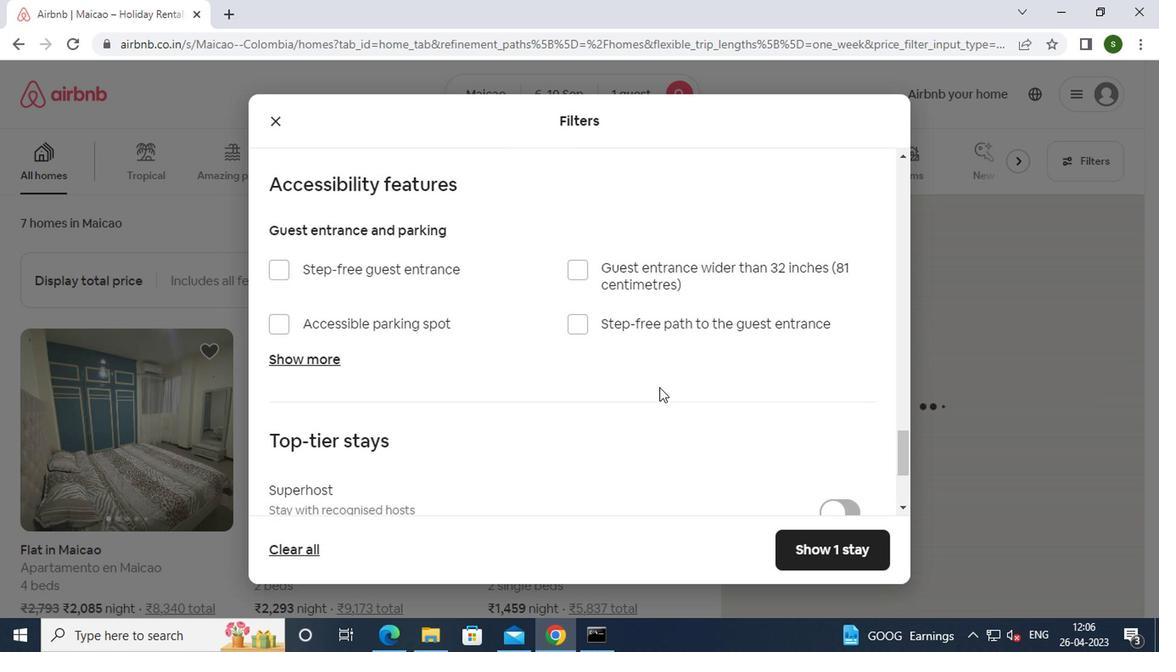 
Action: Mouse scrolled (657, 382) with delta (0, 0)
Screenshot: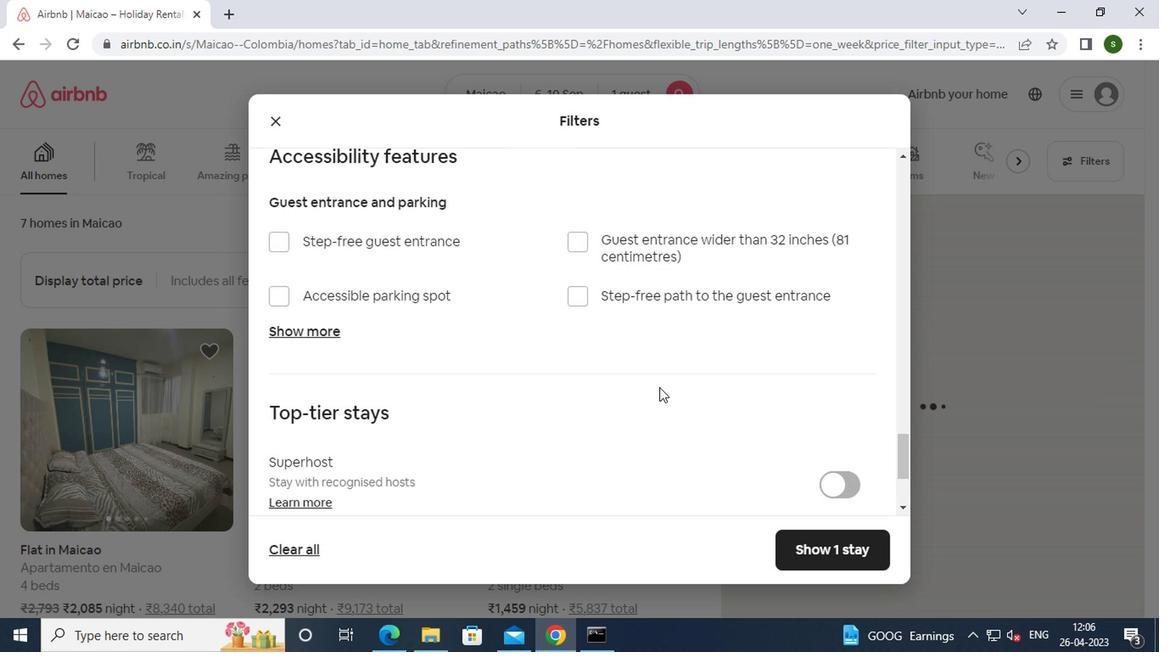 
Action: Mouse scrolled (657, 382) with delta (0, 0)
Screenshot: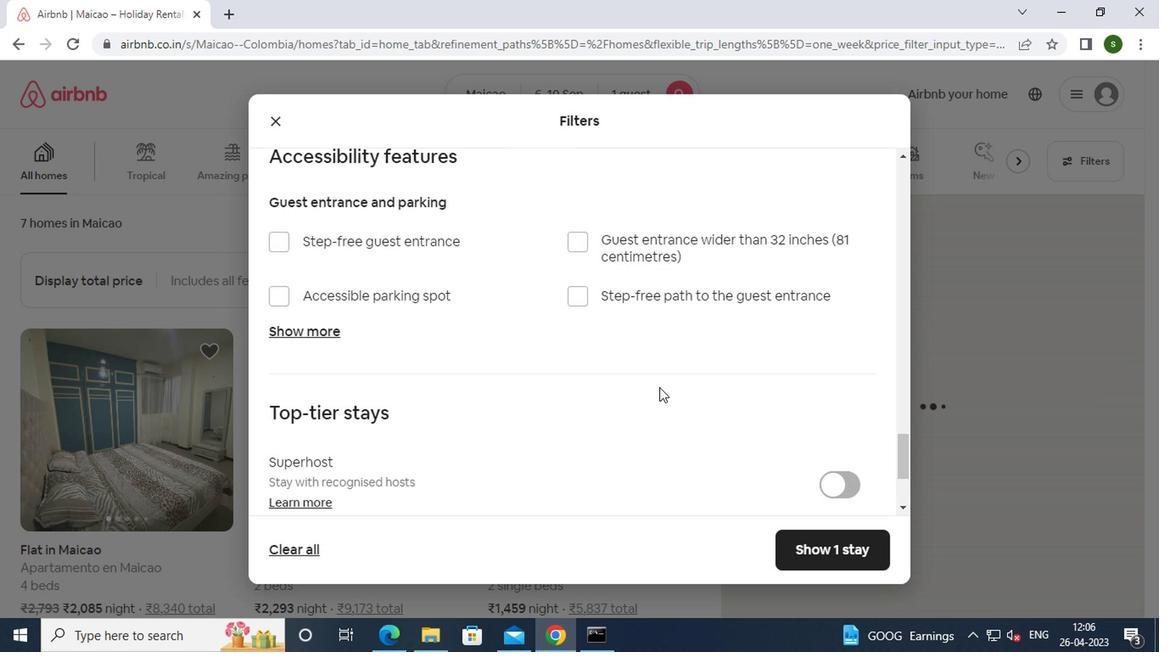 
Action: Mouse scrolled (657, 382) with delta (0, 0)
Screenshot: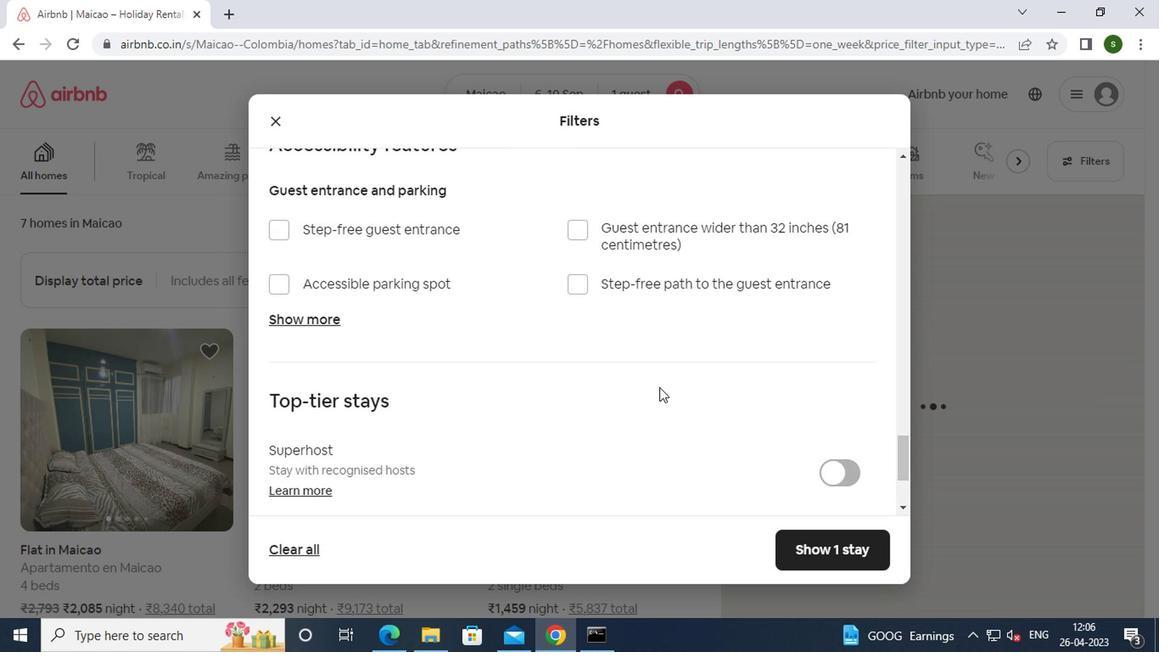 
Action: Mouse moved to (318, 454)
Screenshot: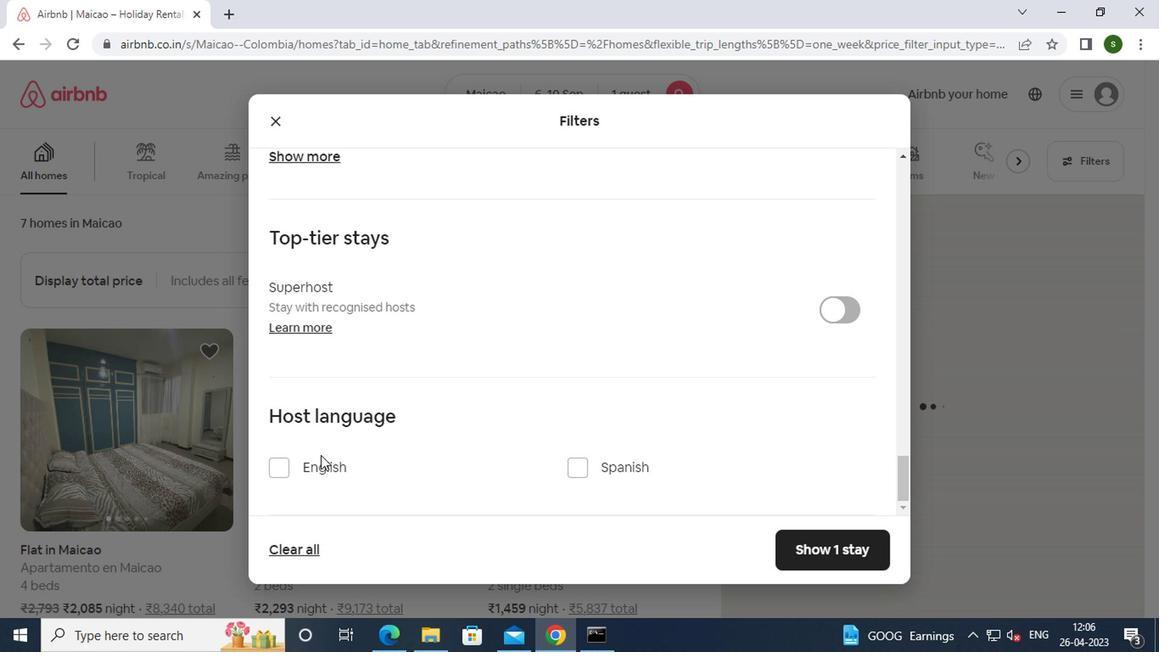 
Action: Mouse pressed left at (318, 454)
Screenshot: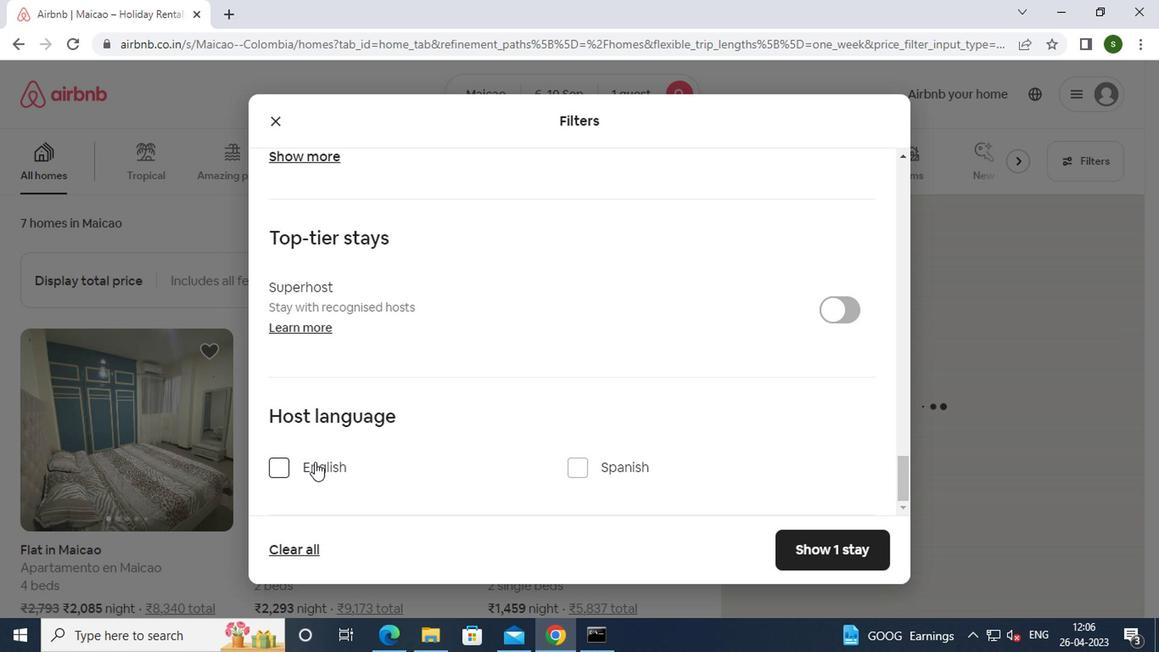 
Action: Mouse moved to (835, 524)
Screenshot: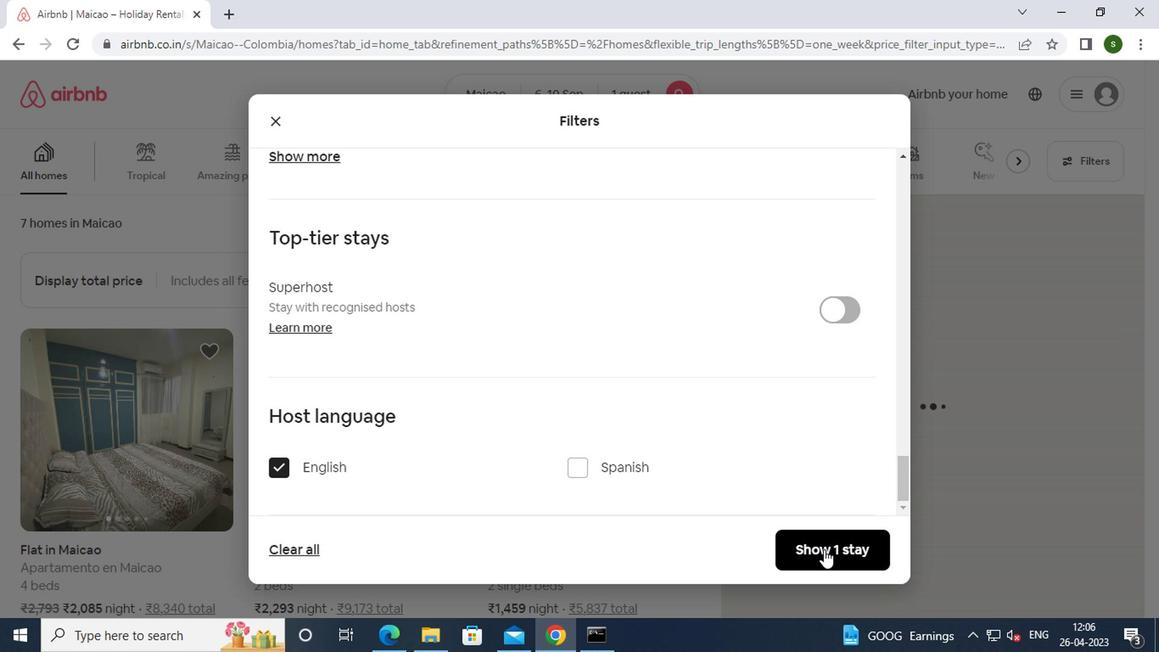 
Action: Mouse pressed left at (835, 524)
Screenshot: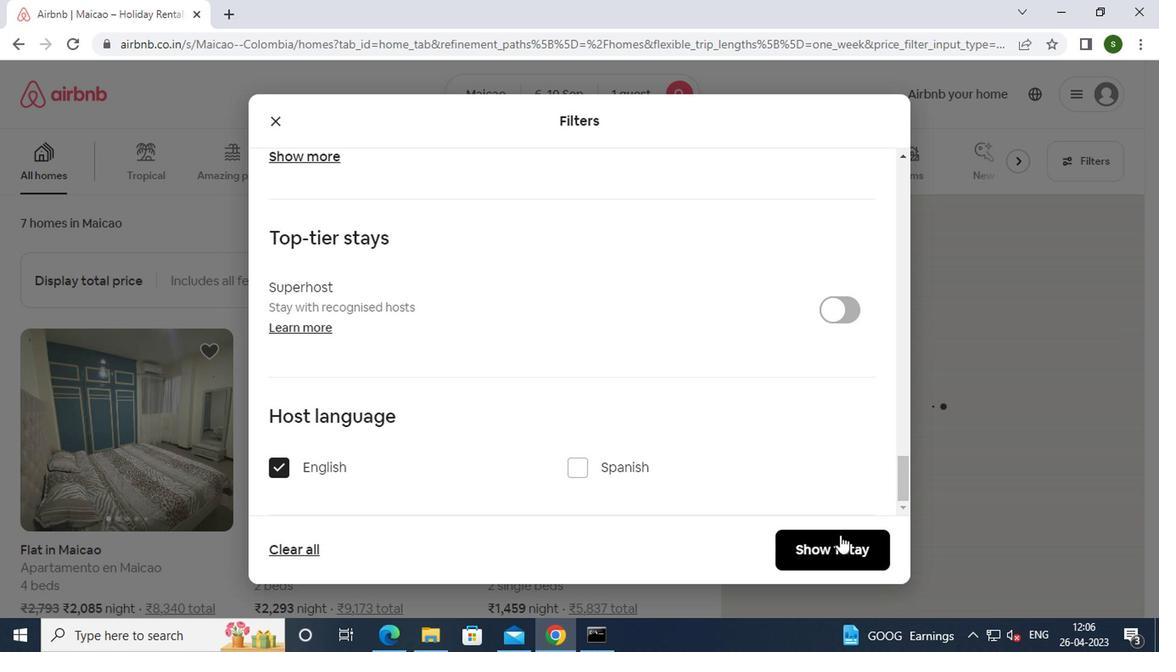 
